 Task: Look for space in Wallingford Center, United States from 10th August, 2023 to 18th August, 2023 for 2 adults in price range Rs.10000 to Rs.14000. Place can be private room with 1  bedroom having 1 bed and 1 bathroom. Property type can be house, flat, guest house. Amenities needed are: wifi, TV, free parkinig on premises, gym, breakfast. Booking option can be shelf check-in. Required host language is English.
Action: Mouse moved to (516, 127)
Screenshot: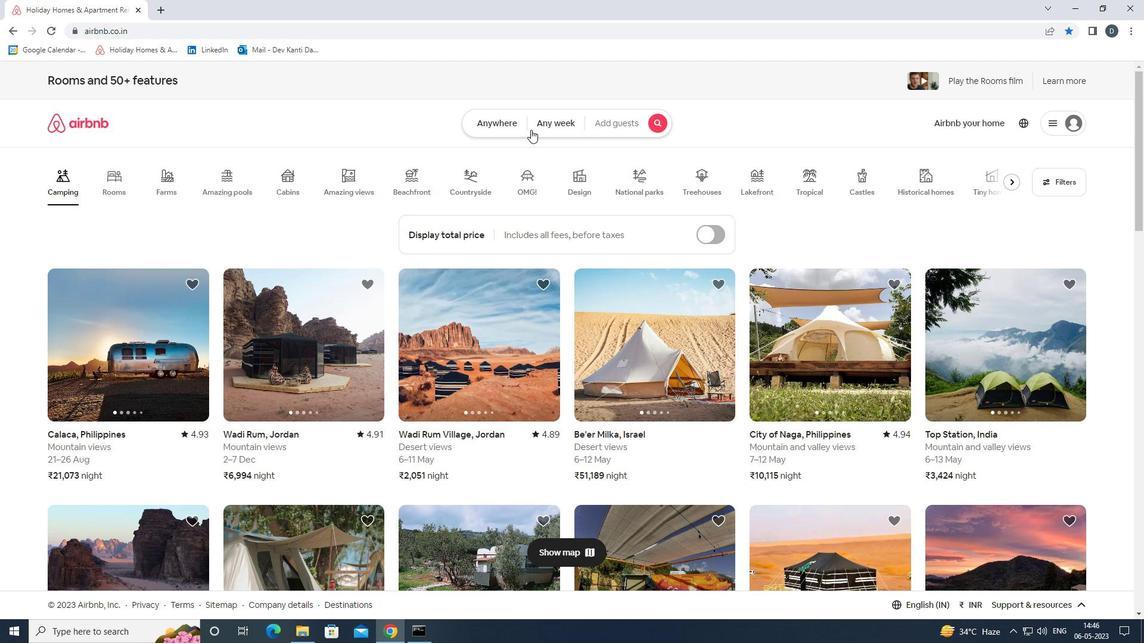 
Action: Mouse pressed left at (516, 127)
Screenshot: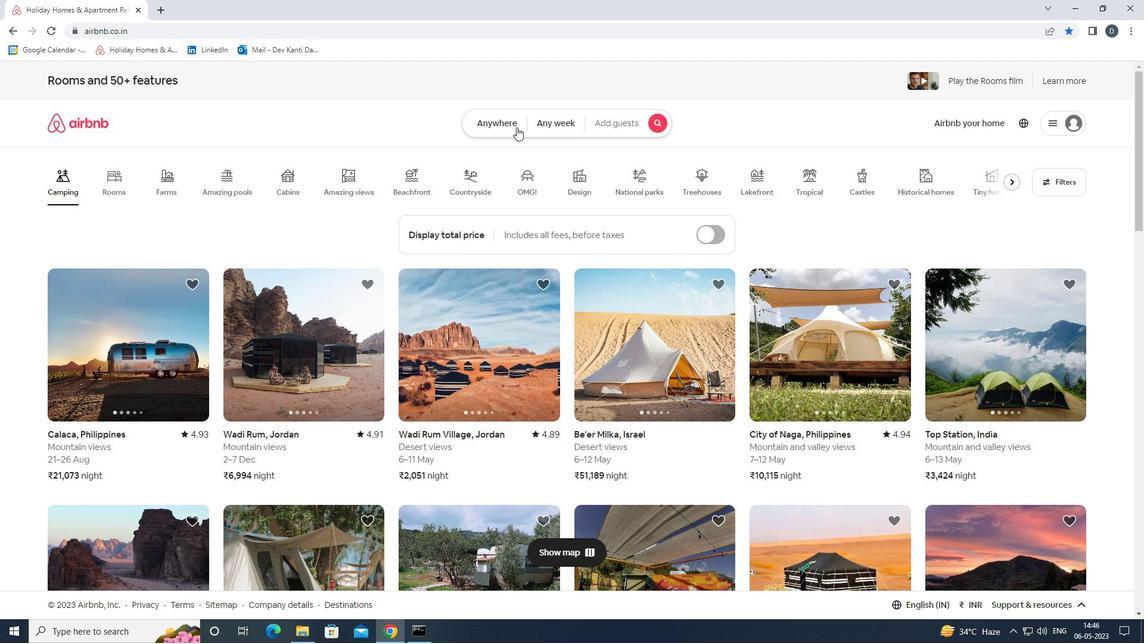 
Action: Mouse moved to (447, 168)
Screenshot: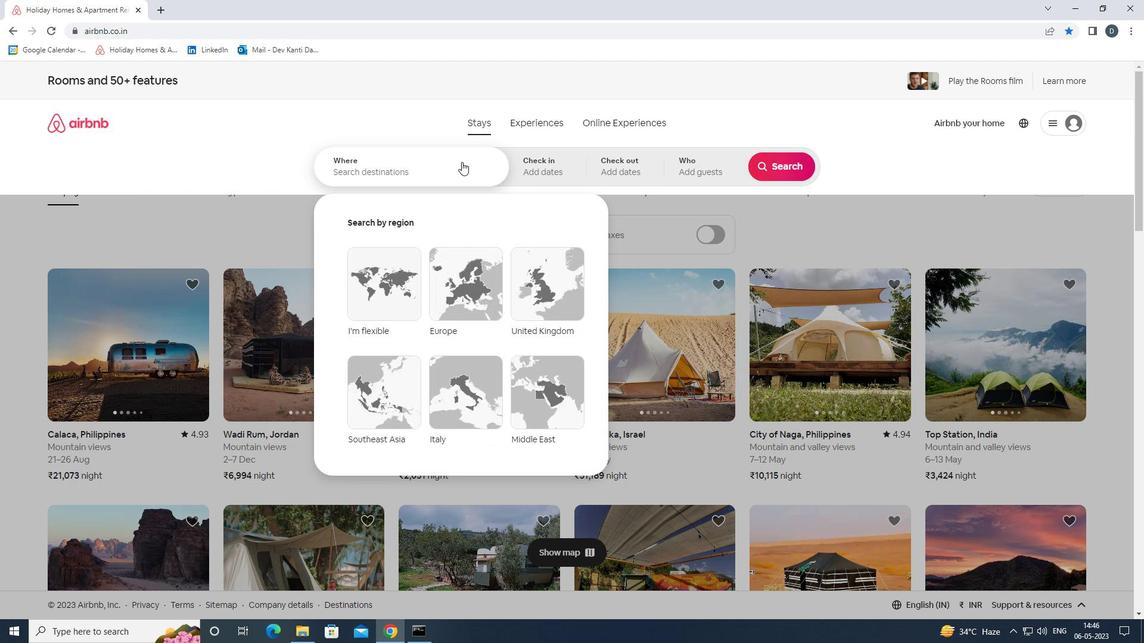 
Action: Mouse pressed left at (447, 168)
Screenshot: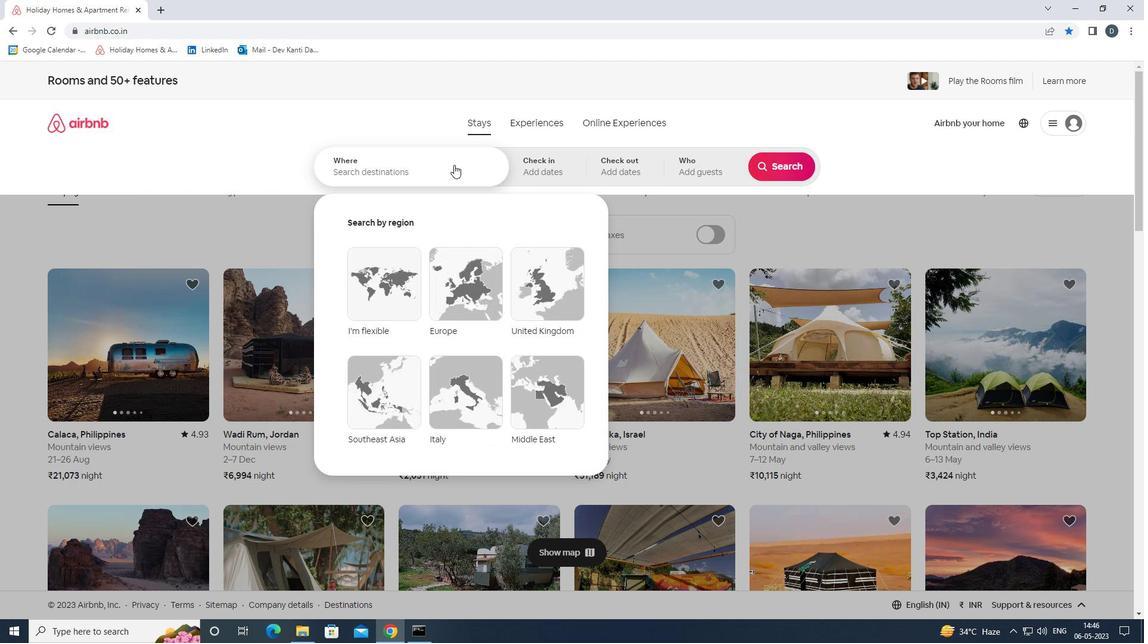 
Action: Key pressed <Key.shift>WALLING<Key.shift><Key.shift>FOR<Key.backspace><Key.backspace><Key.backspace>FORD<Key.space><Key.shift>CENTER,<Key.shift>UNITED<Key.space><Key.shift>STATES<Key.enter>
Screenshot: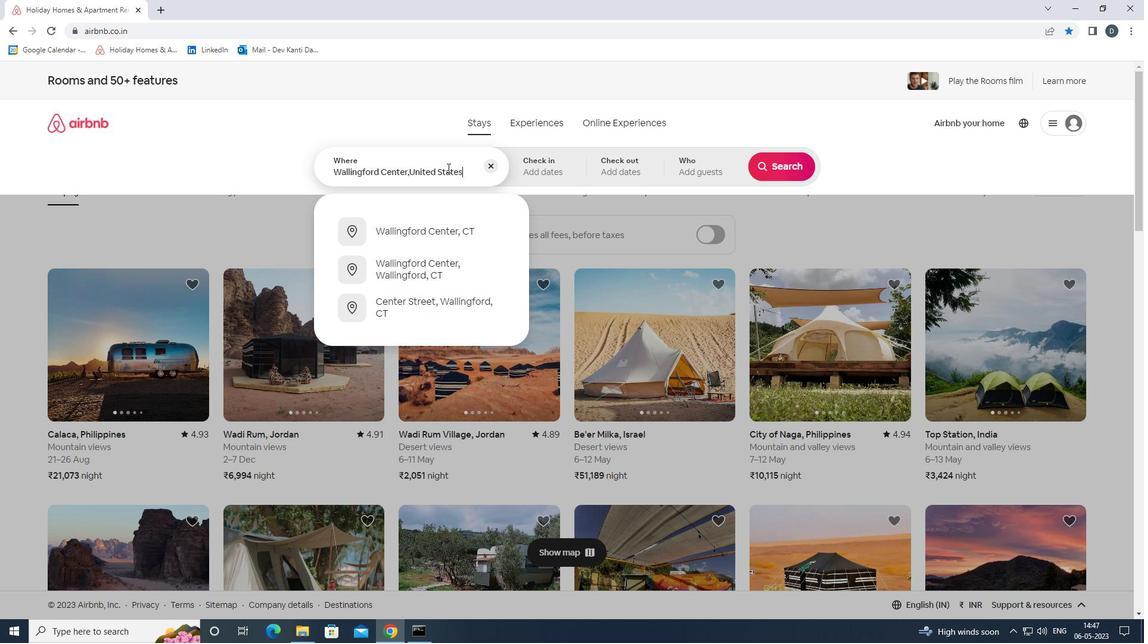 
Action: Mouse moved to (777, 262)
Screenshot: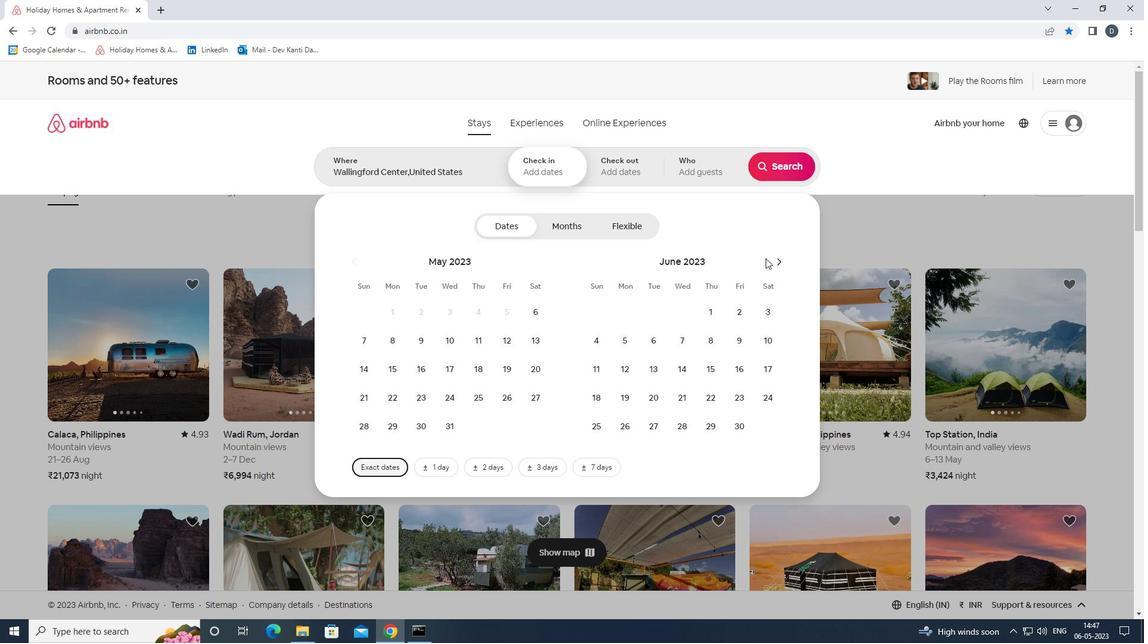 
Action: Mouse pressed left at (777, 262)
Screenshot: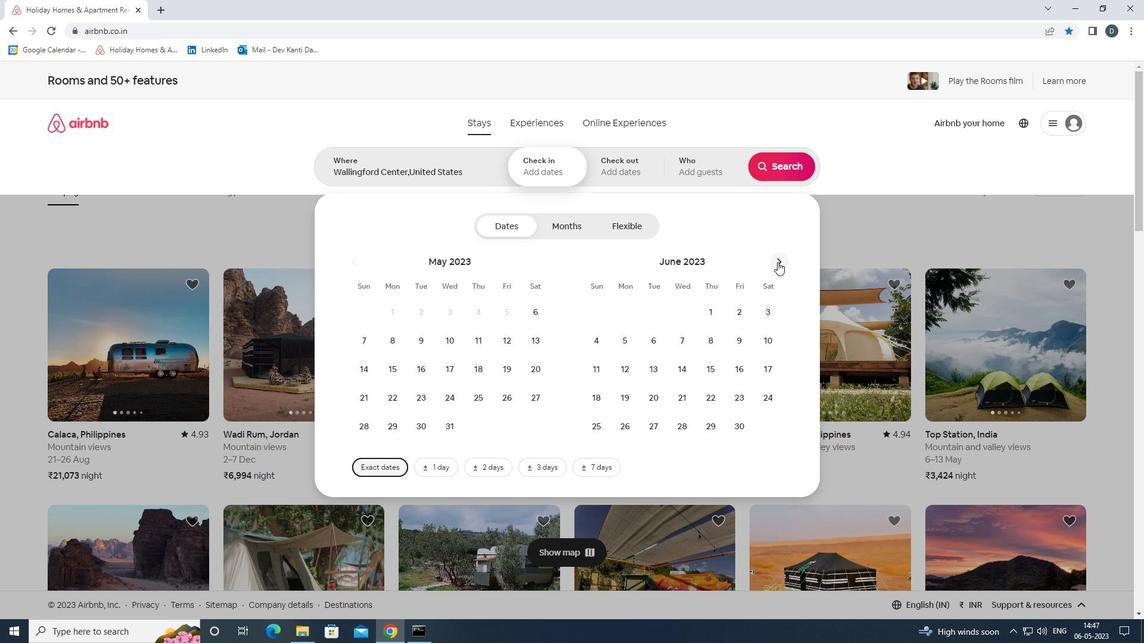
Action: Mouse pressed left at (777, 262)
Screenshot: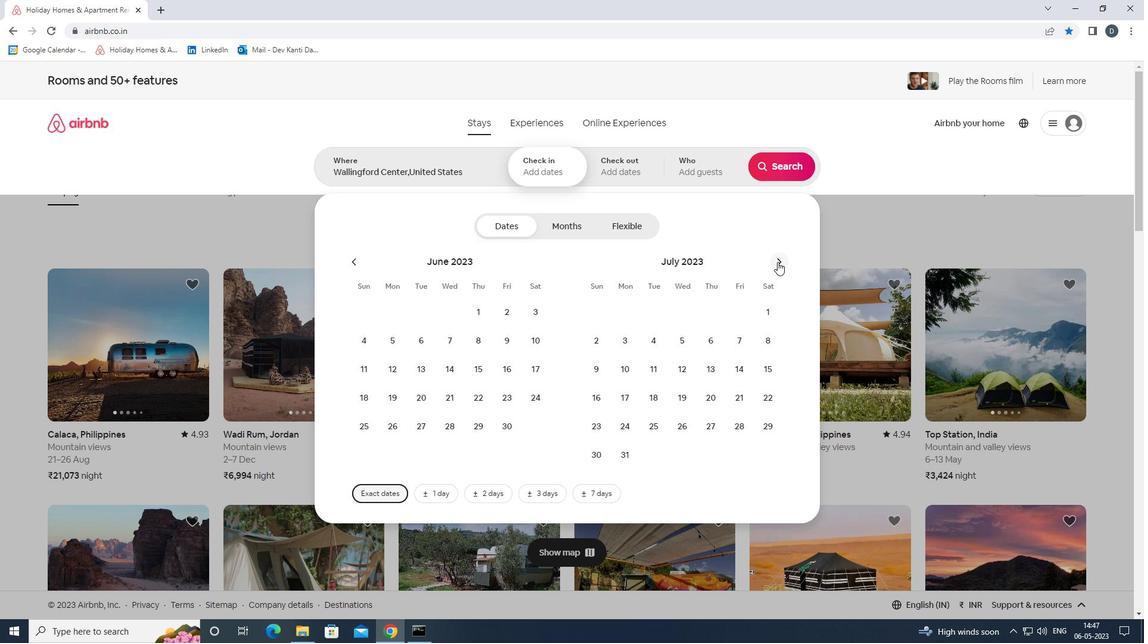 
Action: Mouse moved to (710, 339)
Screenshot: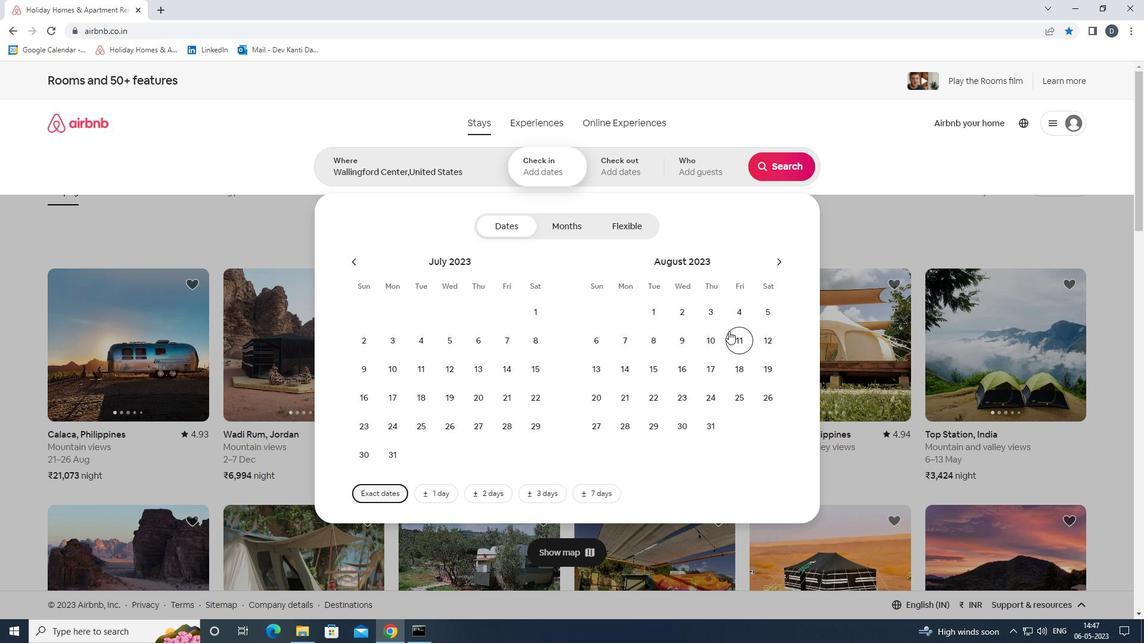 
Action: Mouse pressed left at (710, 339)
Screenshot: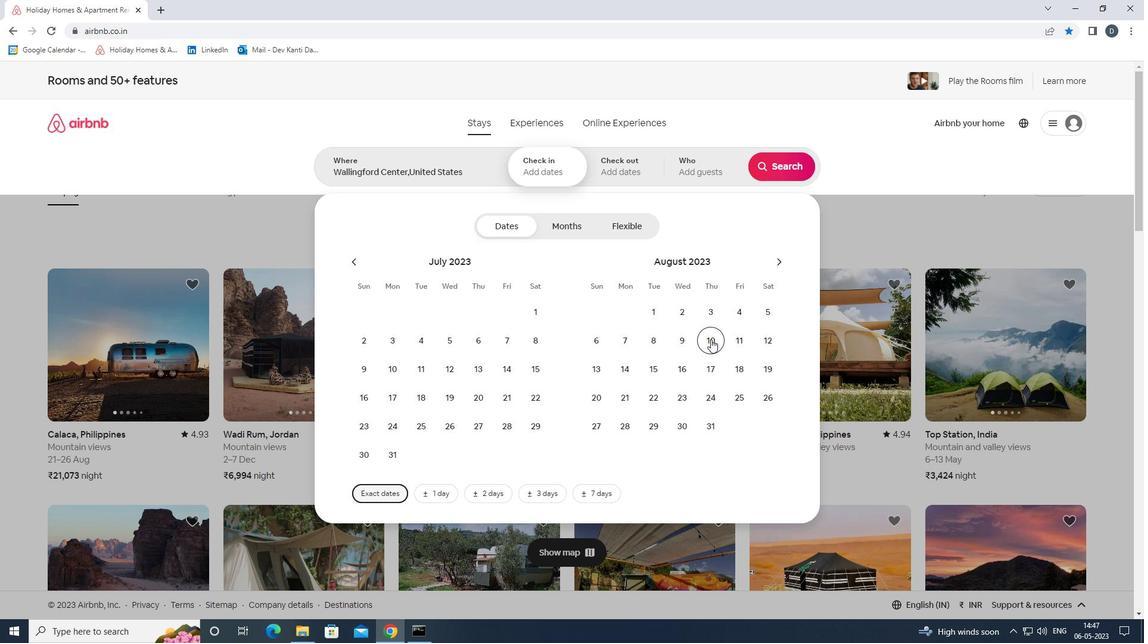 
Action: Mouse moved to (737, 375)
Screenshot: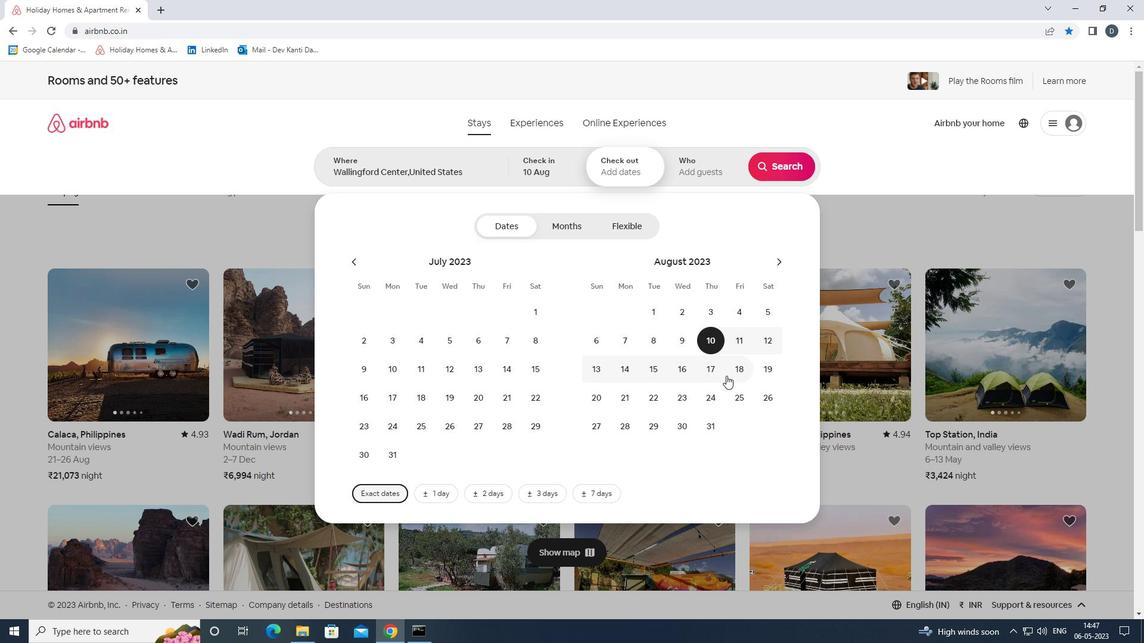 
Action: Mouse pressed left at (737, 375)
Screenshot: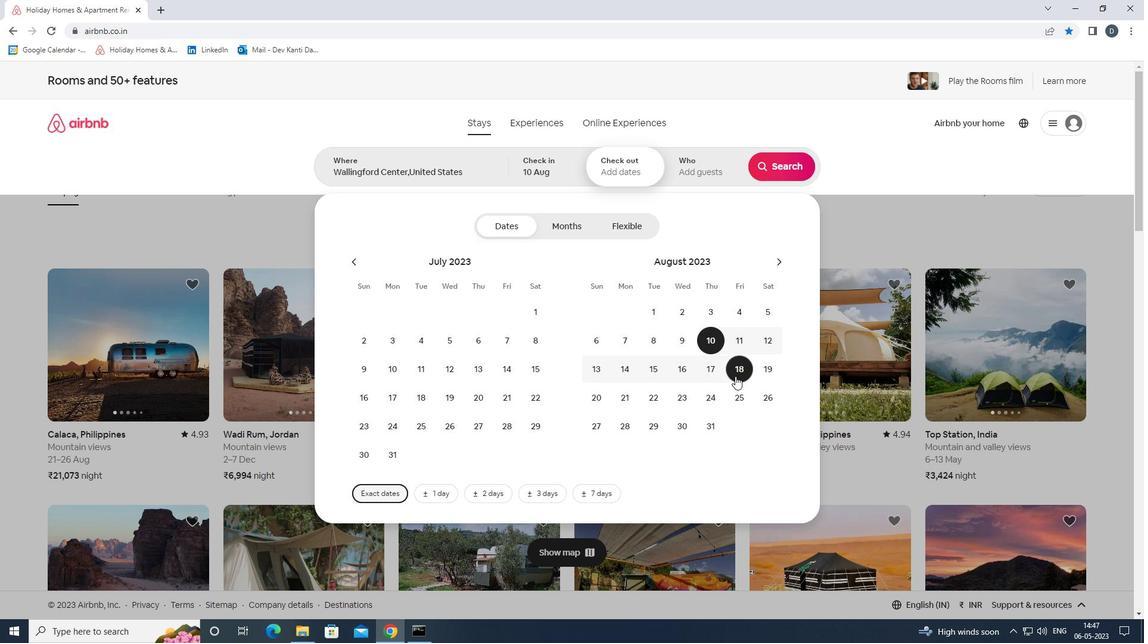 
Action: Mouse moved to (715, 171)
Screenshot: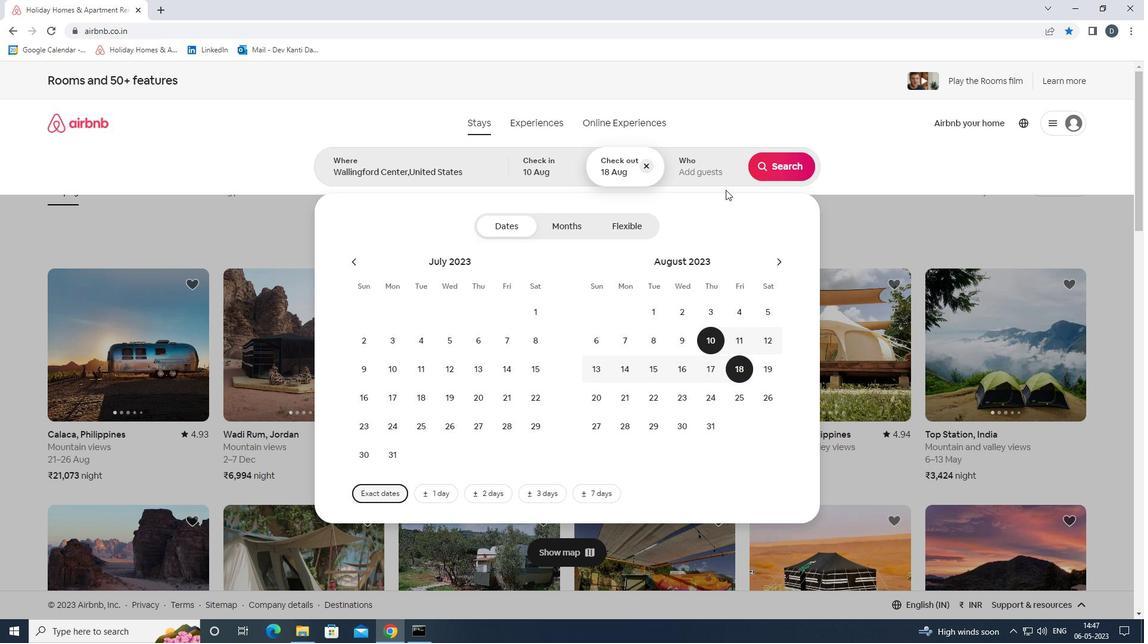 
Action: Mouse pressed left at (715, 171)
Screenshot: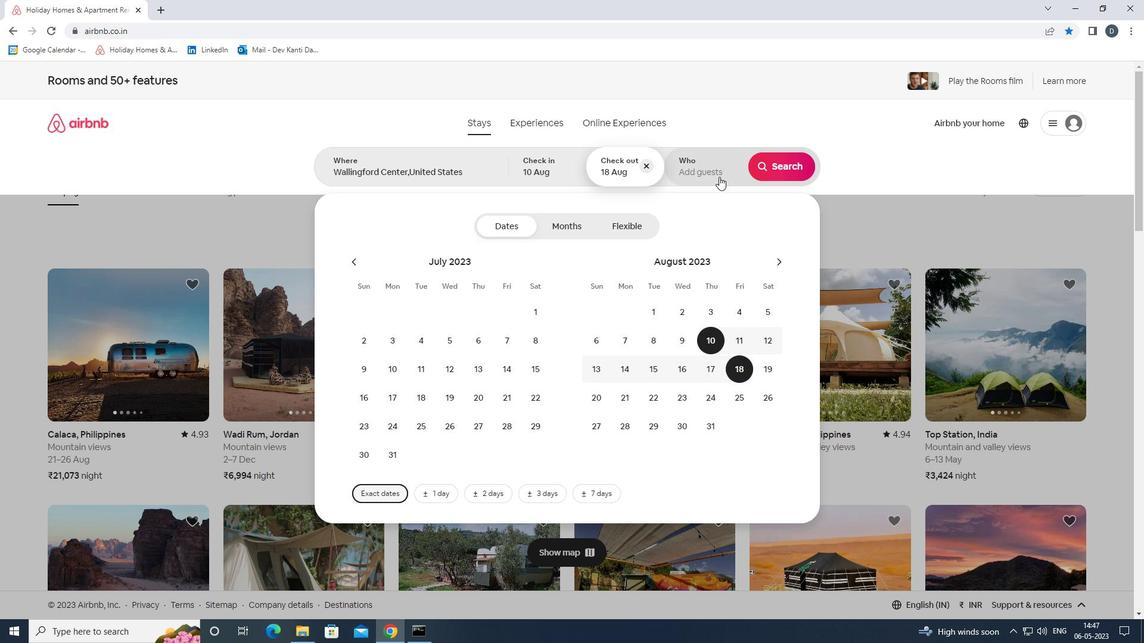 
Action: Mouse moved to (787, 229)
Screenshot: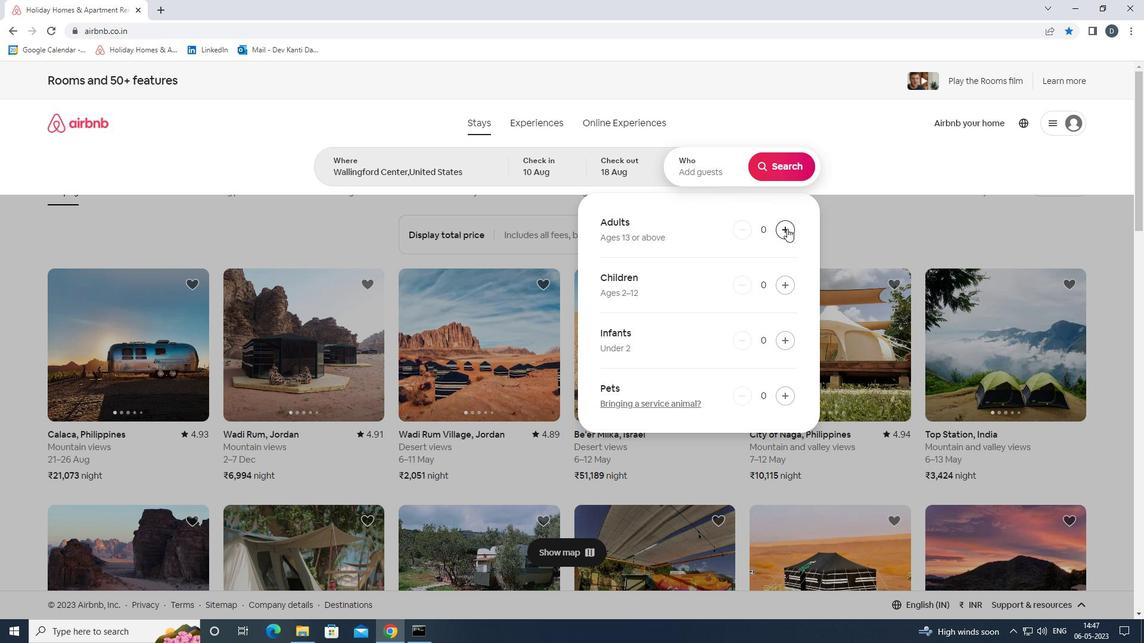 
Action: Mouse pressed left at (787, 229)
Screenshot: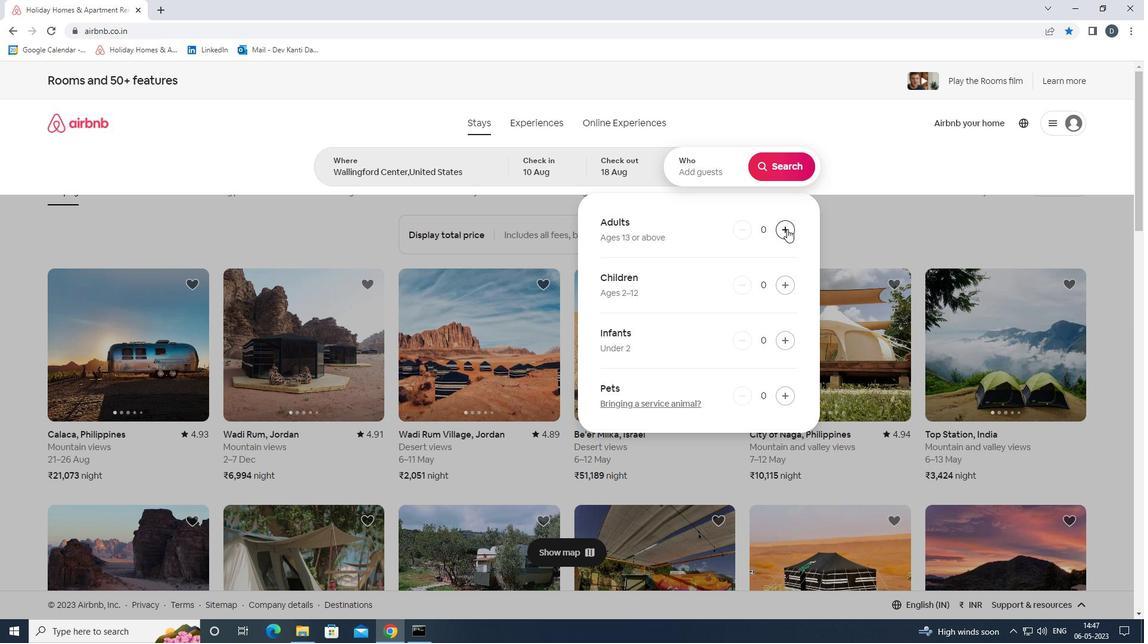 
Action: Mouse pressed left at (787, 229)
Screenshot: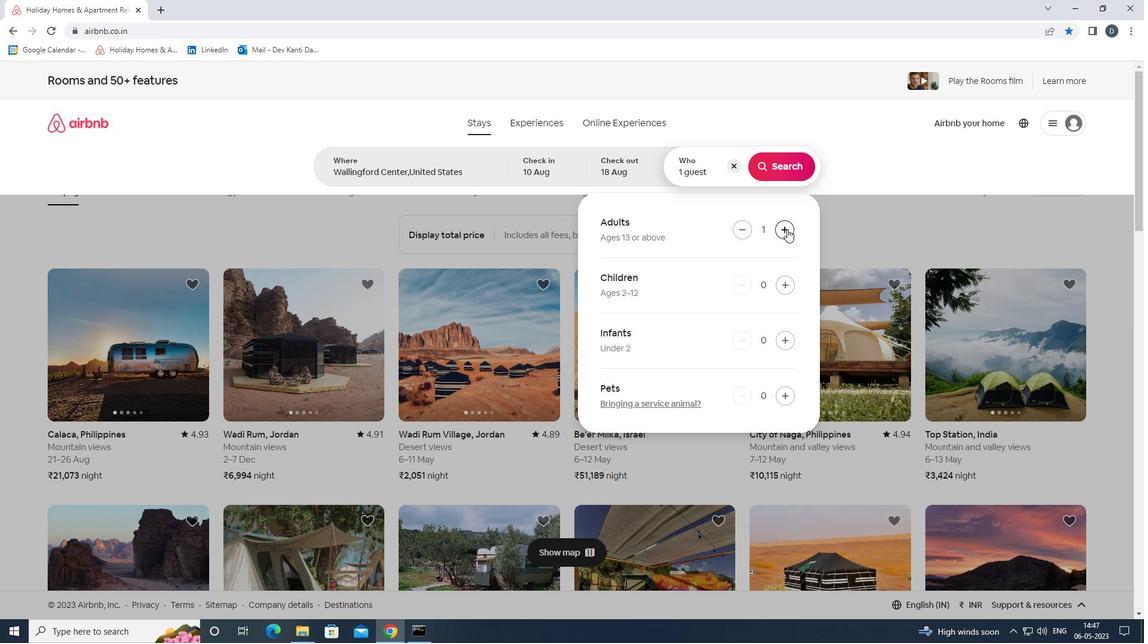 
Action: Mouse moved to (793, 169)
Screenshot: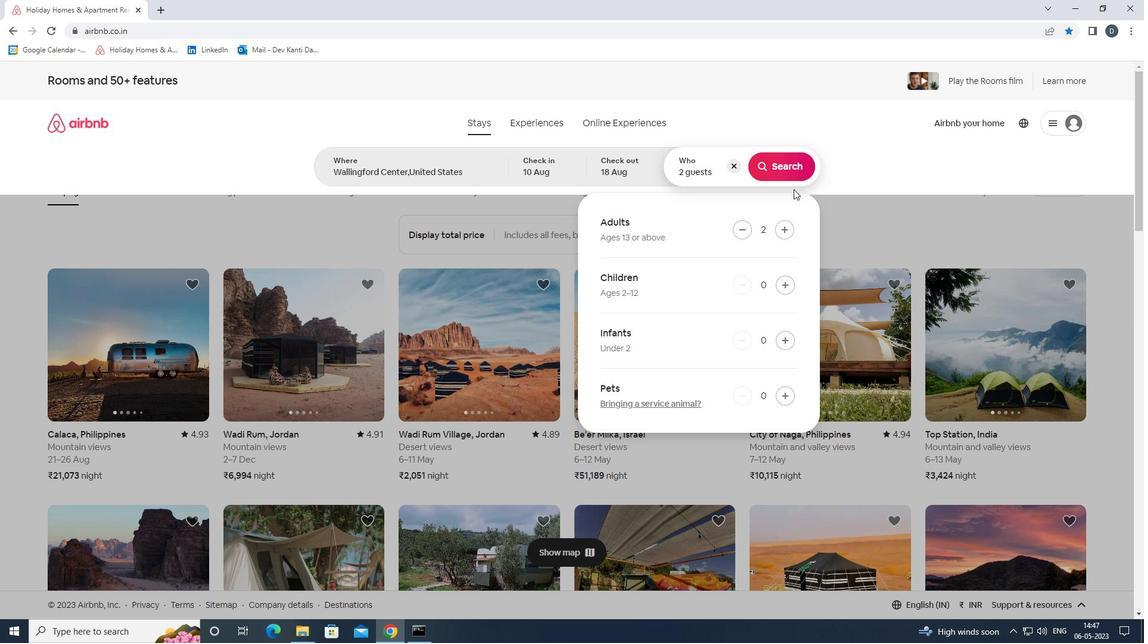 
Action: Mouse pressed left at (793, 169)
Screenshot: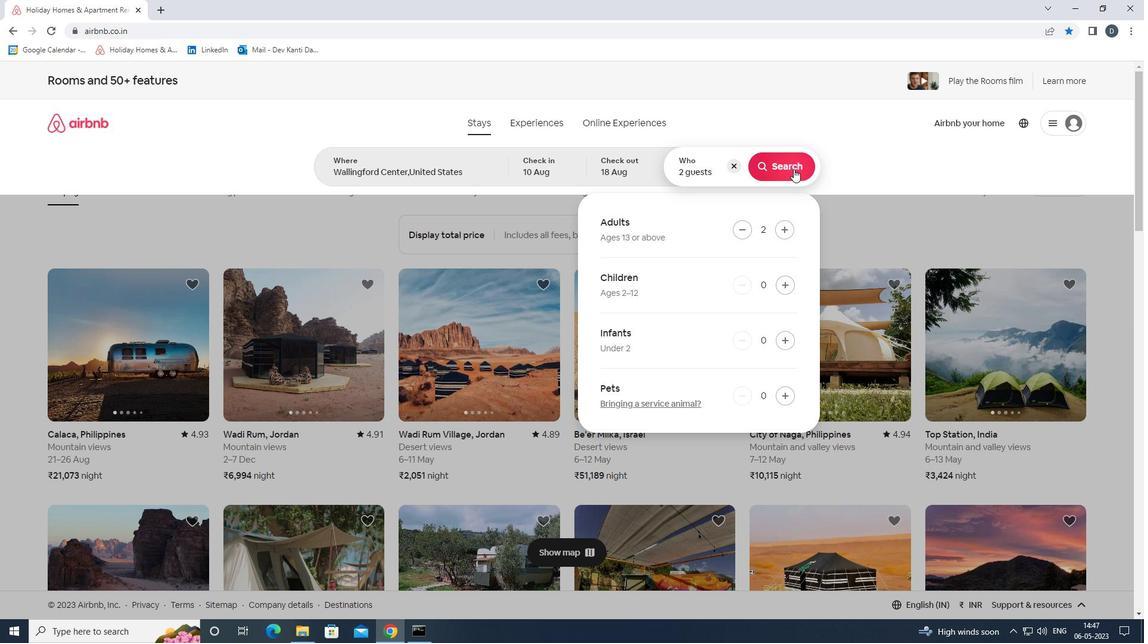 
Action: Mouse moved to (1088, 134)
Screenshot: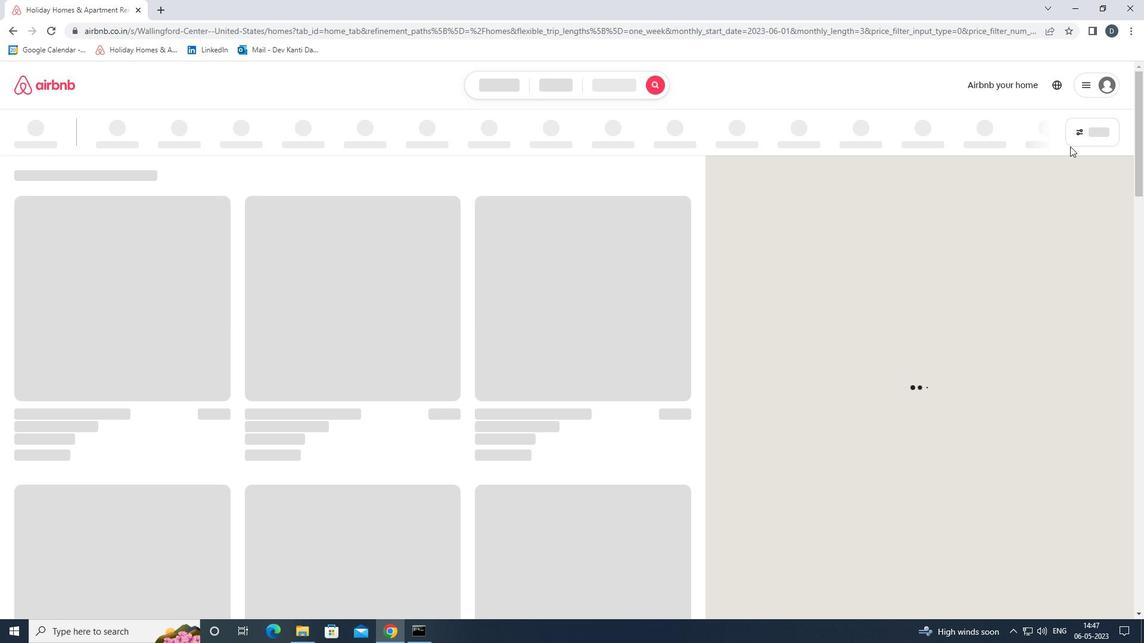 
Action: Mouse pressed left at (1088, 134)
Screenshot: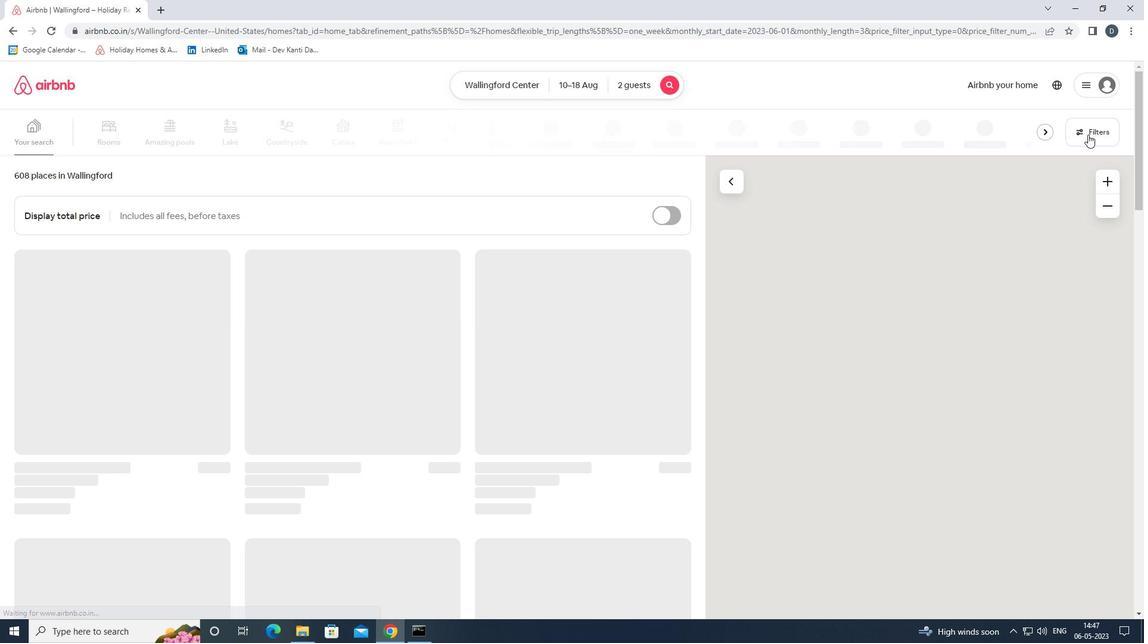 
Action: Mouse moved to (520, 428)
Screenshot: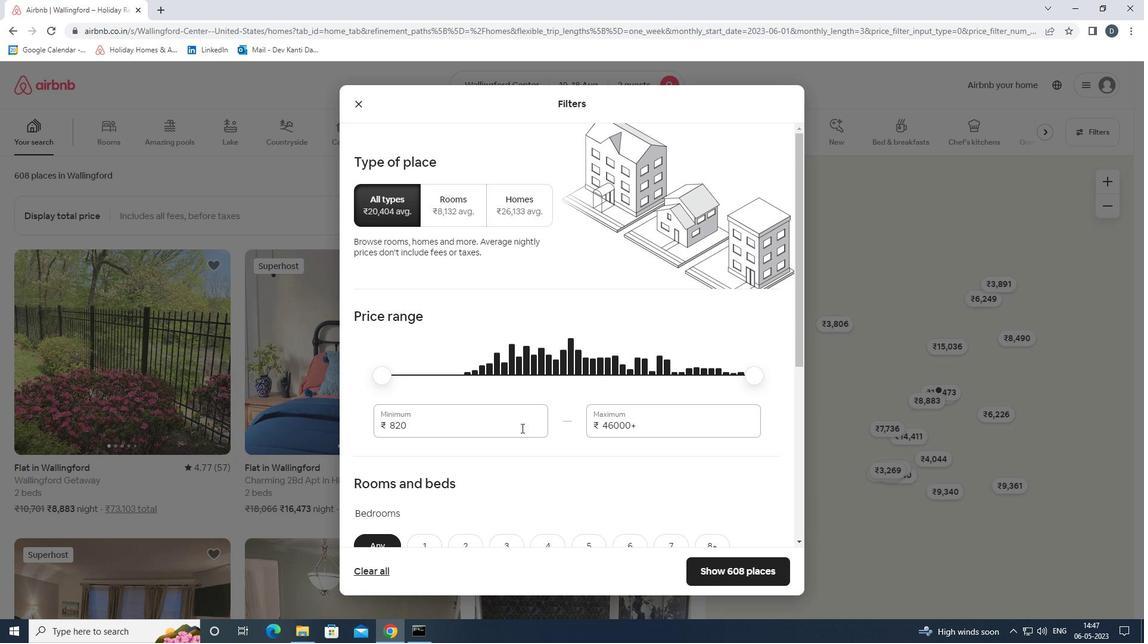 
Action: Mouse pressed left at (520, 428)
Screenshot: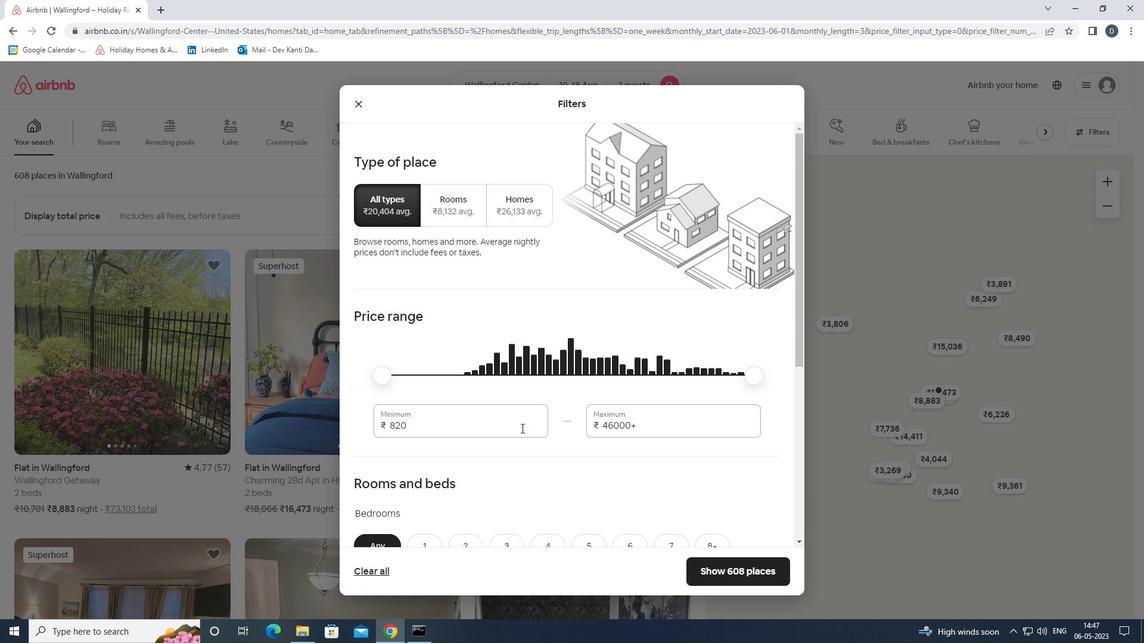 
Action: Mouse pressed left at (520, 428)
Screenshot: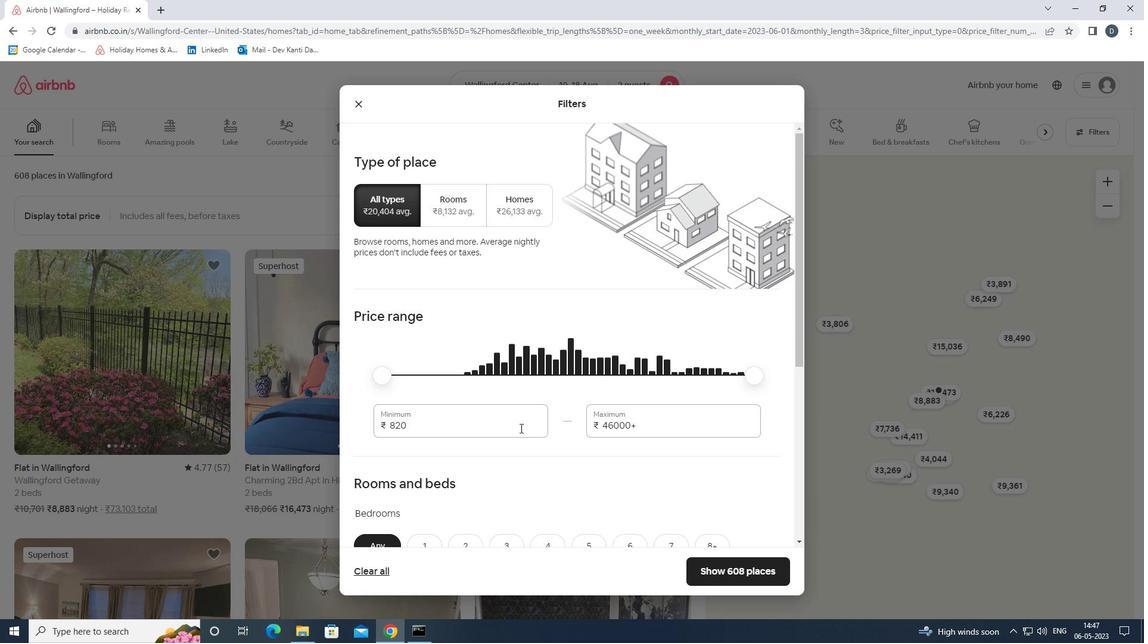
Action: Key pressed 10000<Key.tab>14000
Screenshot: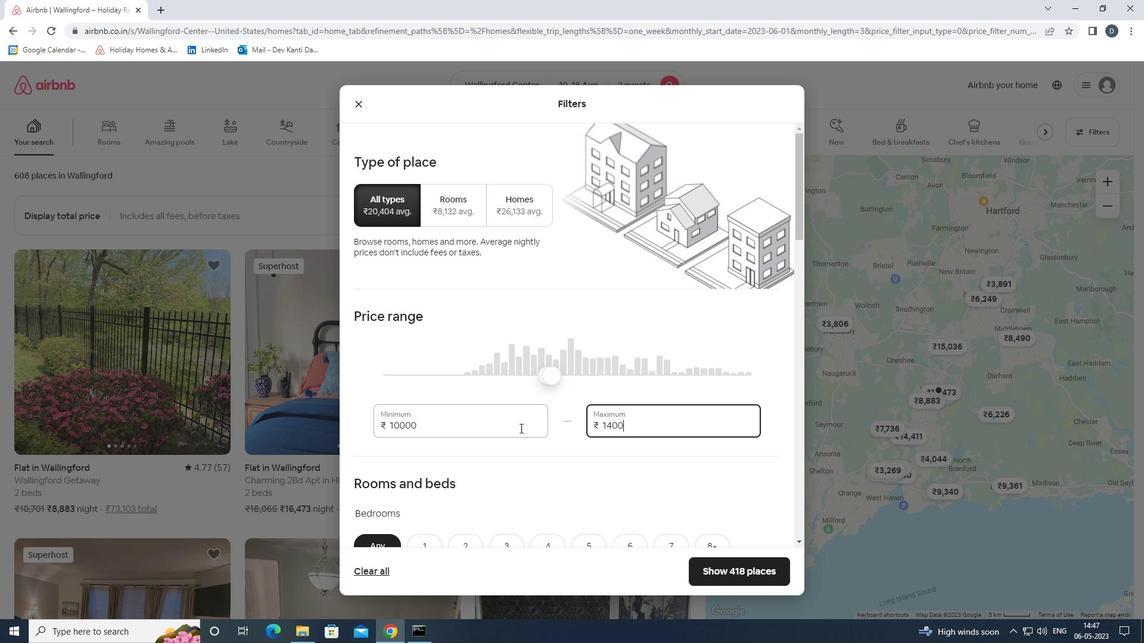 
Action: Mouse moved to (520, 429)
Screenshot: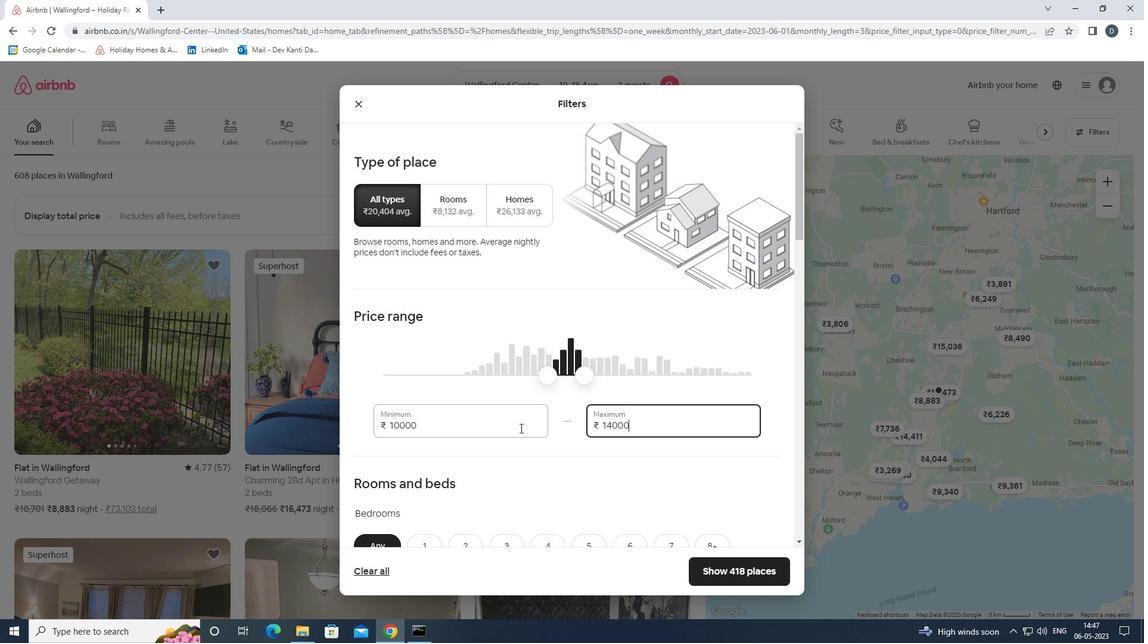 
Action: Mouse scrolled (520, 429) with delta (0, 0)
Screenshot: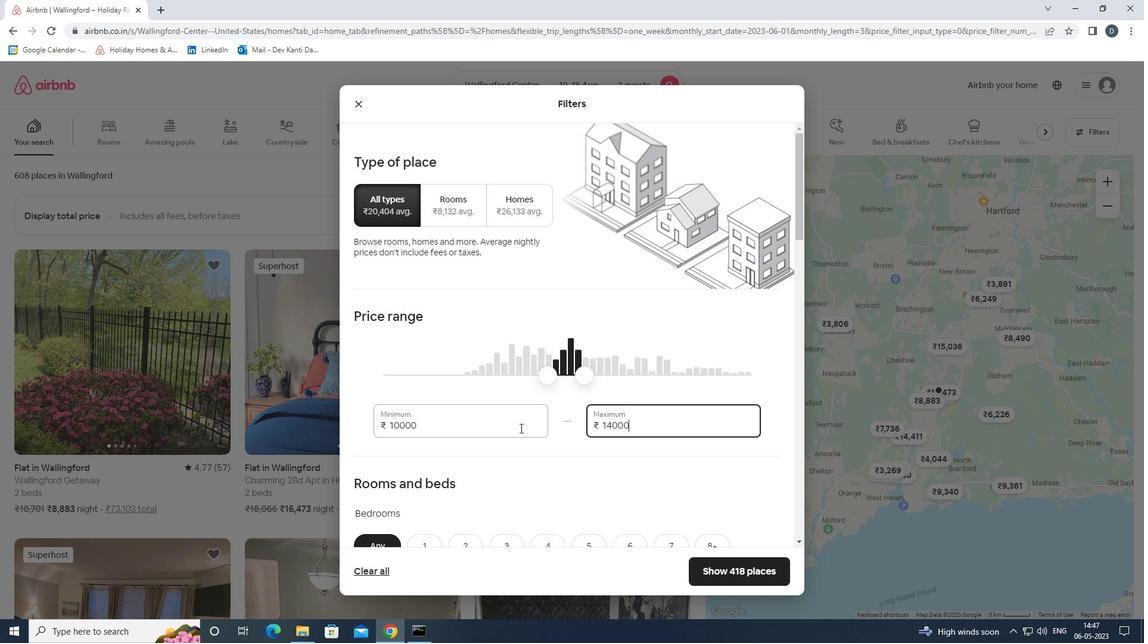 
Action: Mouse moved to (520, 434)
Screenshot: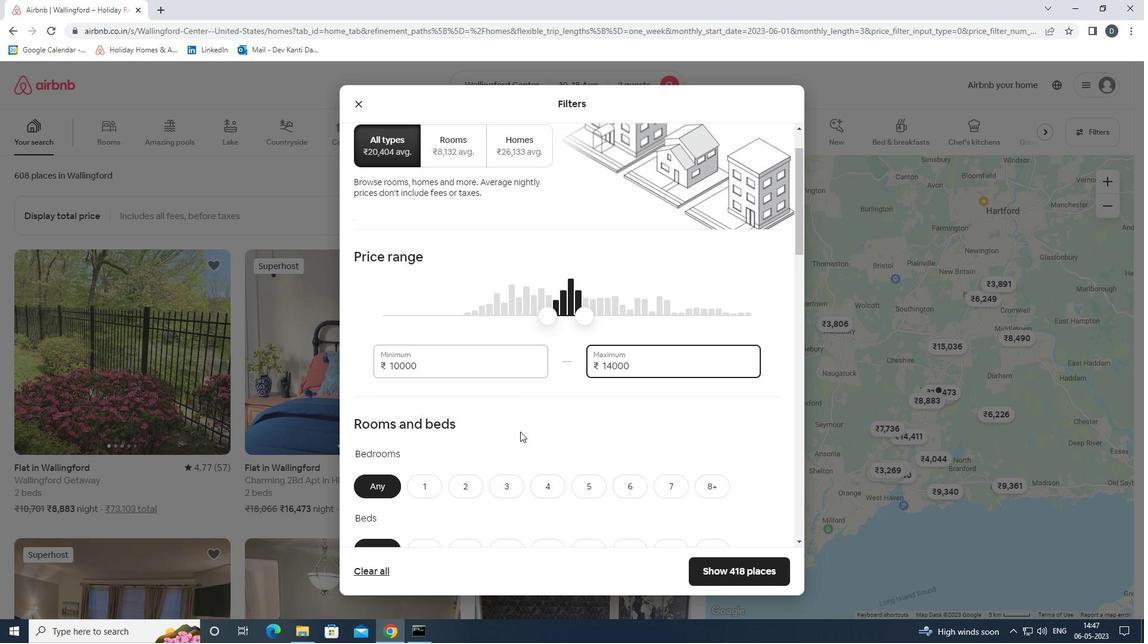 
Action: Mouse scrolled (520, 433) with delta (0, 0)
Screenshot: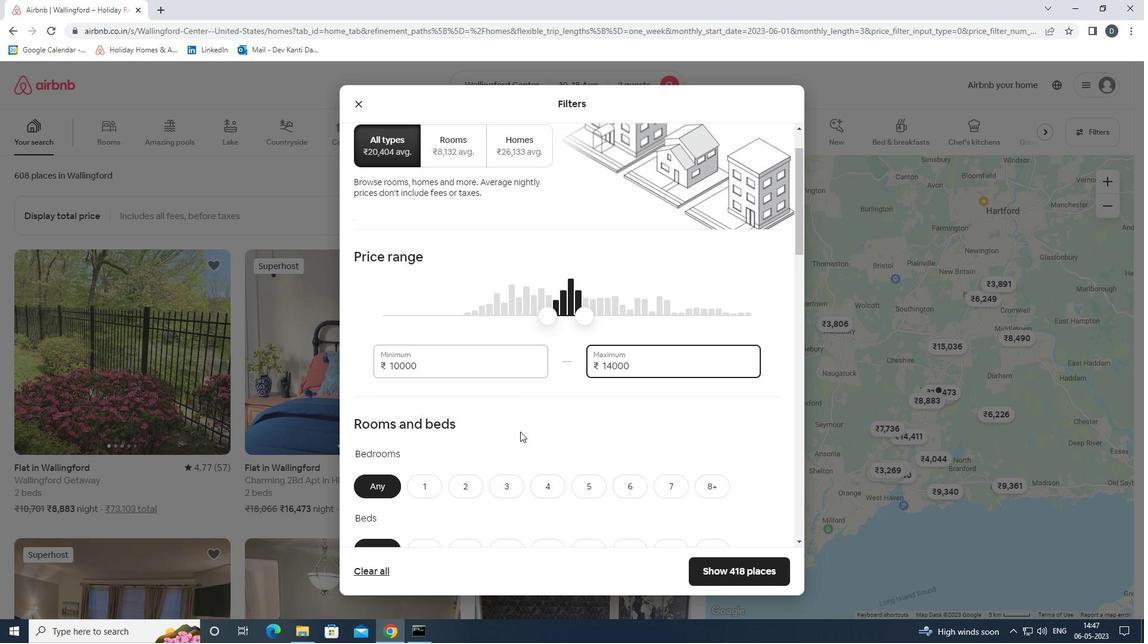 
Action: Mouse moved to (519, 434)
Screenshot: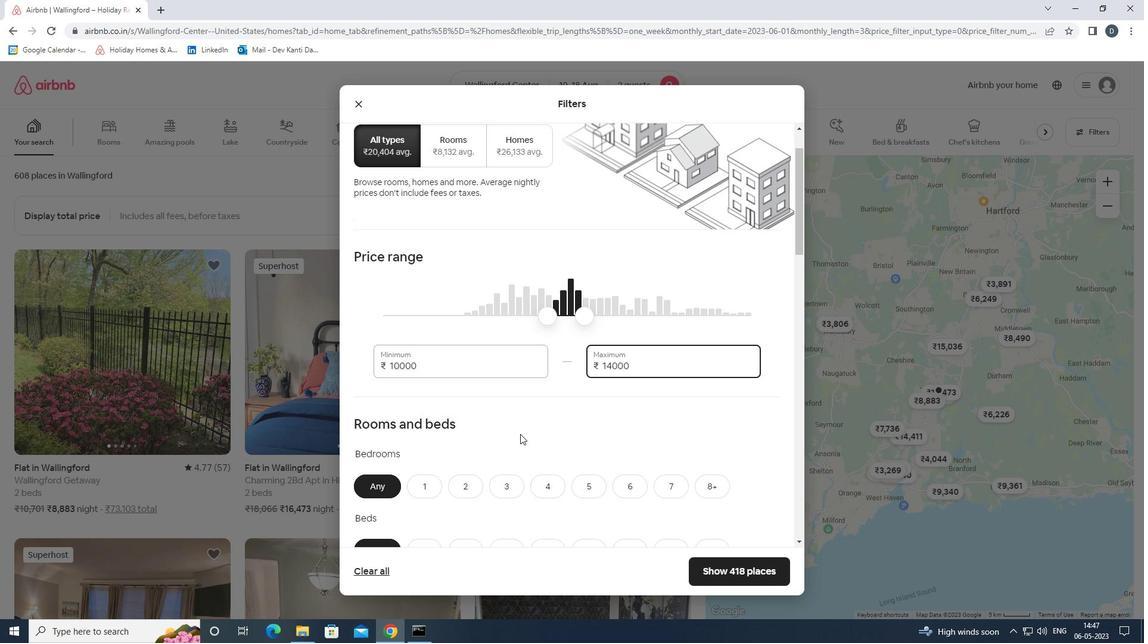 
Action: Mouse scrolled (519, 433) with delta (0, 0)
Screenshot: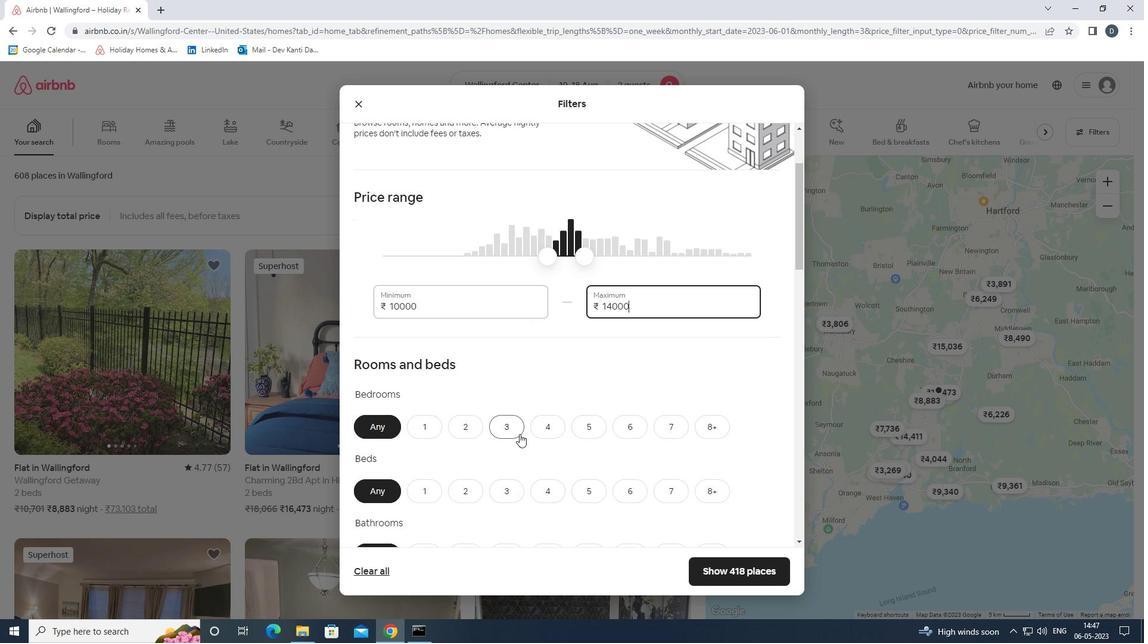 
Action: Mouse scrolled (519, 433) with delta (0, 0)
Screenshot: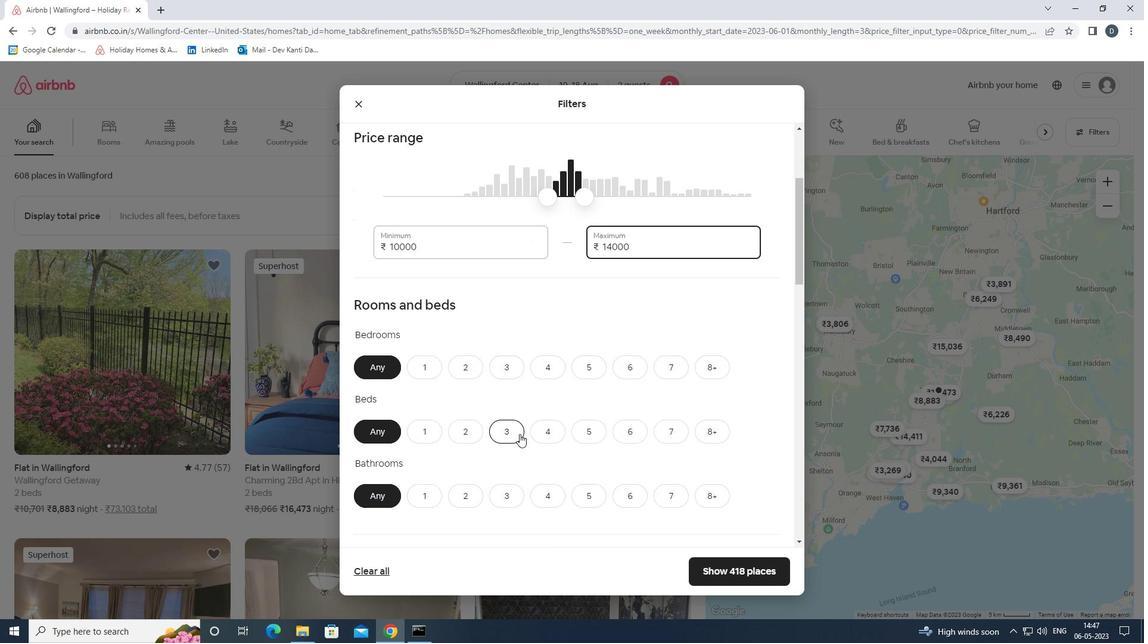 
Action: Mouse moved to (423, 308)
Screenshot: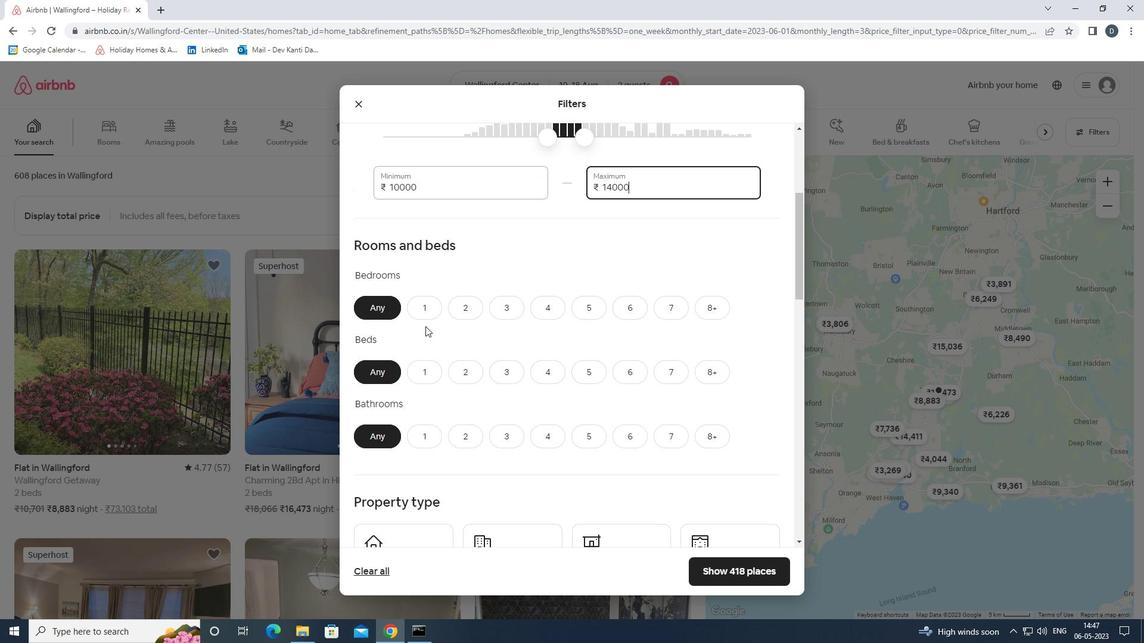 
Action: Mouse pressed left at (423, 308)
Screenshot: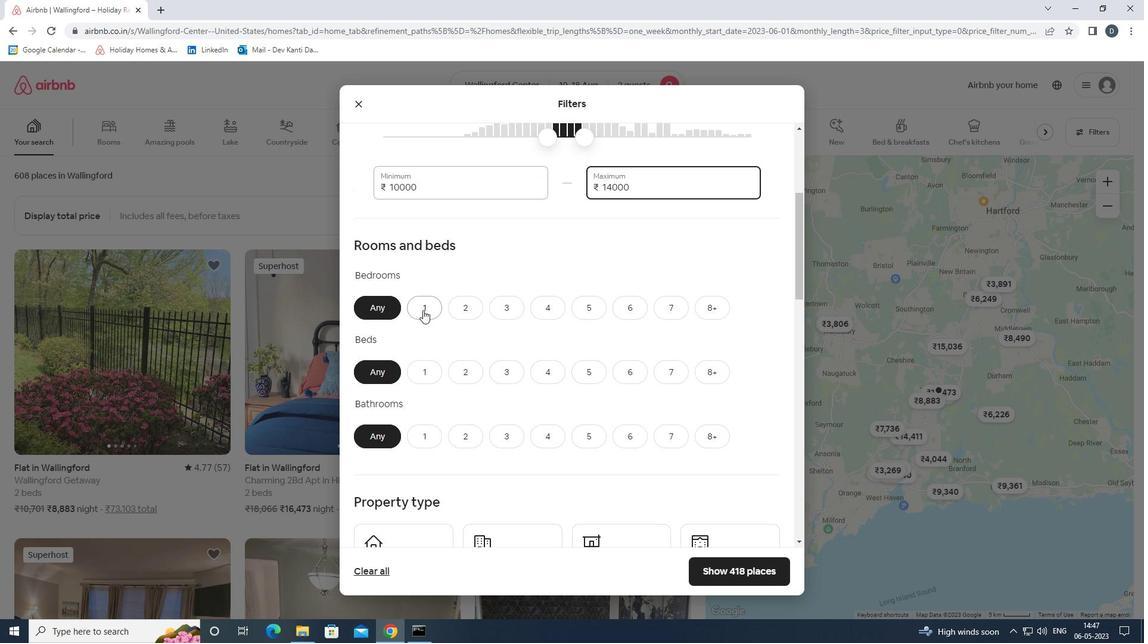 
Action: Mouse moved to (429, 368)
Screenshot: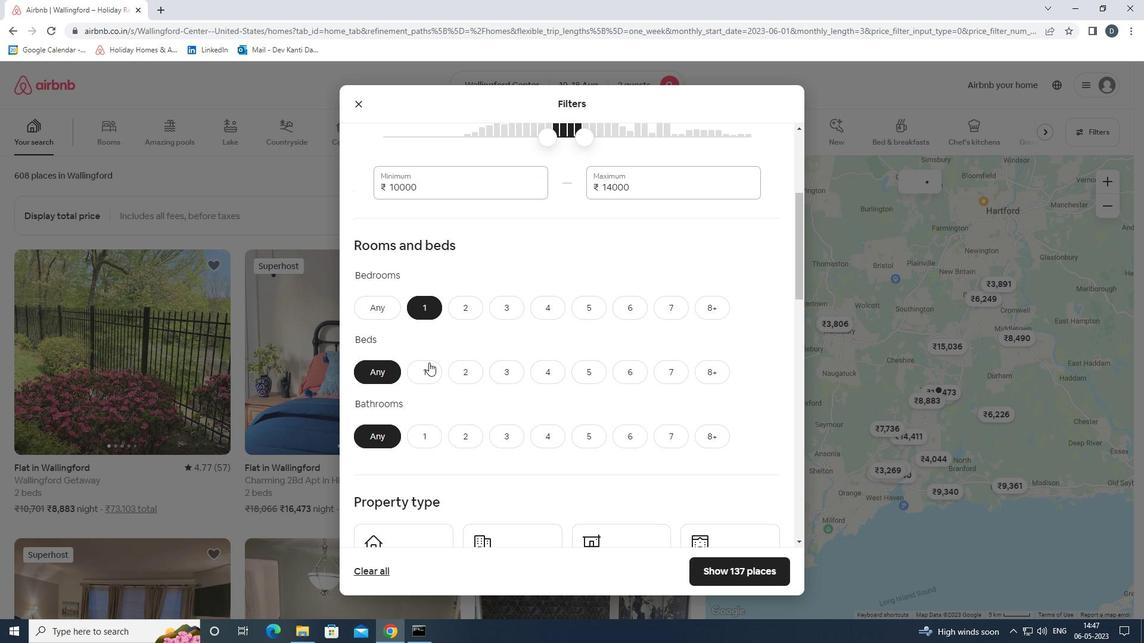 
Action: Mouse pressed left at (429, 368)
Screenshot: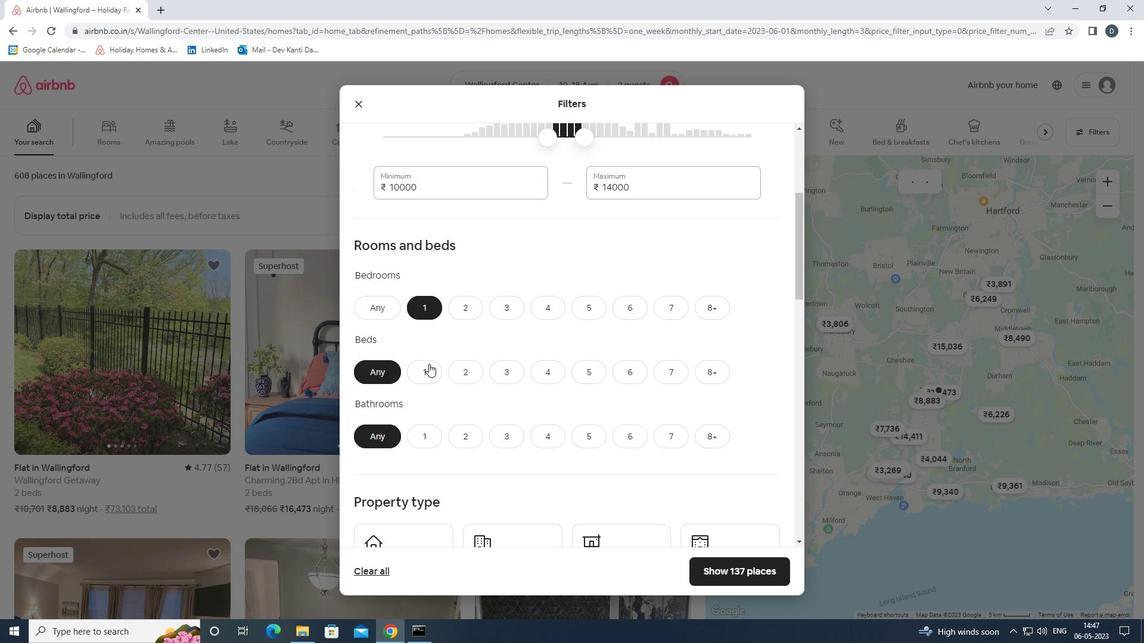 
Action: Mouse moved to (423, 434)
Screenshot: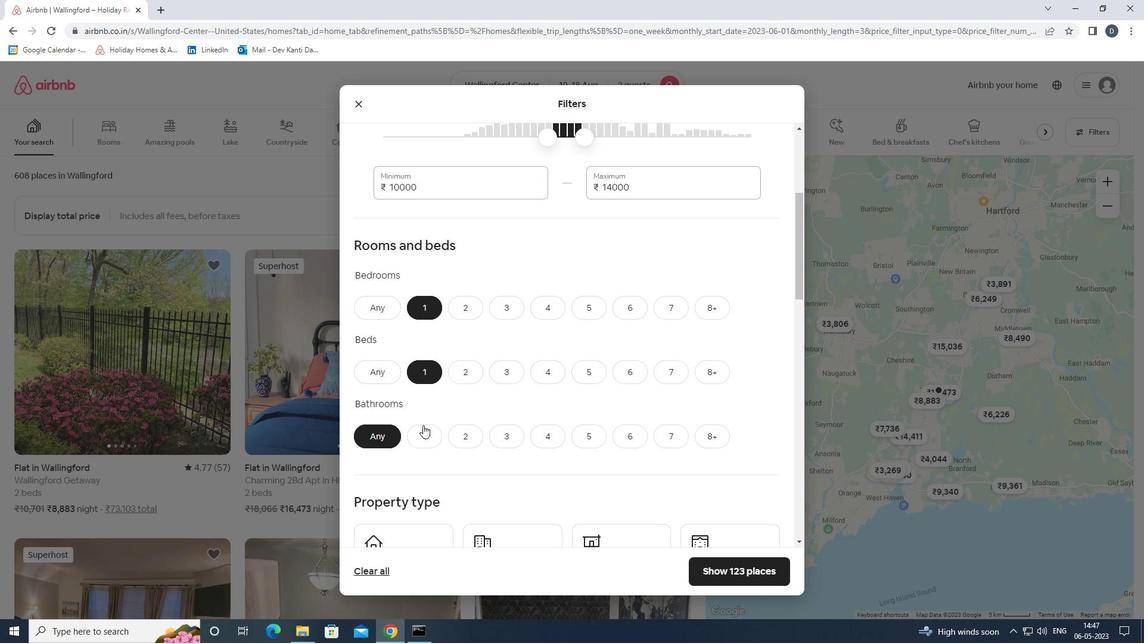 
Action: Mouse pressed left at (423, 434)
Screenshot: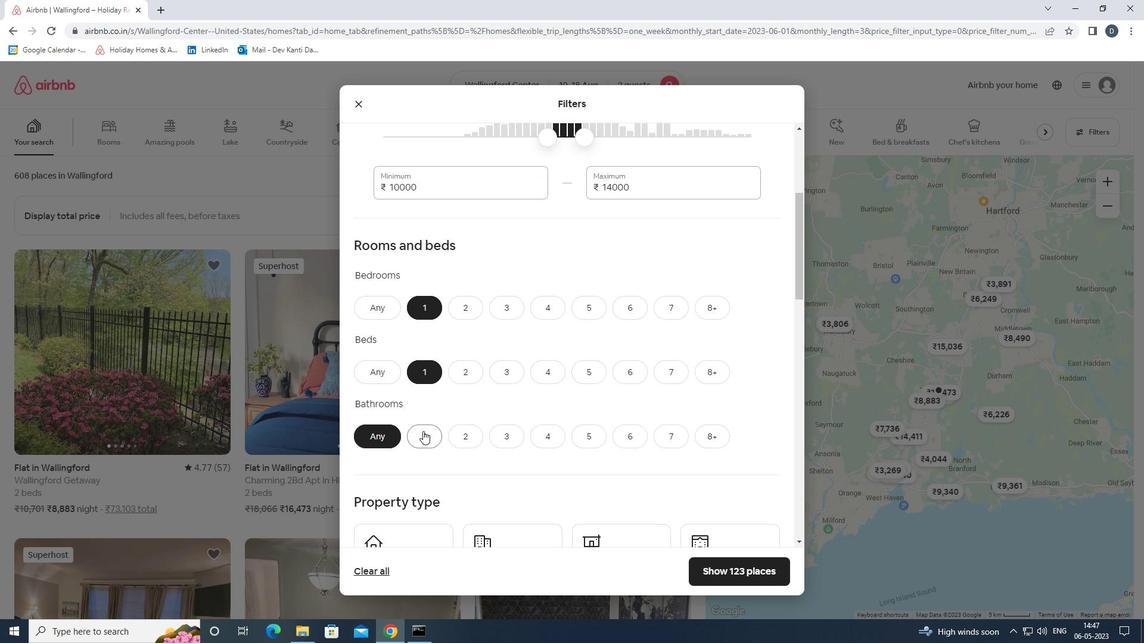 
Action: Mouse moved to (423, 431)
Screenshot: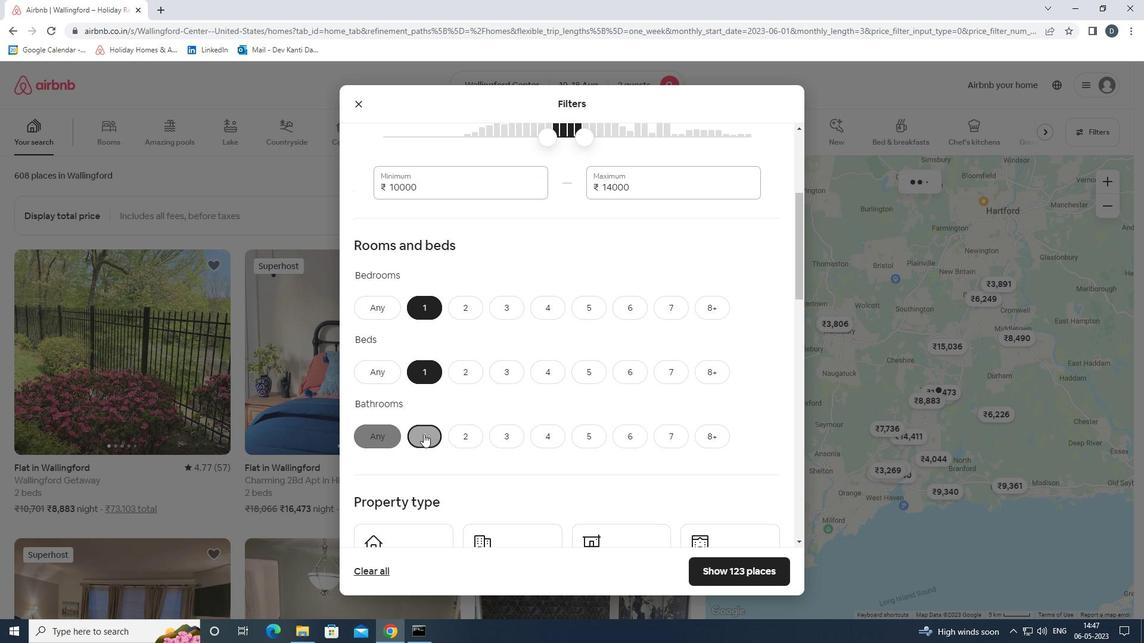 
Action: Mouse scrolled (423, 430) with delta (0, 0)
Screenshot: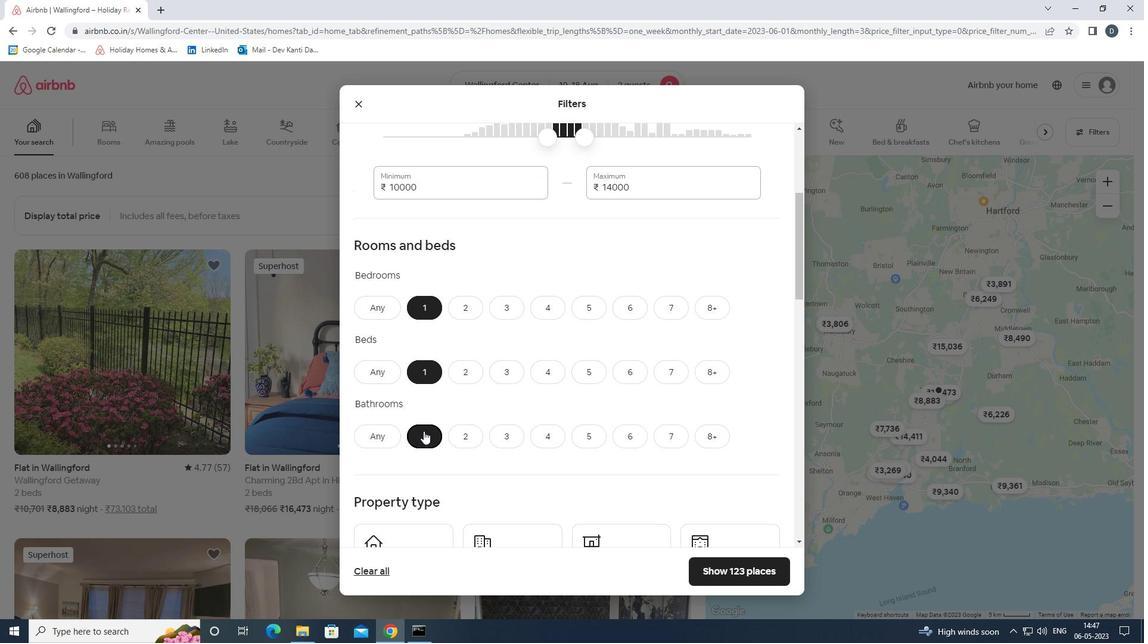 
Action: Mouse scrolled (423, 430) with delta (0, 0)
Screenshot: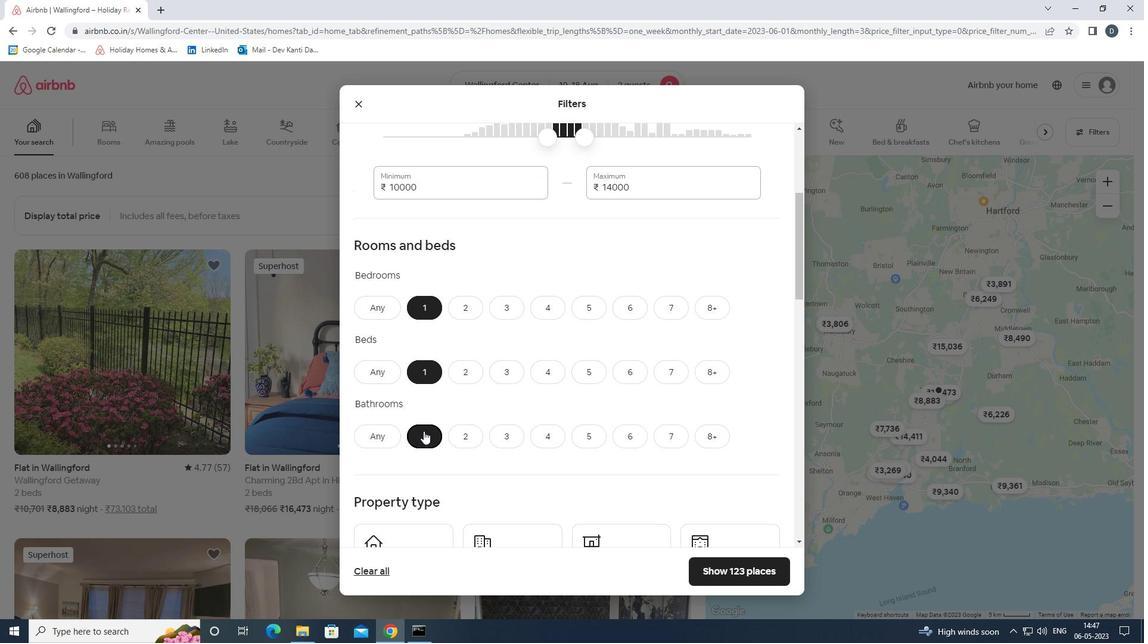 
Action: Mouse pressed left at (423, 431)
Screenshot: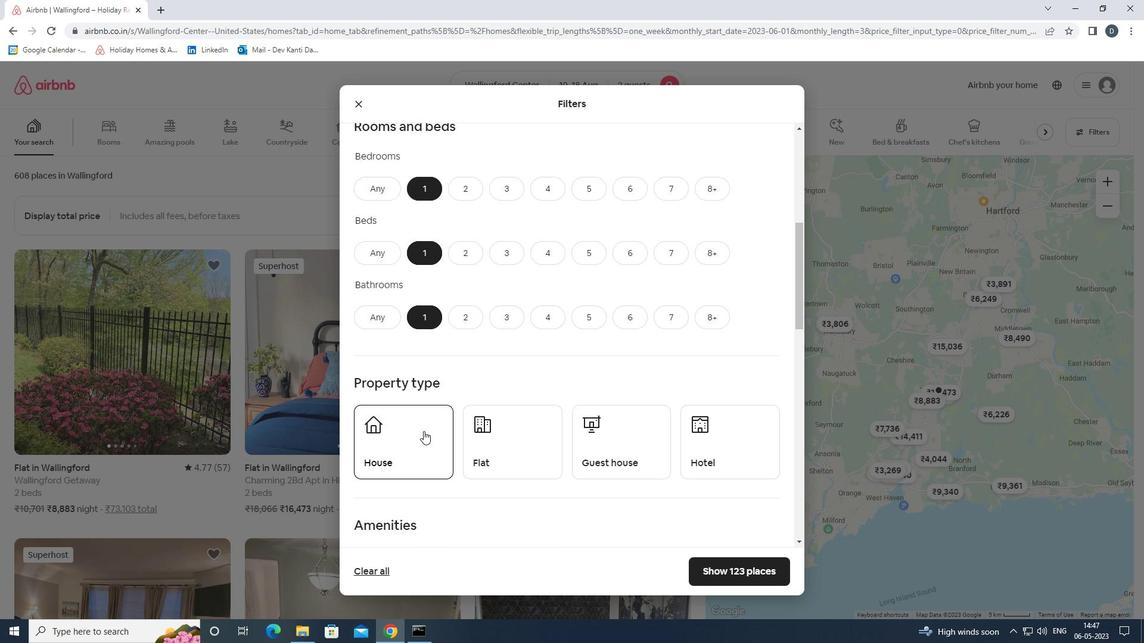 
Action: Mouse moved to (496, 437)
Screenshot: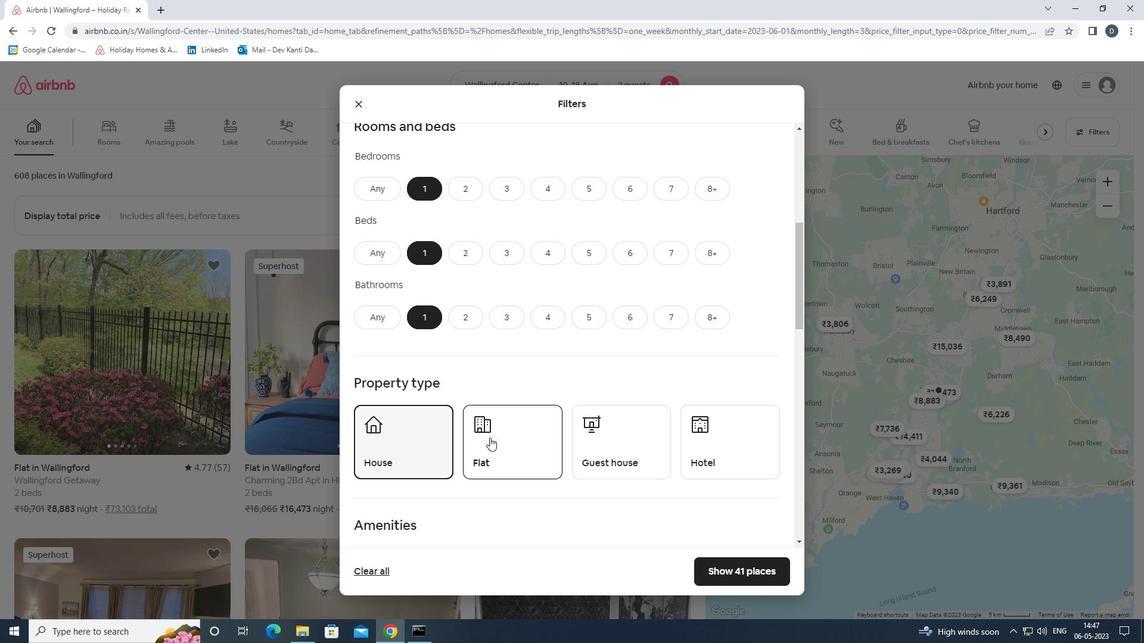 
Action: Mouse pressed left at (496, 437)
Screenshot: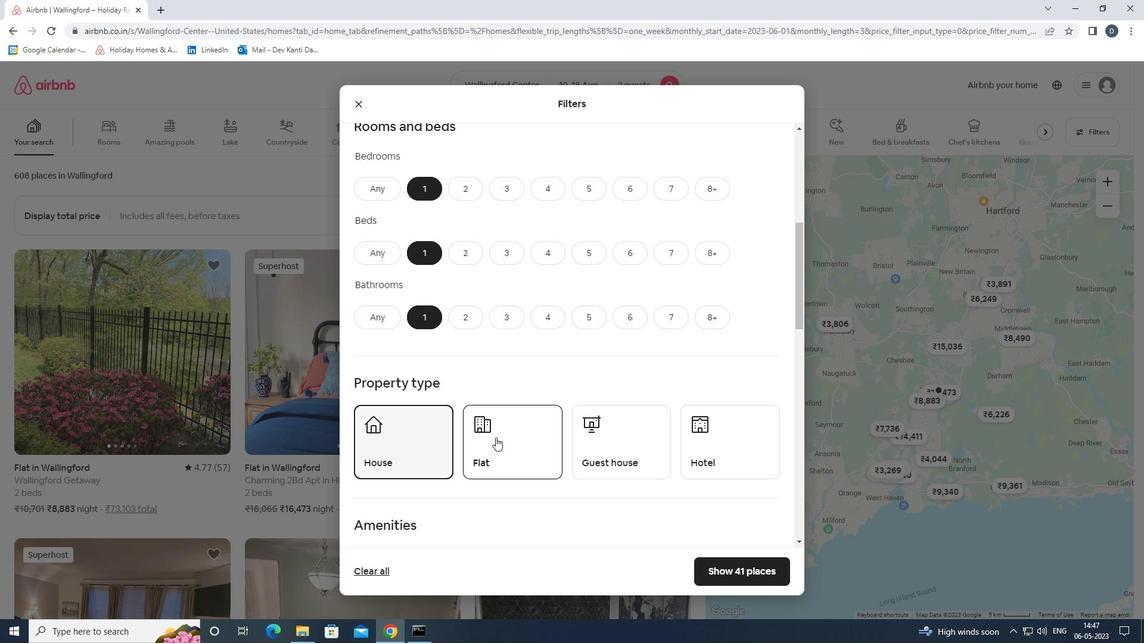 
Action: Mouse moved to (606, 445)
Screenshot: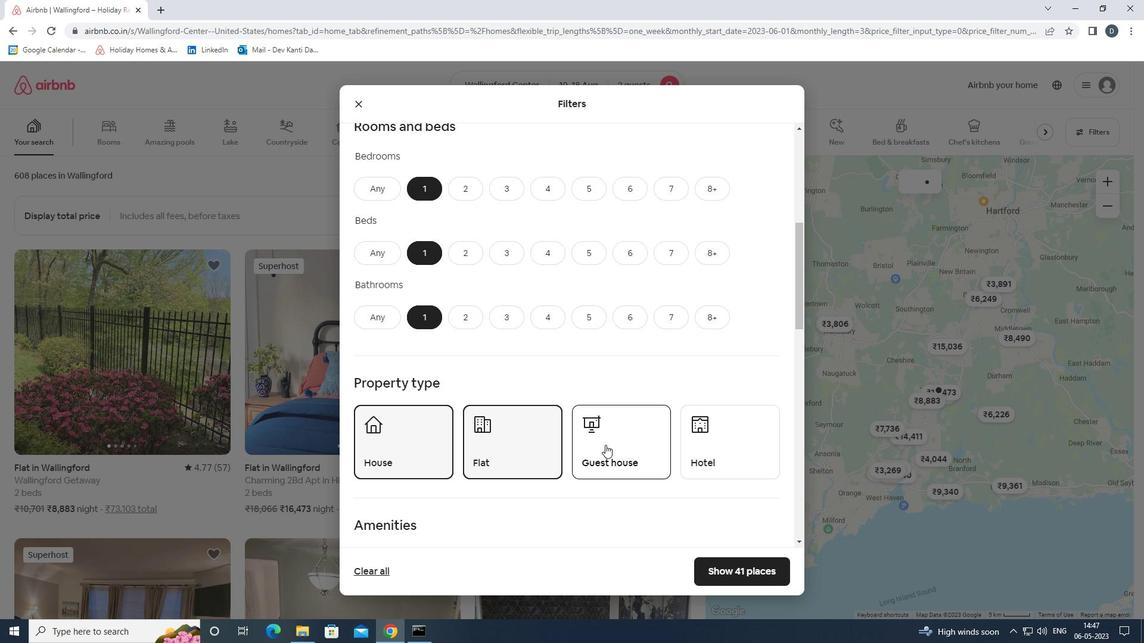 
Action: Mouse pressed left at (606, 445)
Screenshot: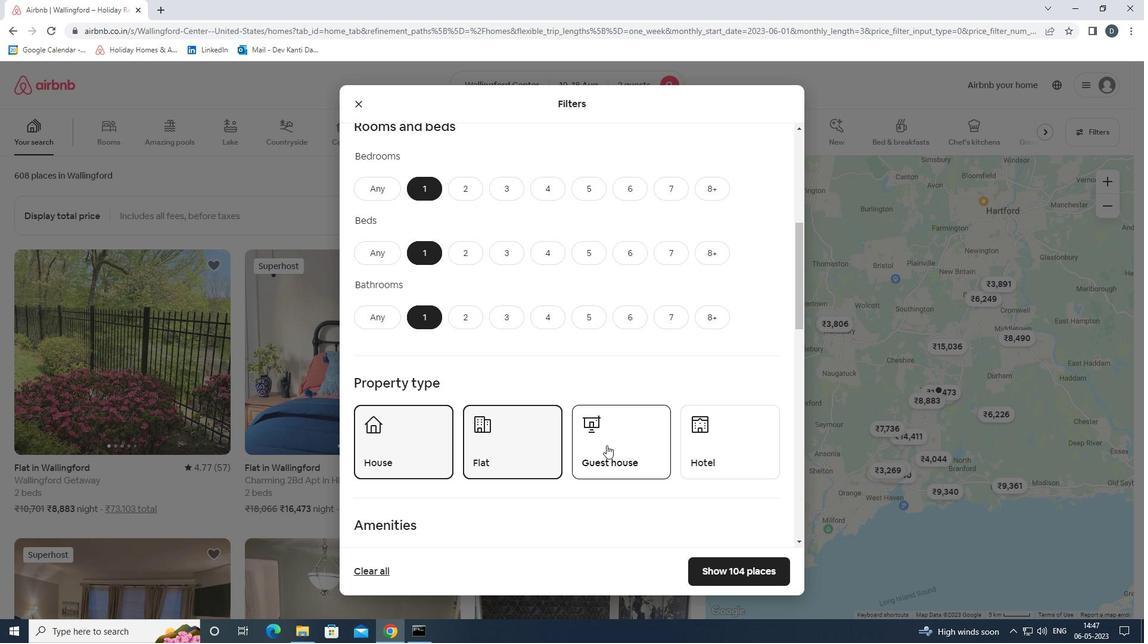 
Action: Mouse scrolled (606, 445) with delta (0, 0)
Screenshot: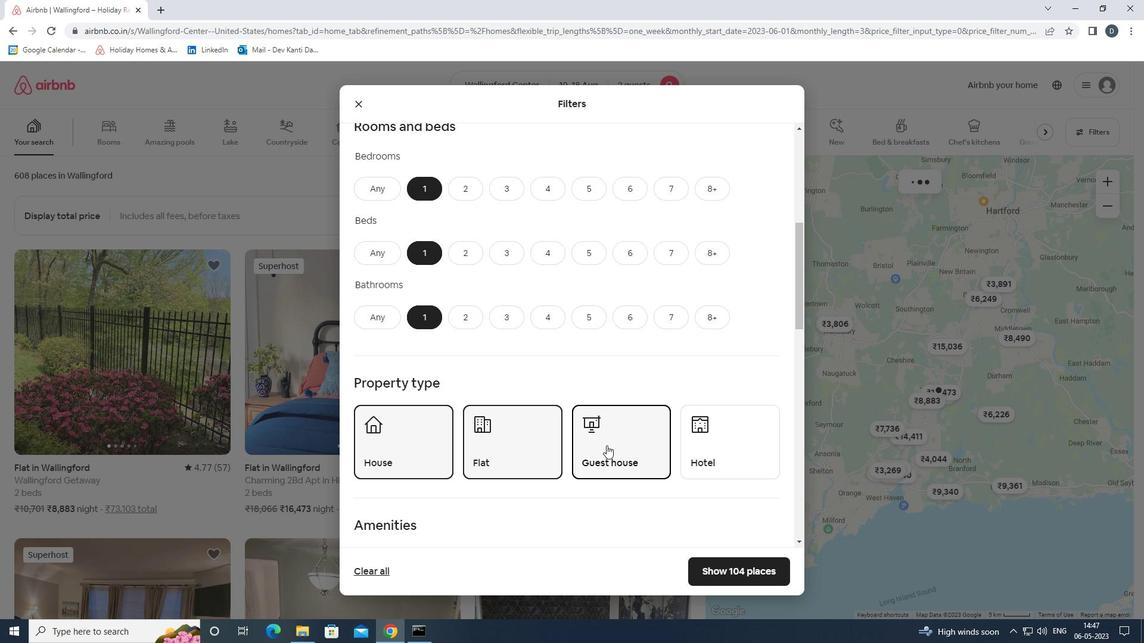 
Action: Mouse scrolled (606, 445) with delta (0, 0)
Screenshot: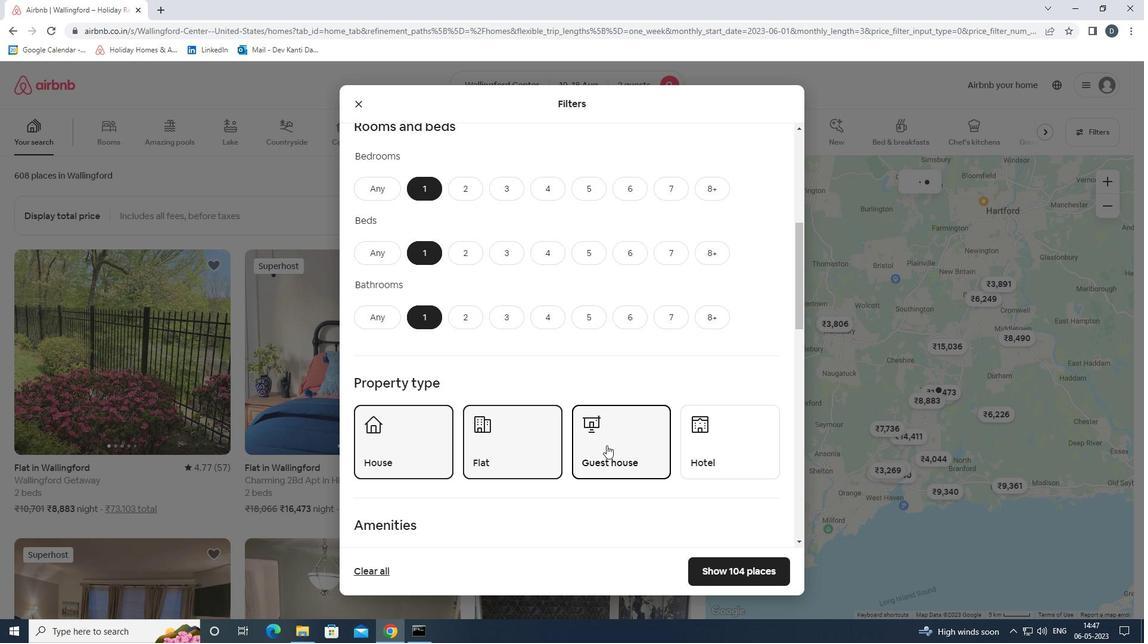
Action: Mouse scrolled (606, 445) with delta (0, 0)
Screenshot: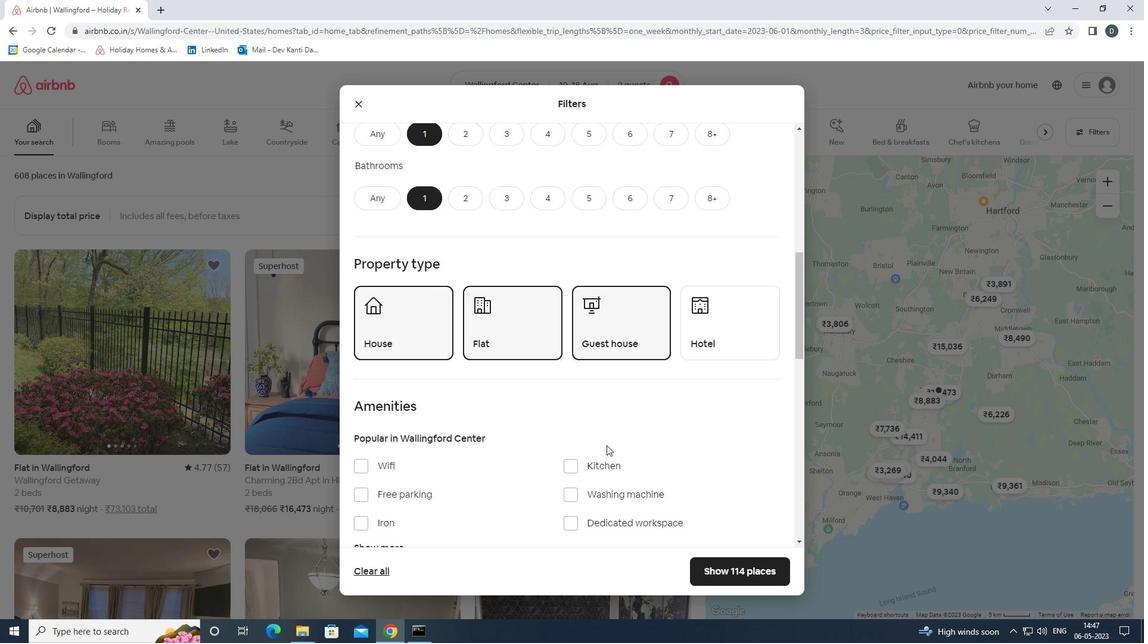 
Action: Mouse moved to (396, 407)
Screenshot: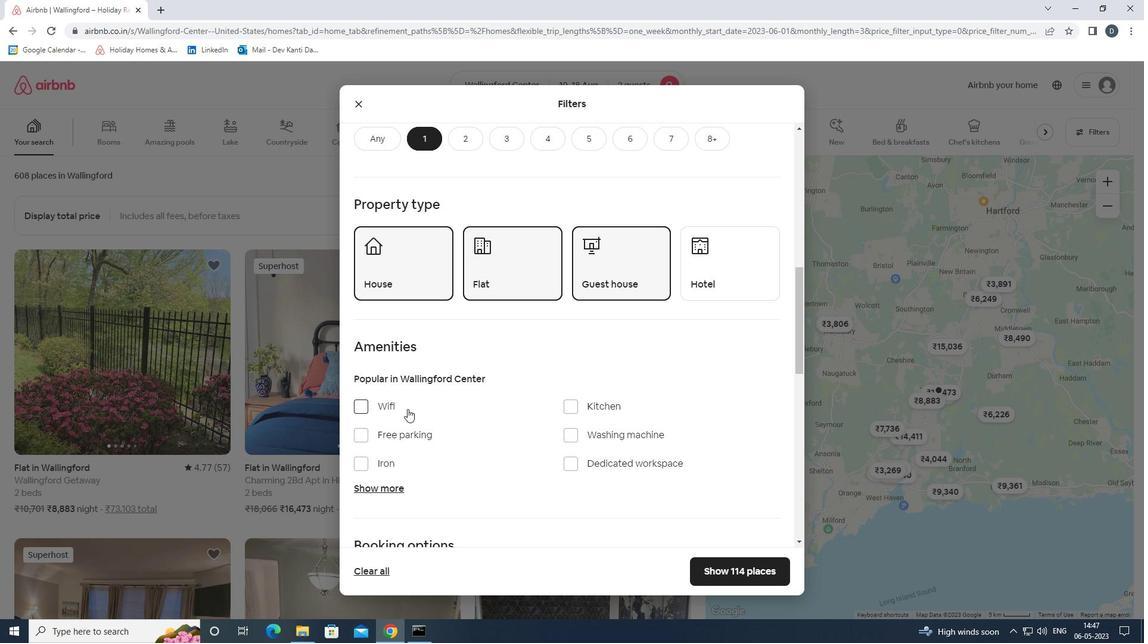 
Action: Mouse pressed left at (396, 407)
Screenshot: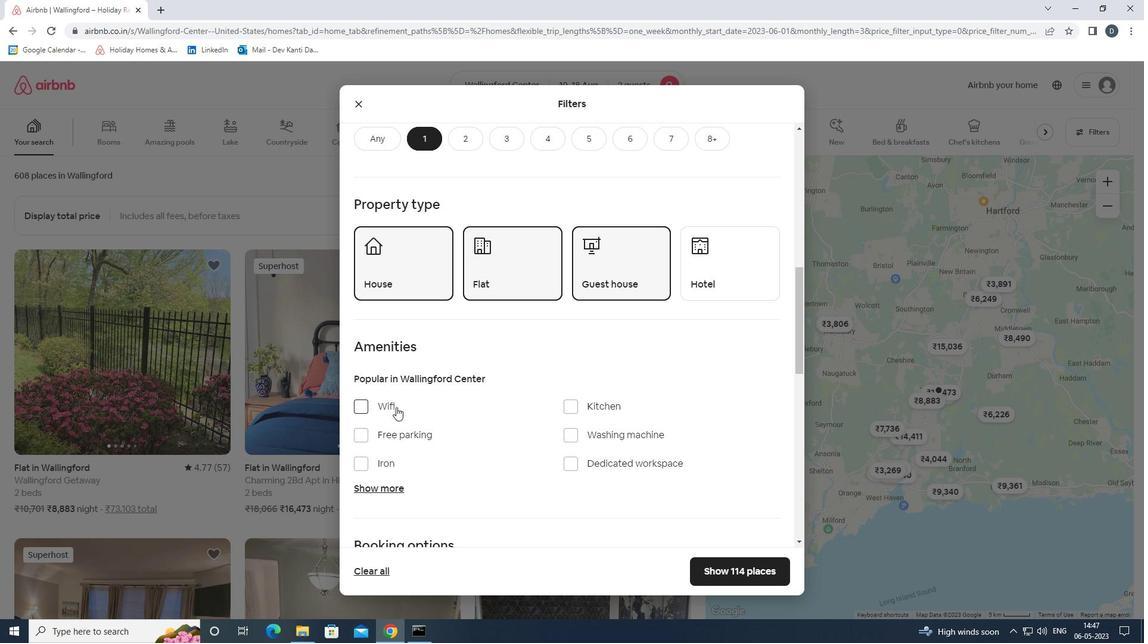 
Action: Mouse moved to (398, 489)
Screenshot: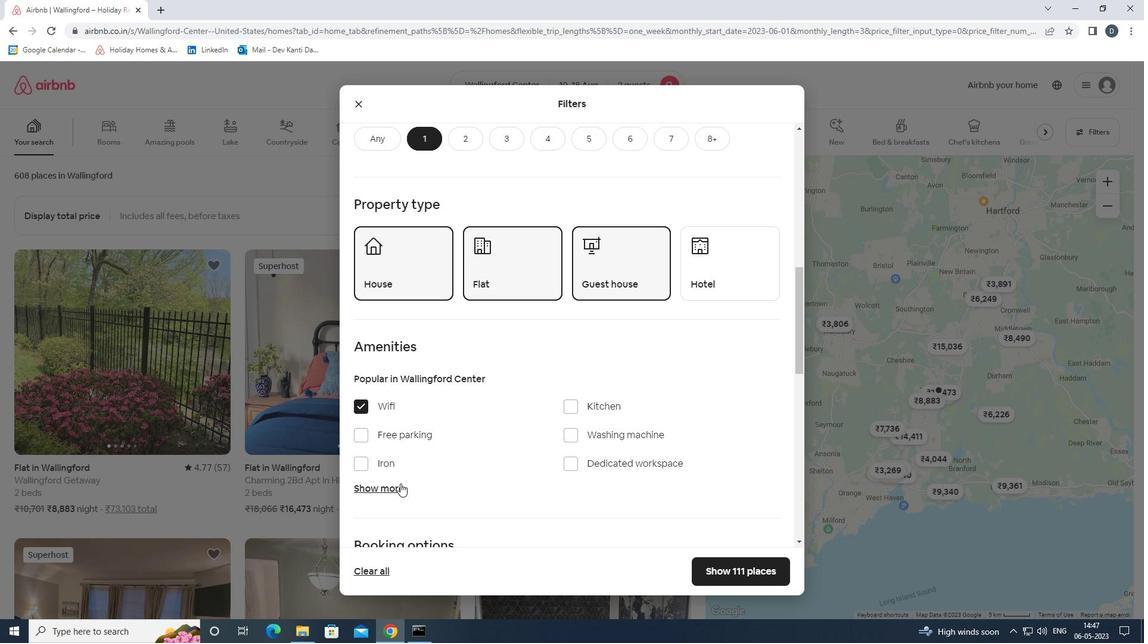 
Action: Mouse pressed left at (398, 489)
Screenshot: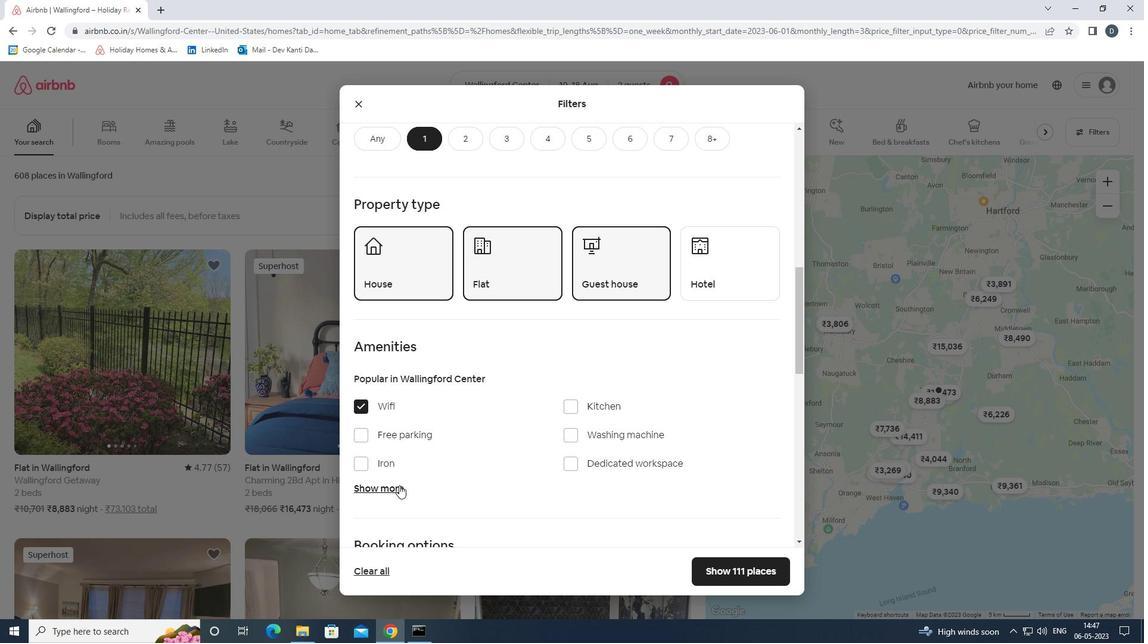 
Action: Mouse moved to (513, 467)
Screenshot: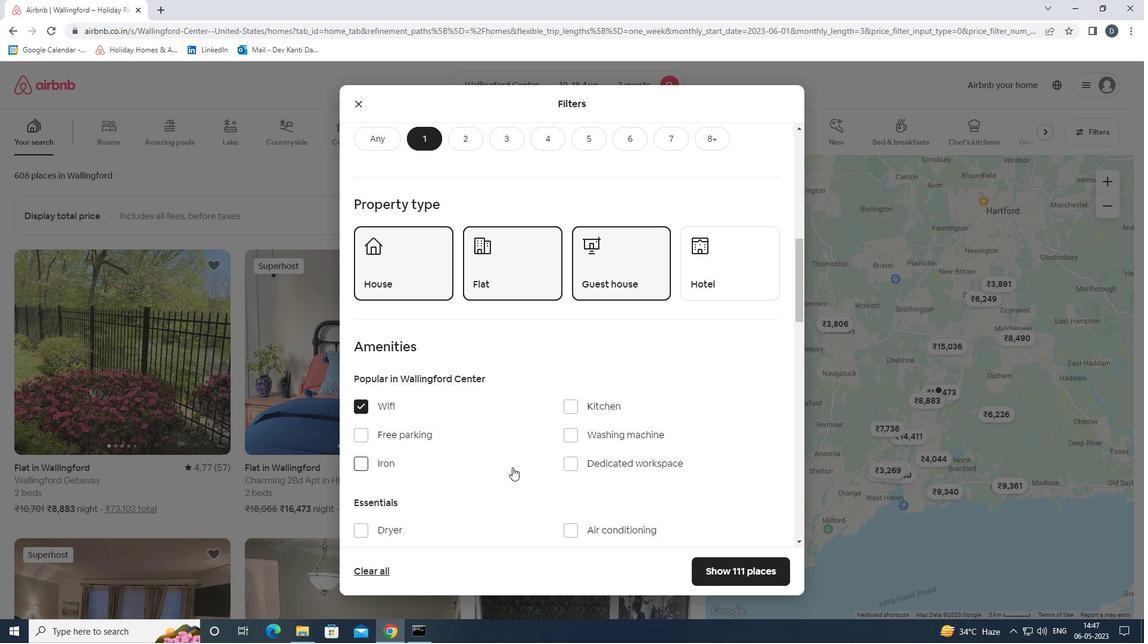 
Action: Mouse scrolled (513, 467) with delta (0, 0)
Screenshot: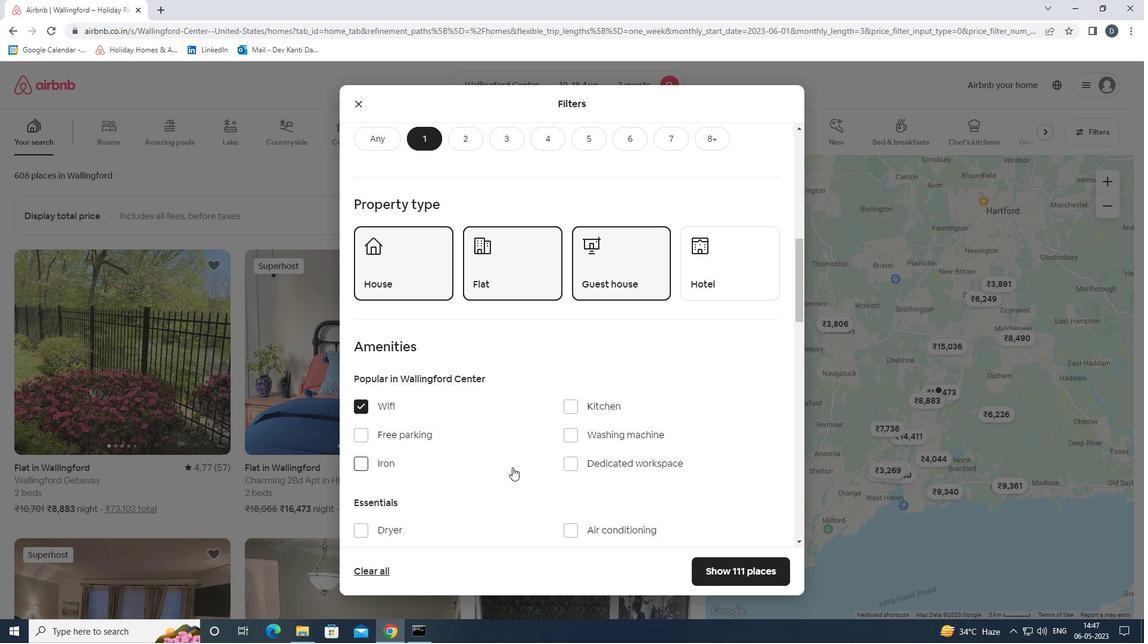 
Action: Mouse moved to (514, 467)
Screenshot: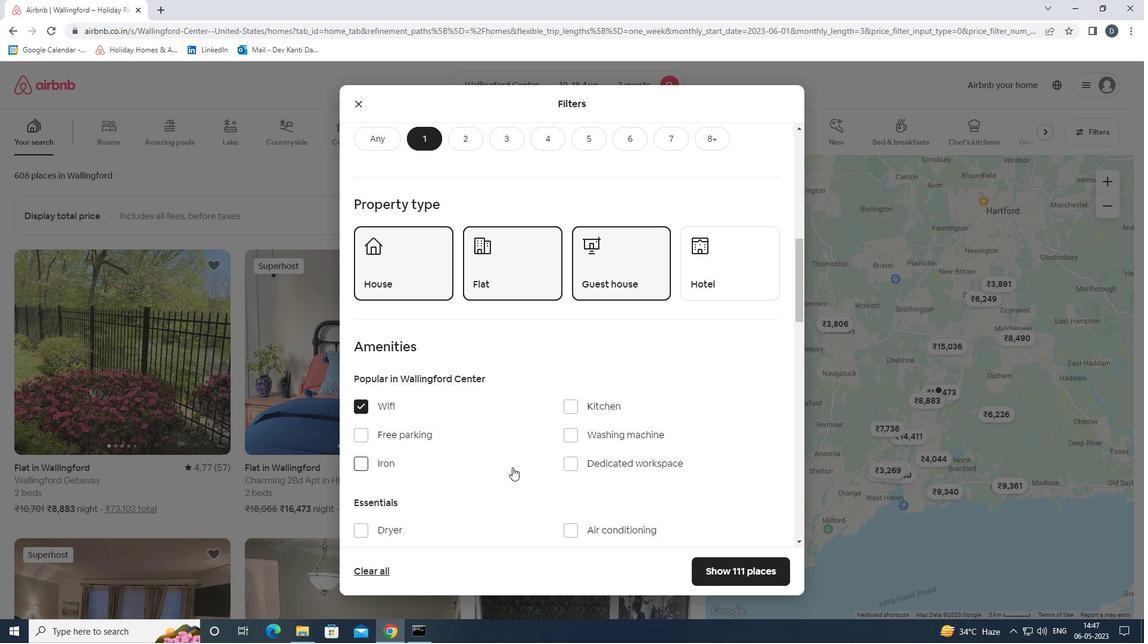 
Action: Mouse scrolled (514, 467) with delta (0, 0)
Screenshot: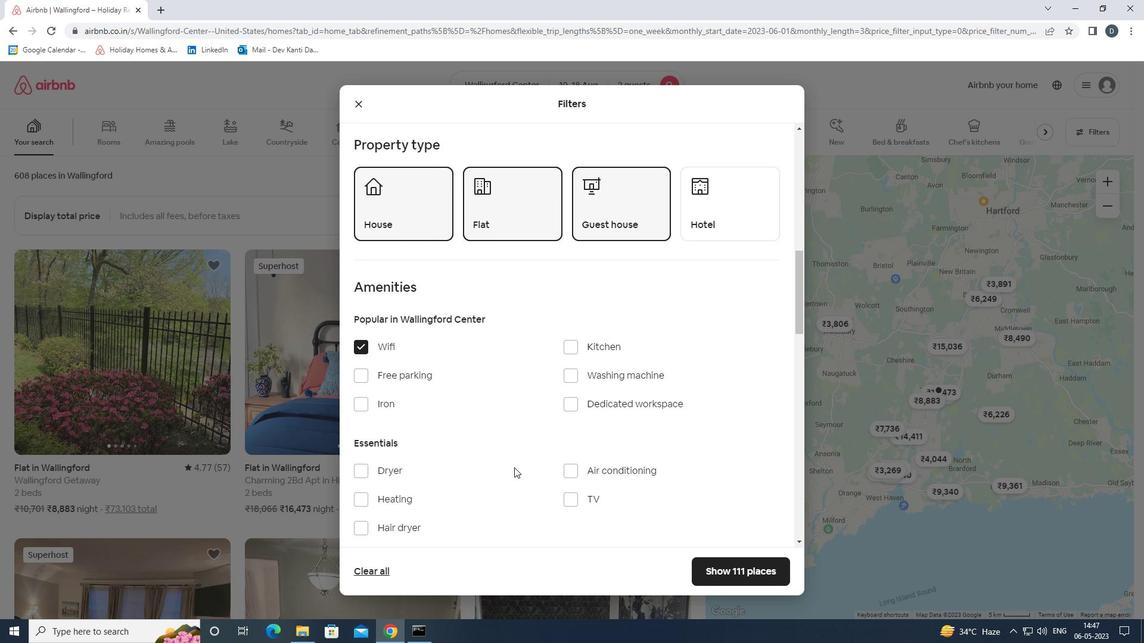 
Action: Mouse moved to (569, 445)
Screenshot: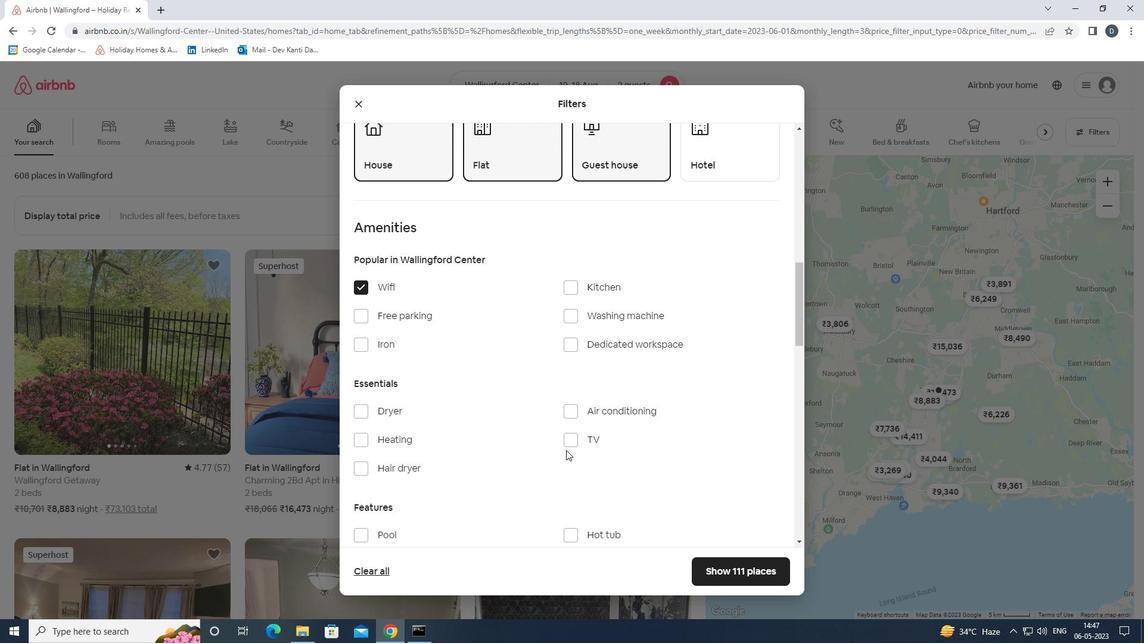 
Action: Mouse pressed left at (569, 445)
Screenshot: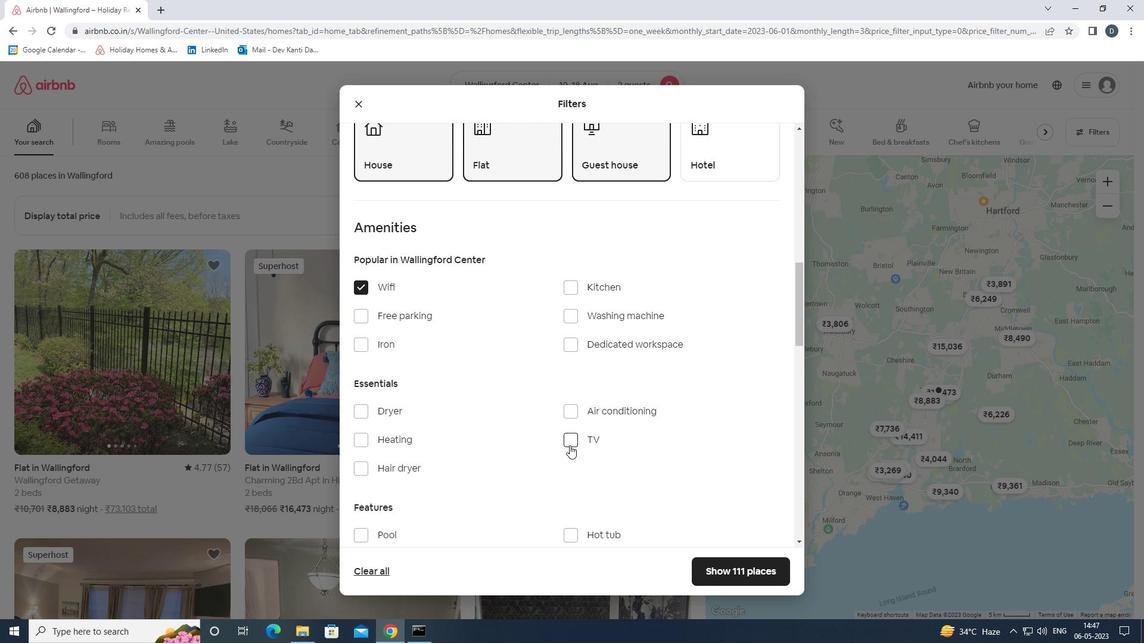 
Action: Mouse moved to (402, 313)
Screenshot: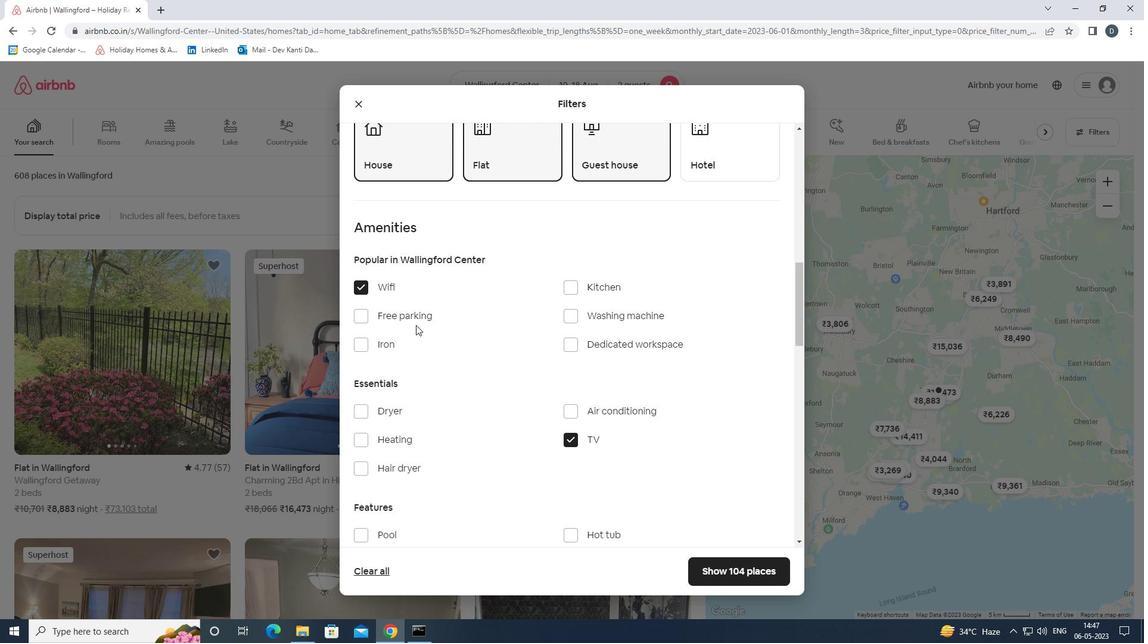 
Action: Mouse pressed left at (402, 313)
Screenshot: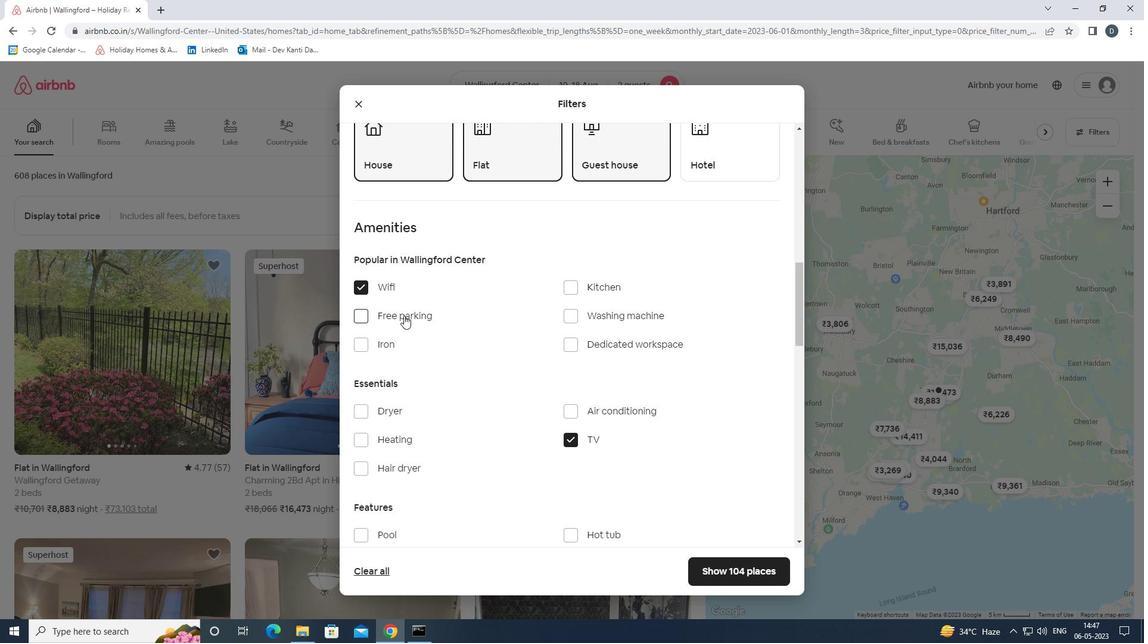 
Action: Mouse moved to (463, 371)
Screenshot: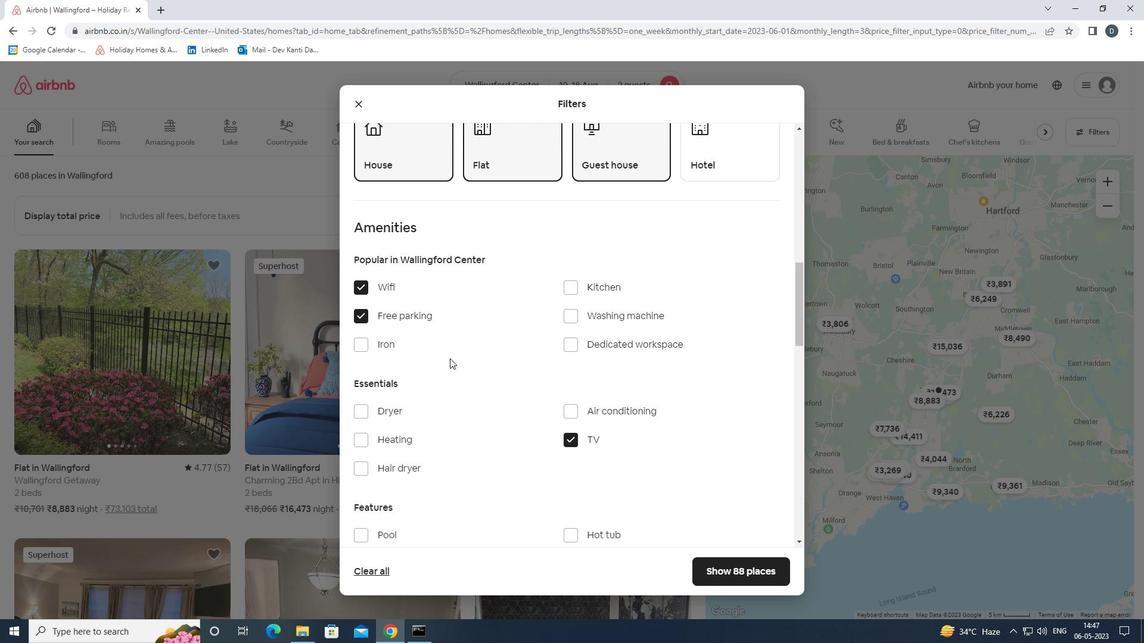
Action: Mouse scrolled (463, 370) with delta (0, 0)
Screenshot: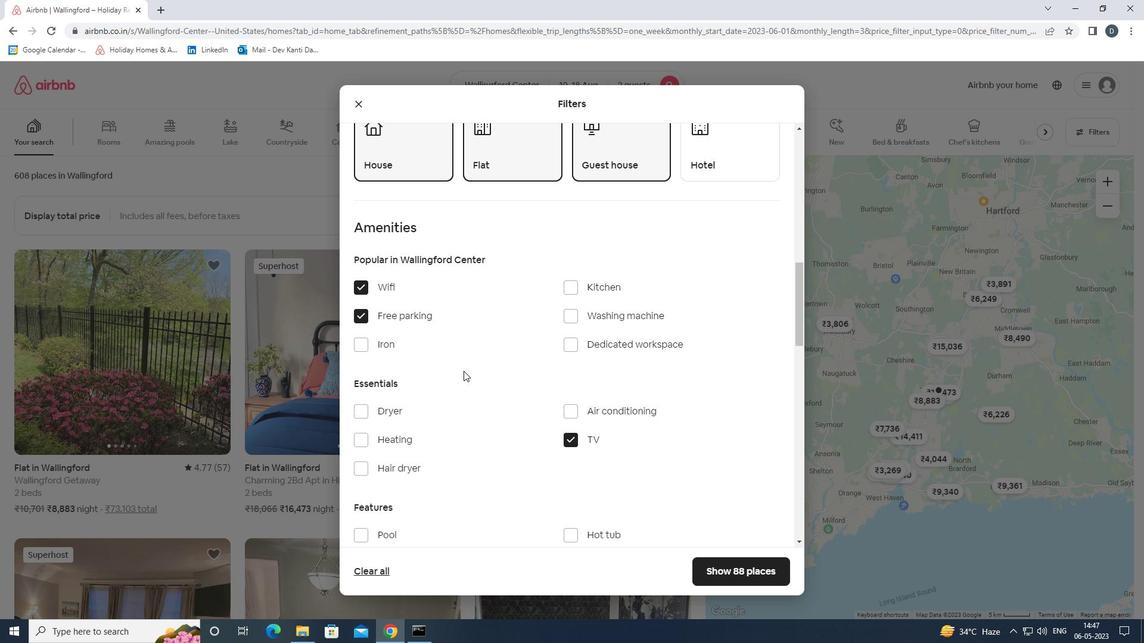 
Action: Mouse scrolled (463, 370) with delta (0, 0)
Screenshot: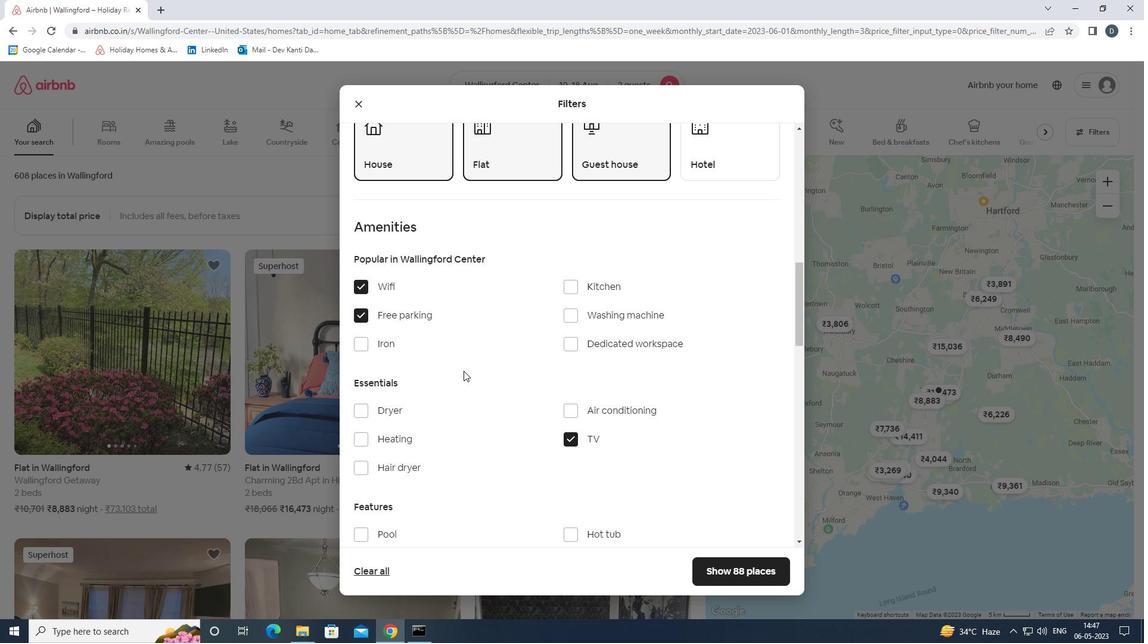 
Action: Mouse moved to (414, 471)
Screenshot: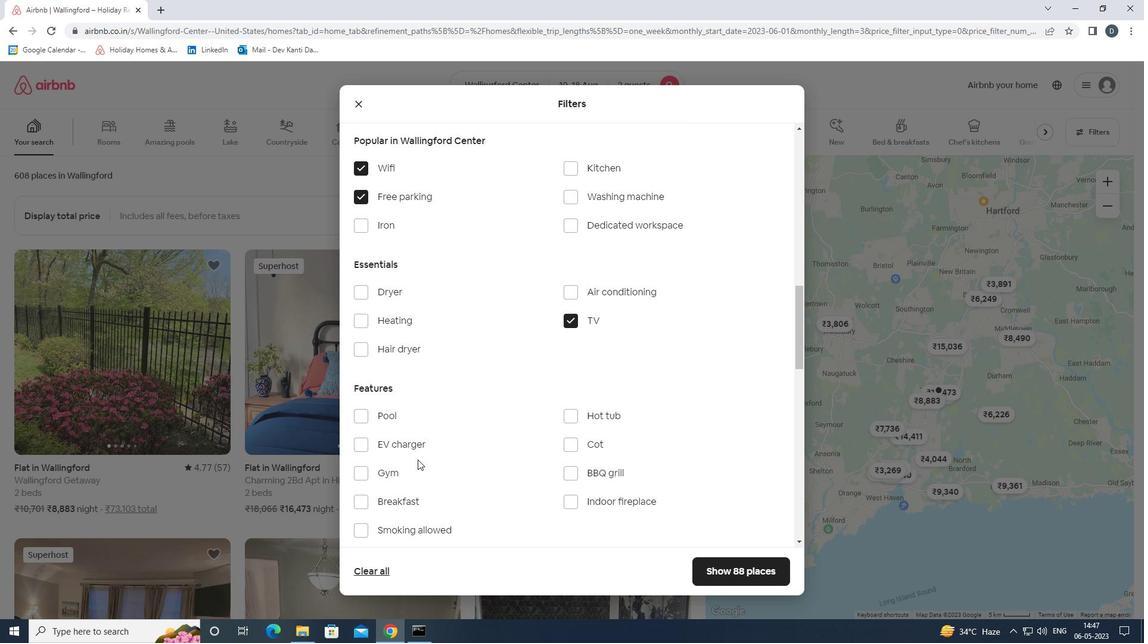 
Action: Mouse pressed left at (414, 471)
Screenshot: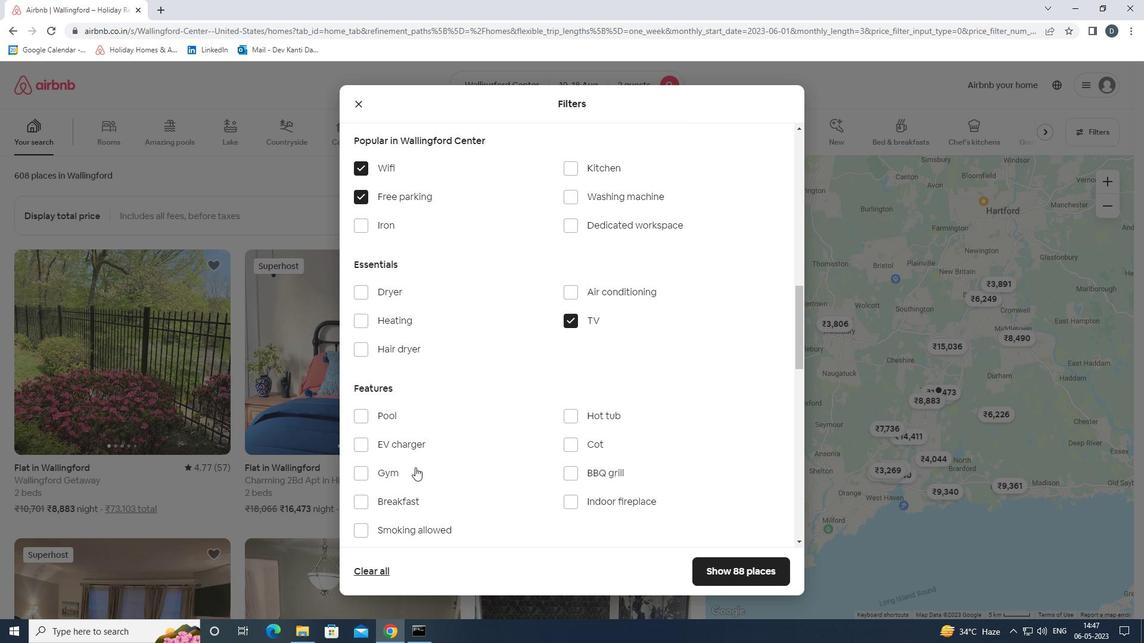 
Action: Mouse moved to (421, 499)
Screenshot: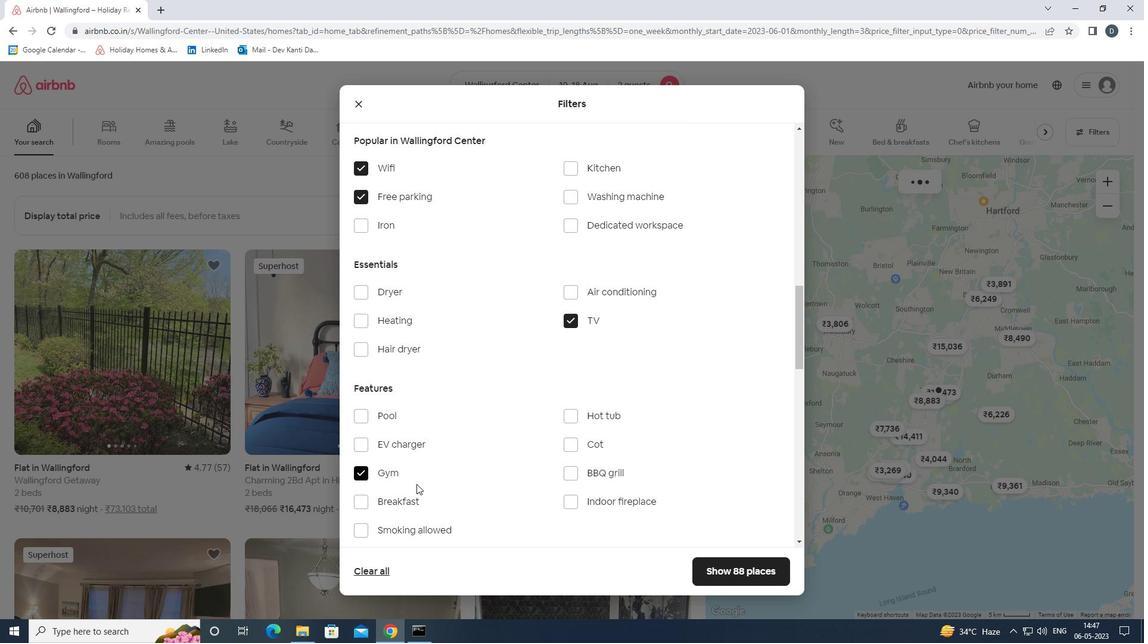 
Action: Mouse pressed left at (421, 499)
Screenshot: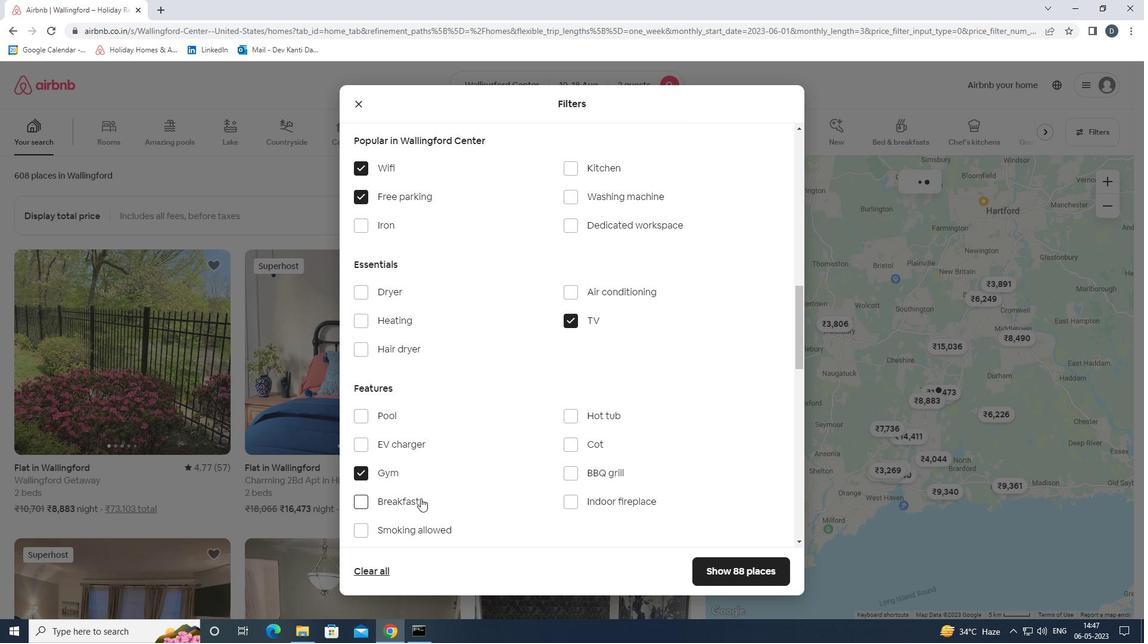 
Action: Mouse moved to (479, 431)
Screenshot: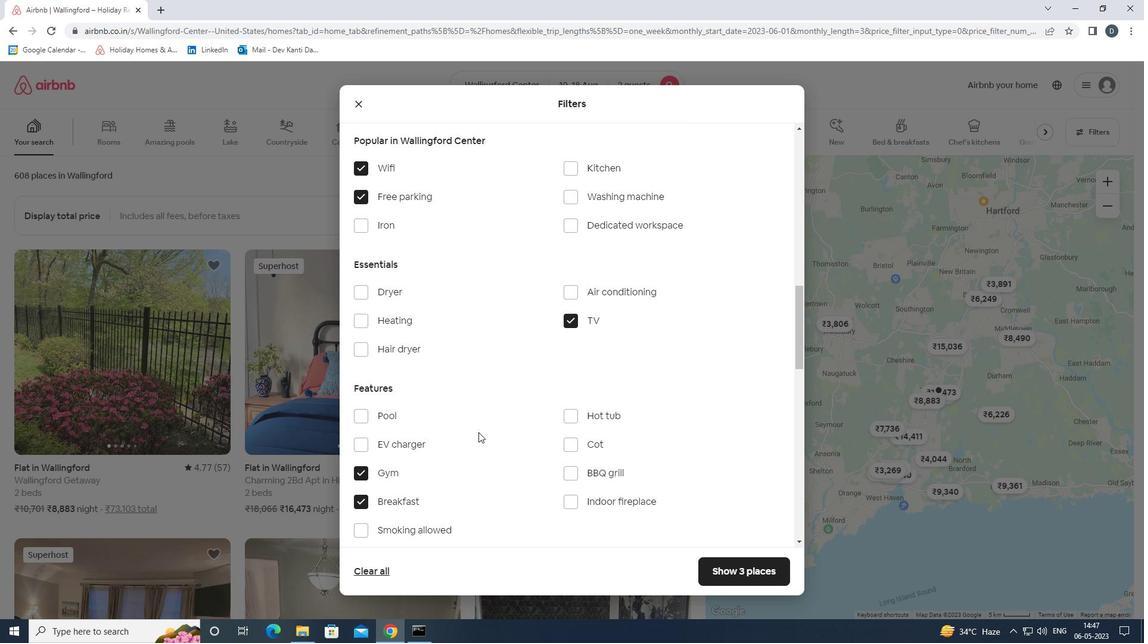 
Action: Mouse scrolled (479, 430) with delta (0, 0)
Screenshot: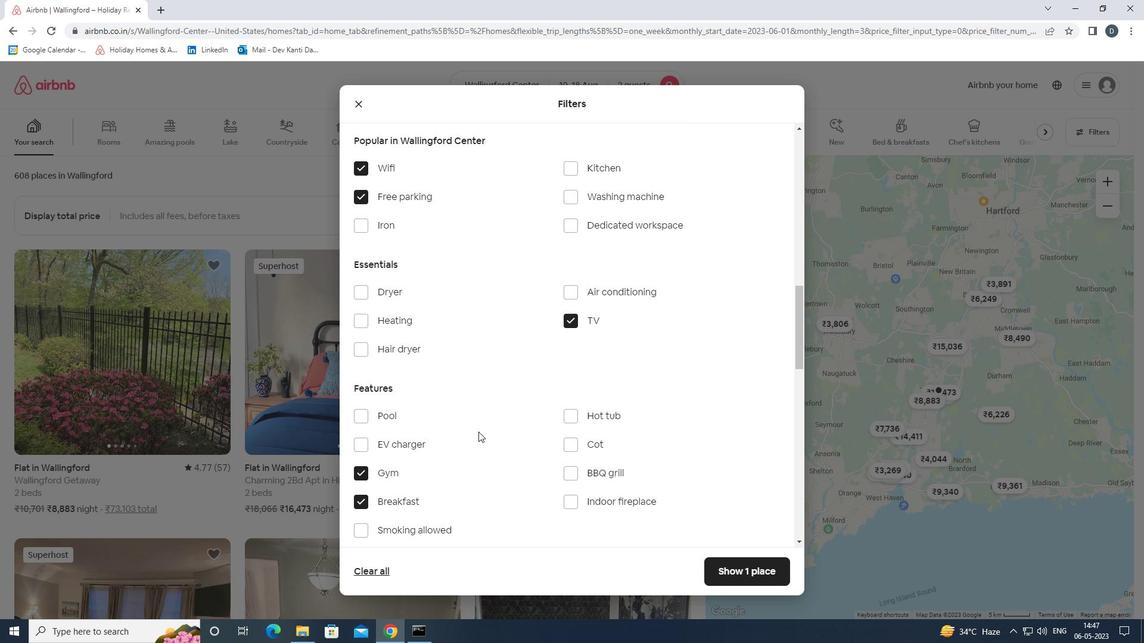 
Action: Mouse scrolled (479, 430) with delta (0, 0)
Screenshot: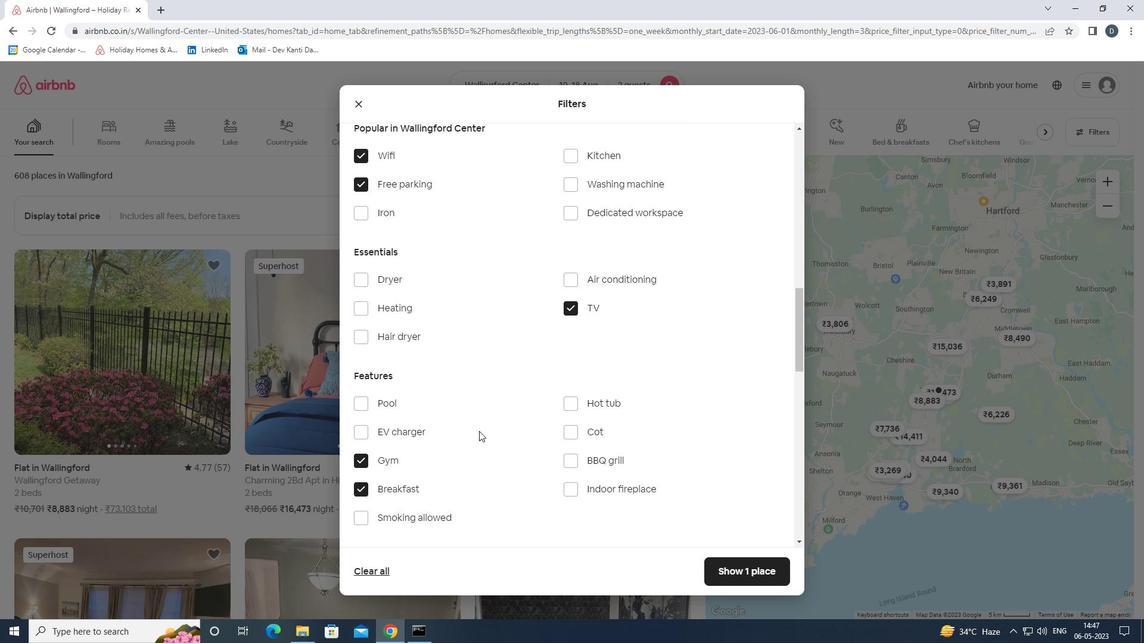 
Action: Mouse moved to (507, 431)
Screenshot: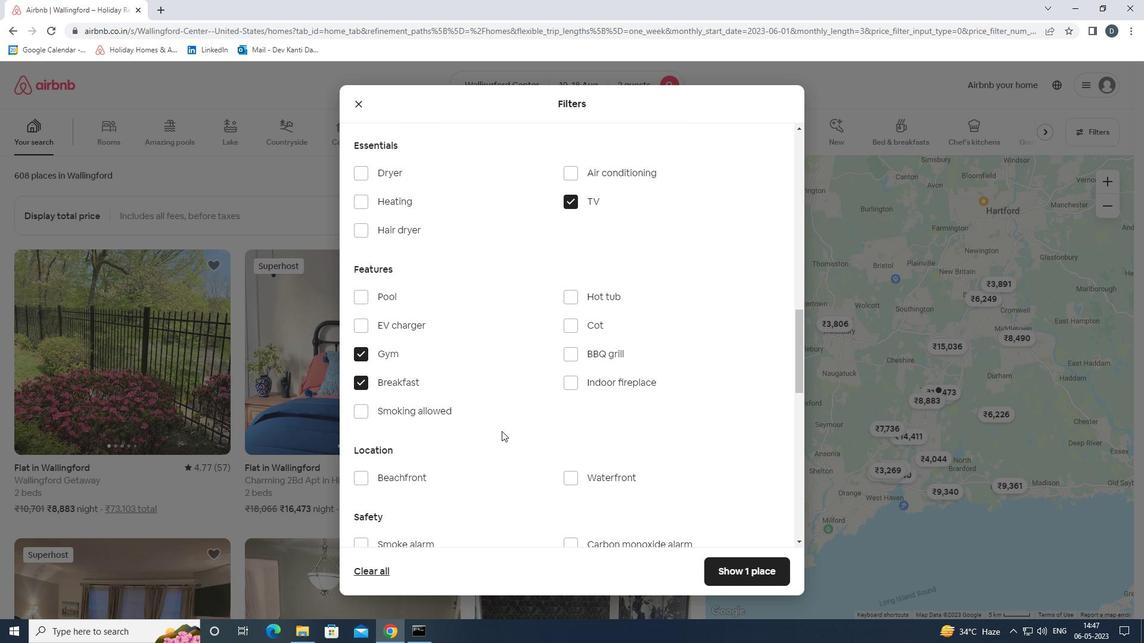 
Action: Mouse scrolled (507, 432) with delta (0, 0)
Screenshot: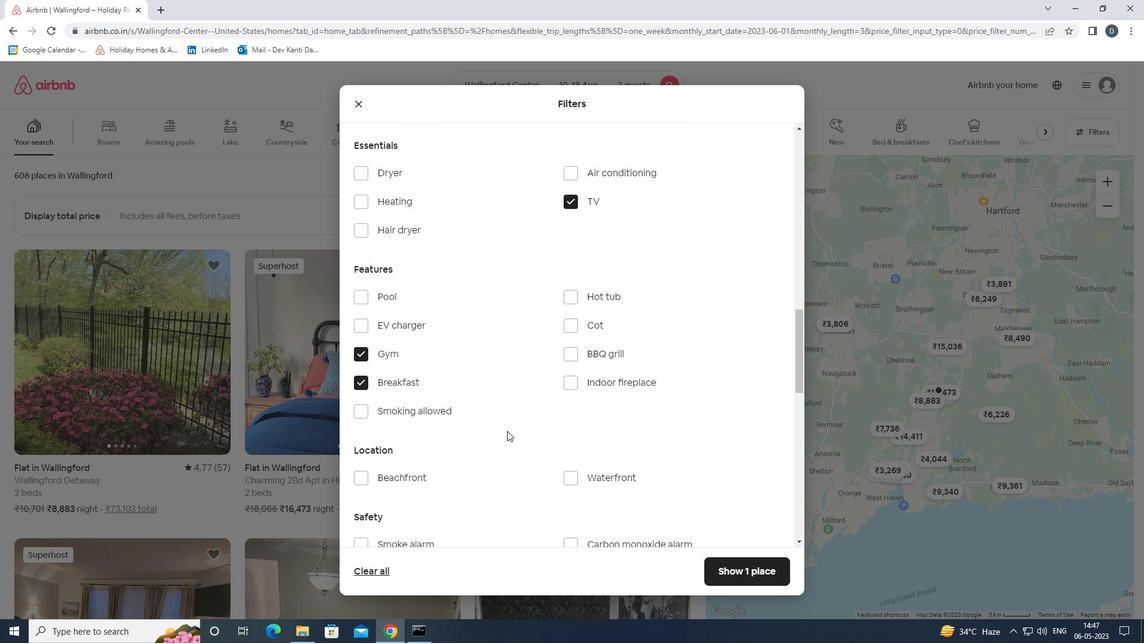 
Action: Mouse scrolled (507, 432) with delta (0, 0)
Screenshot: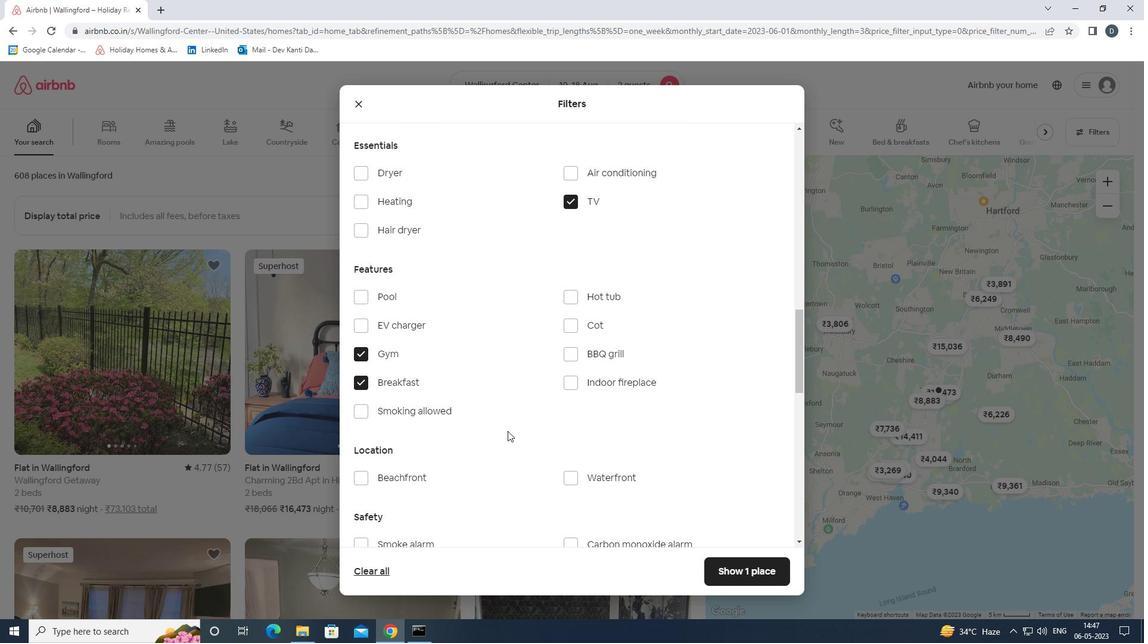 
Action: Mouse scrolled (507, 430) with delta (0, 0)
Screenshot: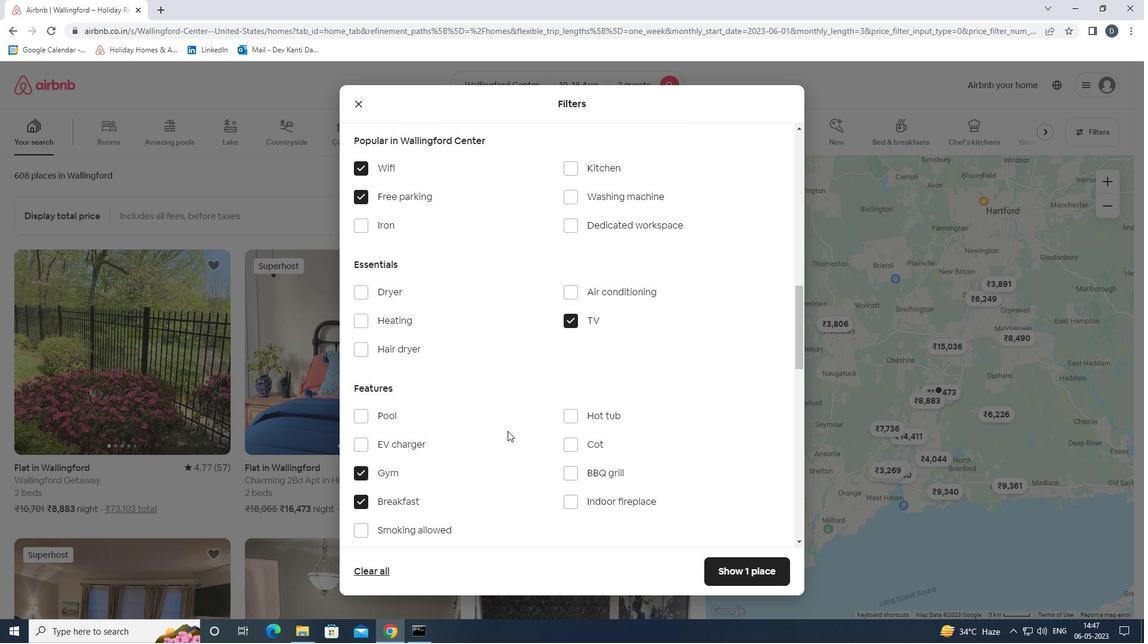 
Action: Mouse scrolled (507, 430) with delta (0, 0)
Screenshot: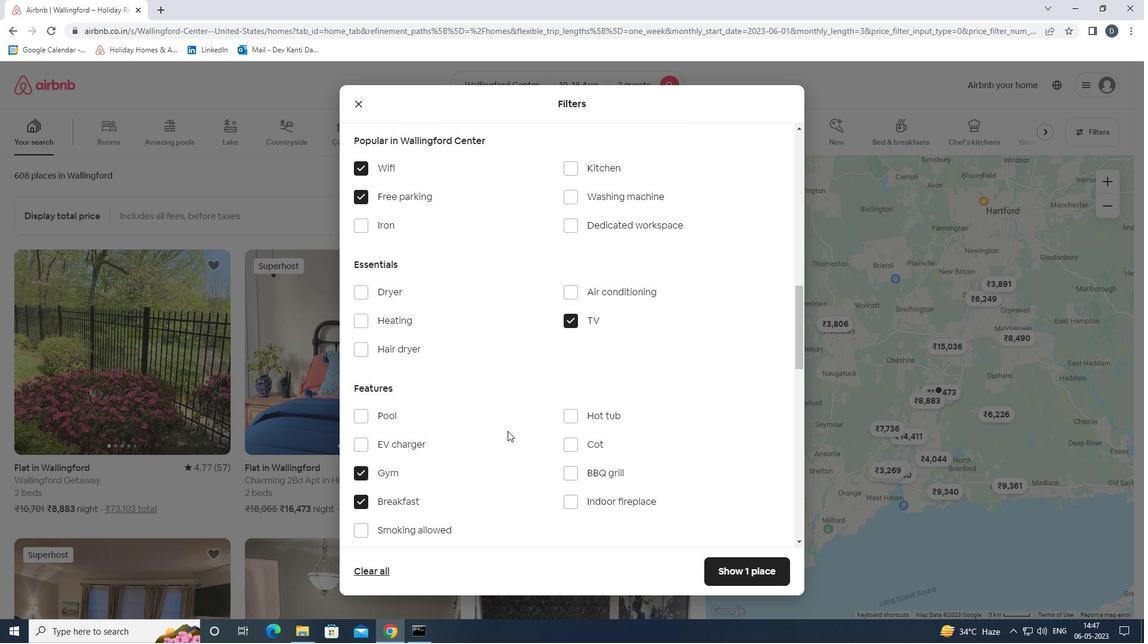 
Action: Mouse scrolled (507, 430) with delta (0, 0)
Screenshot: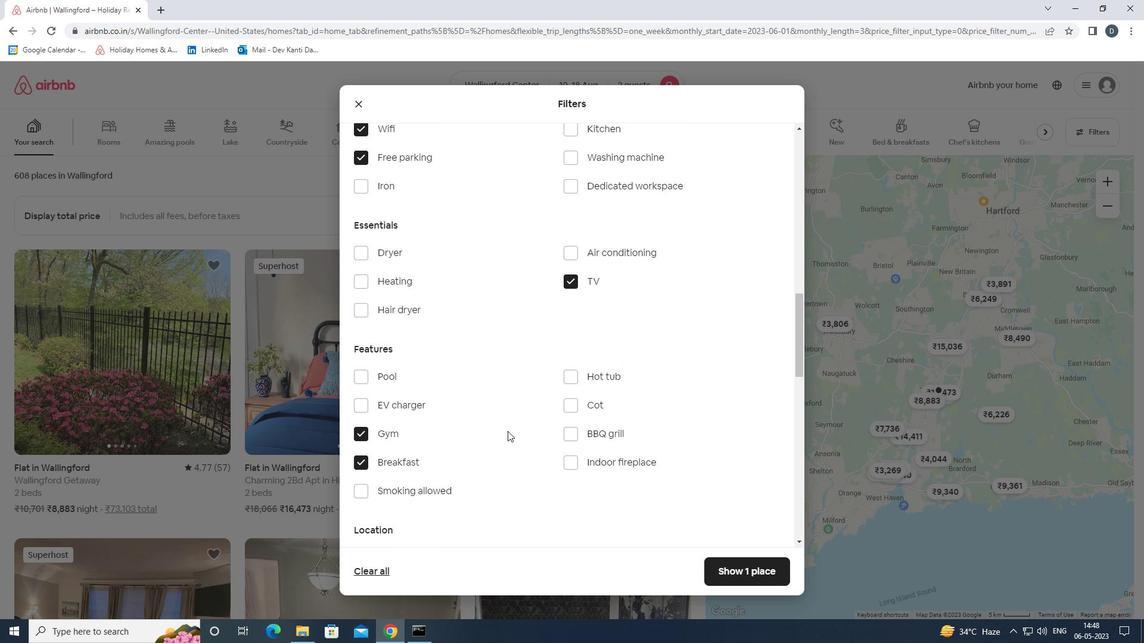 
Action: Mouse moved to (510, 432)
Screenshot: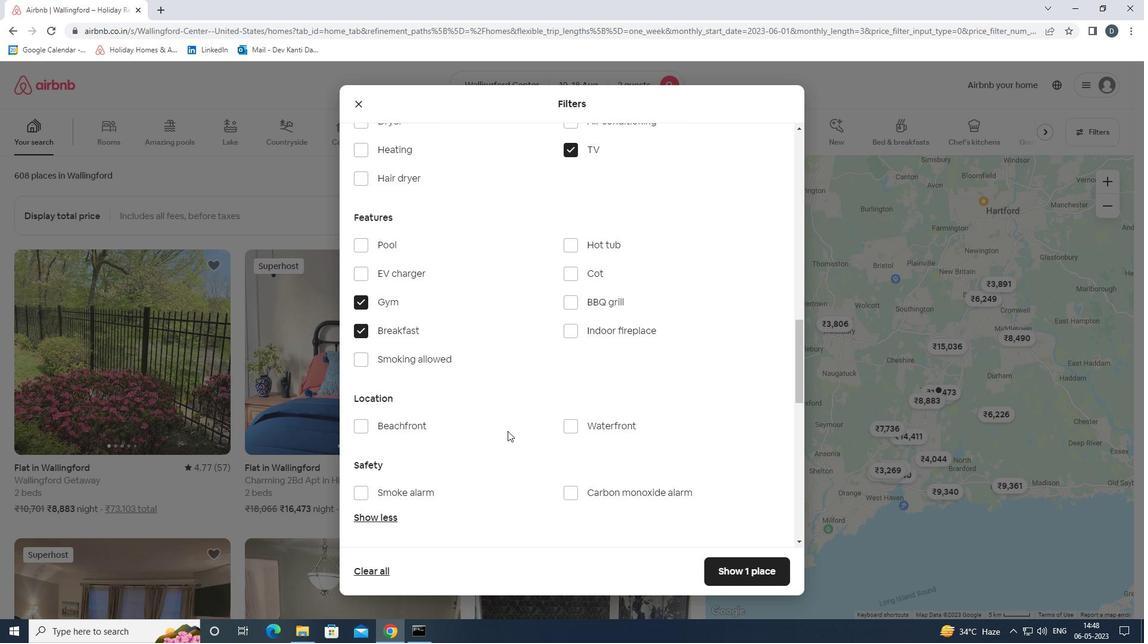 
Action: Mouse scrolled (510, 431) with delta (0, 0)
Screenshot: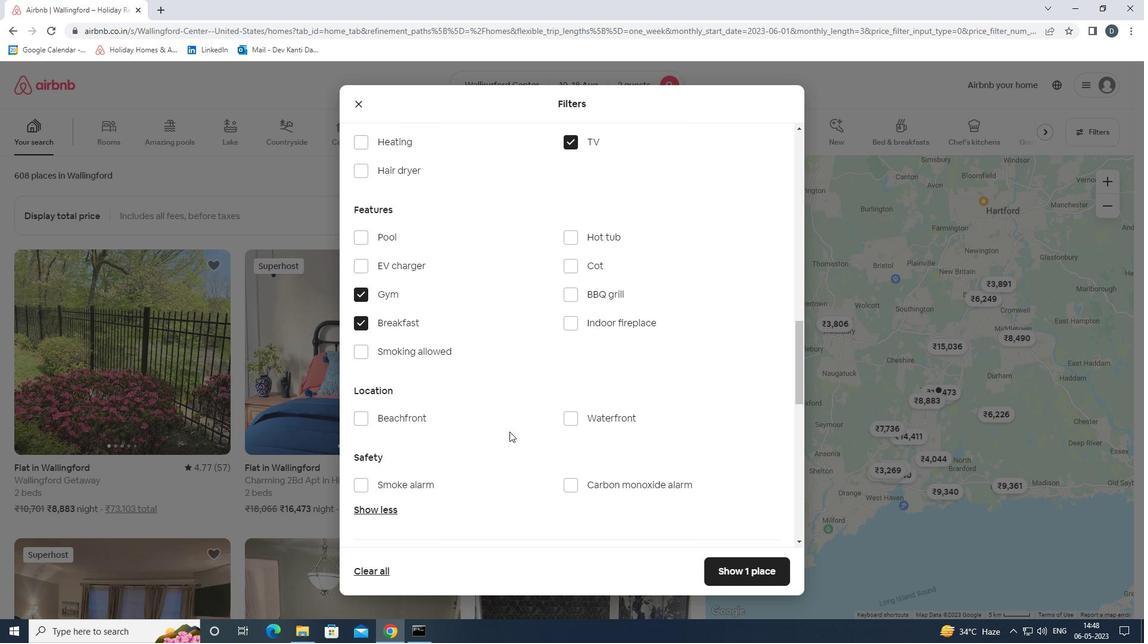 
Action: Mouse moved to (511, 432)
Screenshot: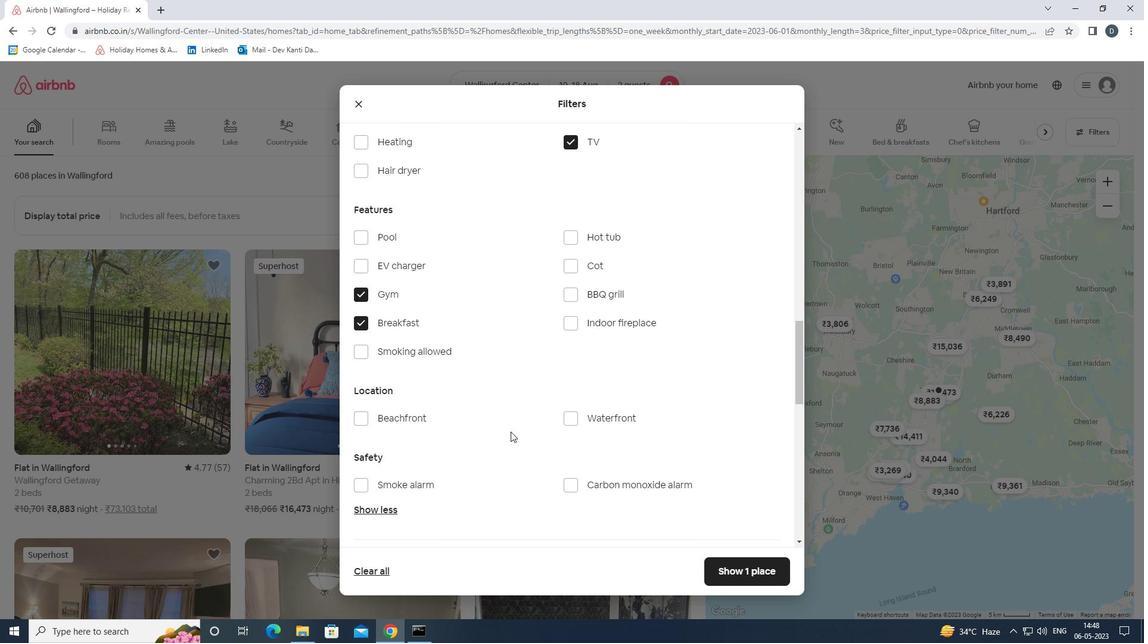 
Action: Mouse scrolled (511, 432) with delta (0, 0)
Screenshot: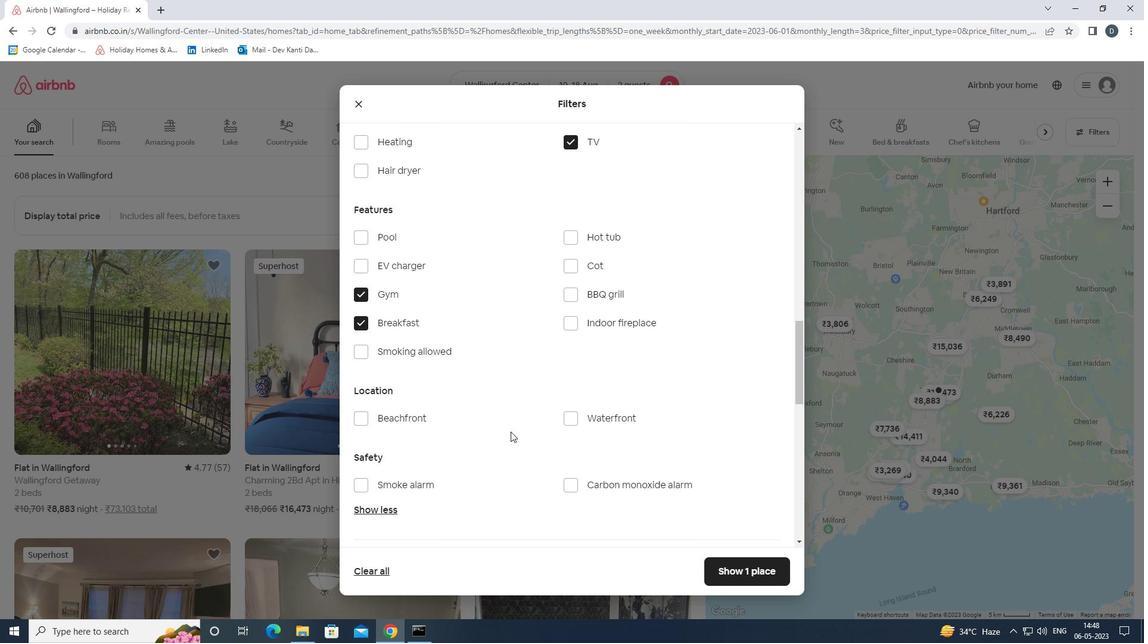 
Action: Mouse moved to (522, 436)
Screenshot: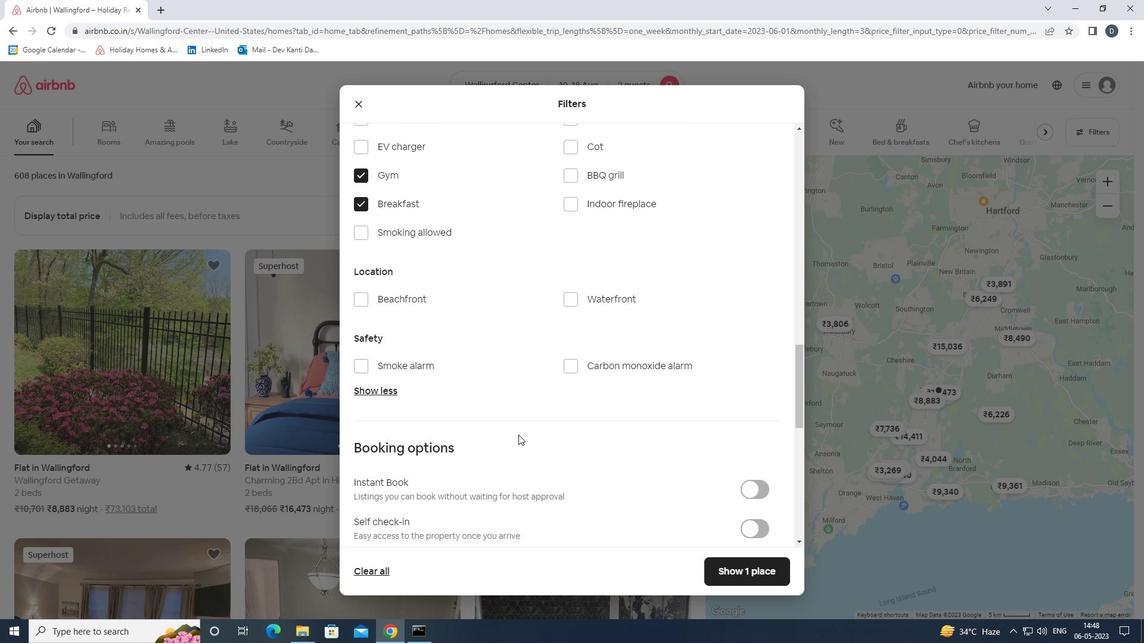 
Action: Mouse scrolled (522, 436) with delta (0, 0)
Screenshot: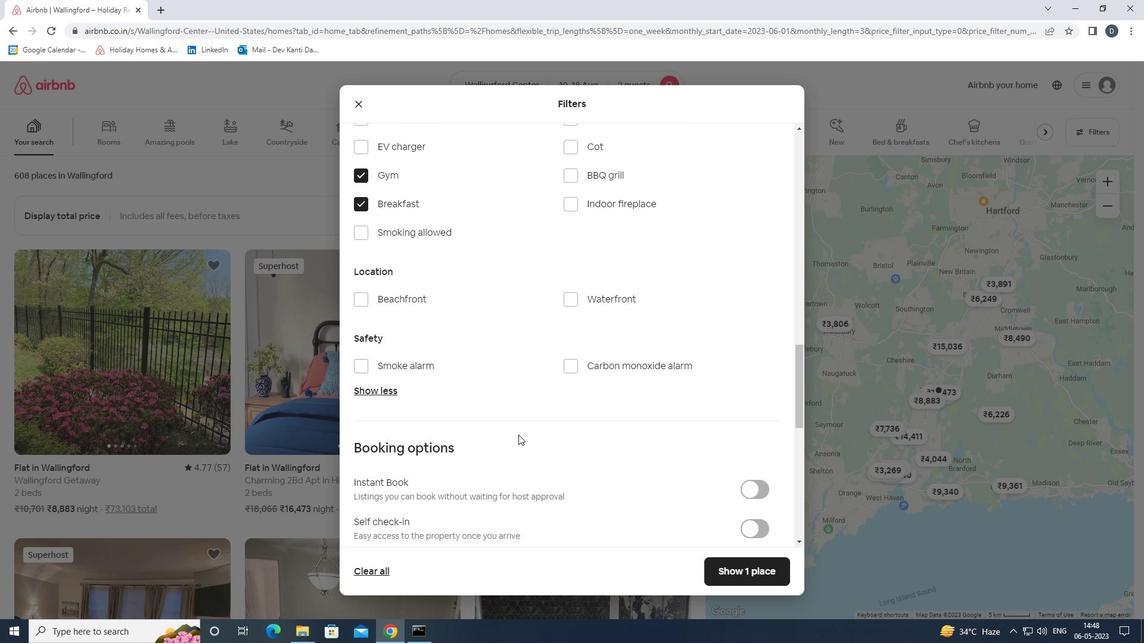 
Action: Mouse moved to (523, 437)
Screenshot: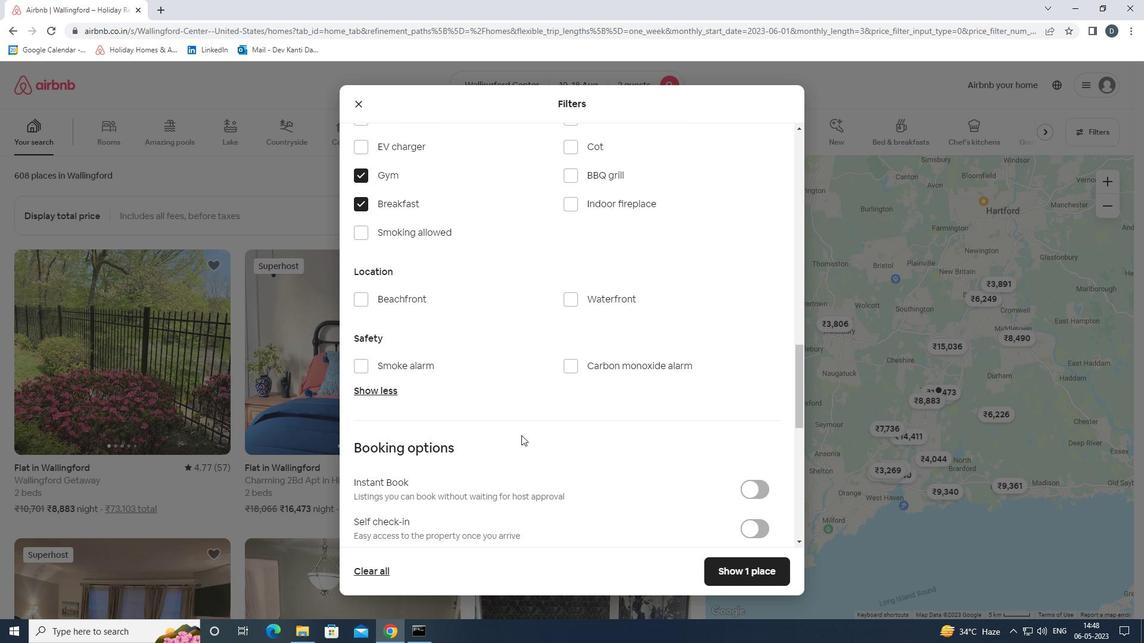 
Action: Mouse scrolled (523, 436) with delta (0, 0)
Screenshot: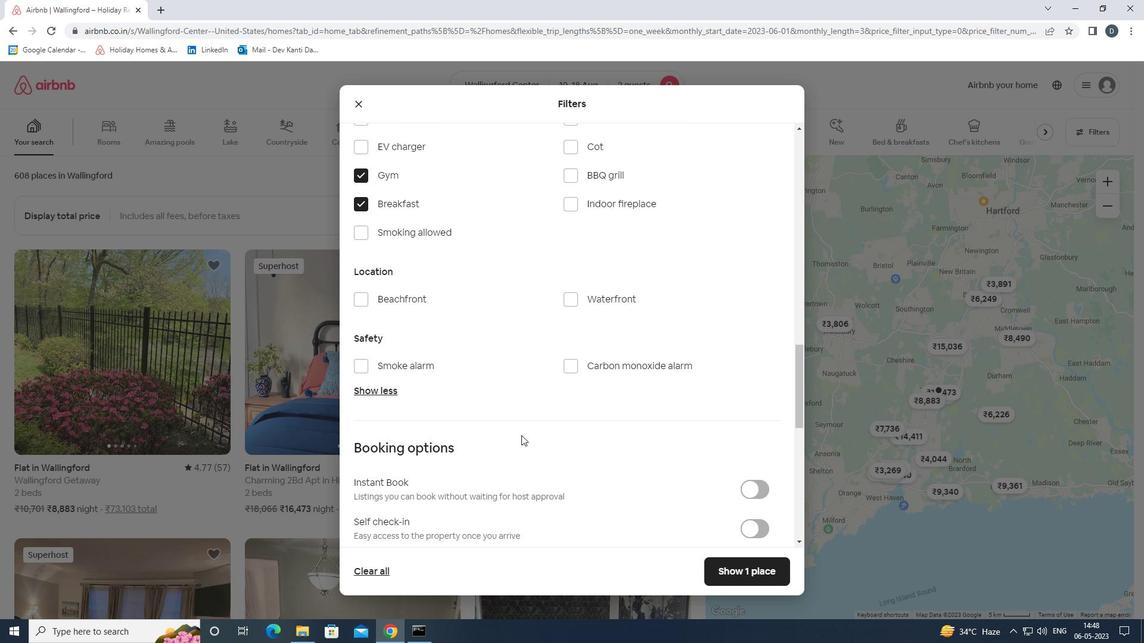 
Action: Mouse moved to (757, 412)
Screenshot: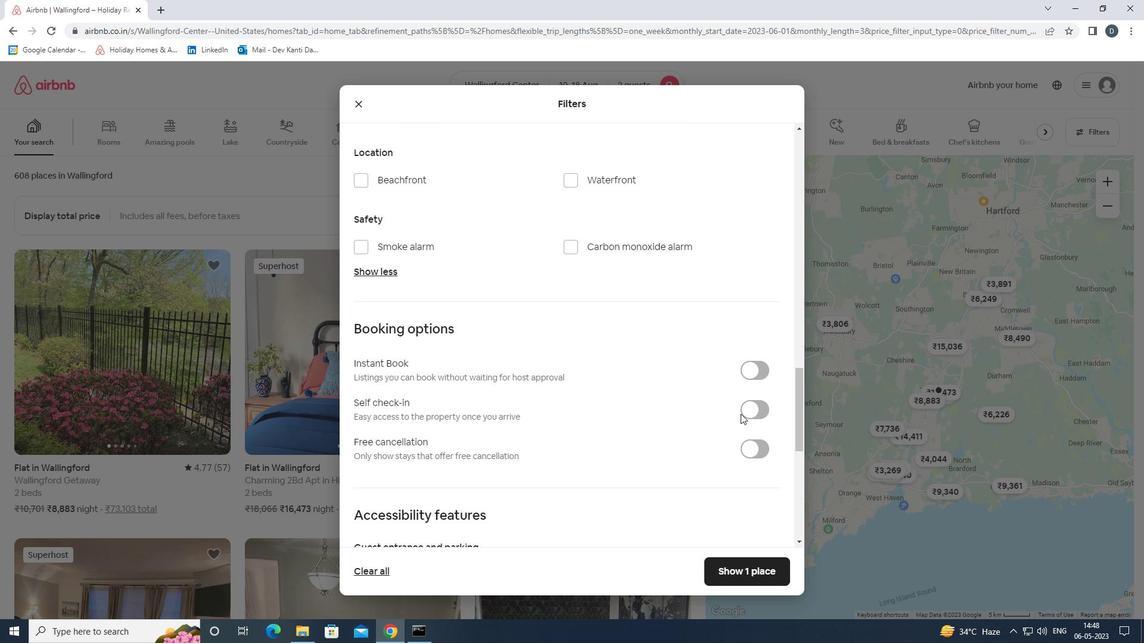 
Action: Mouse pressed left at (757, 412)
Screenshot: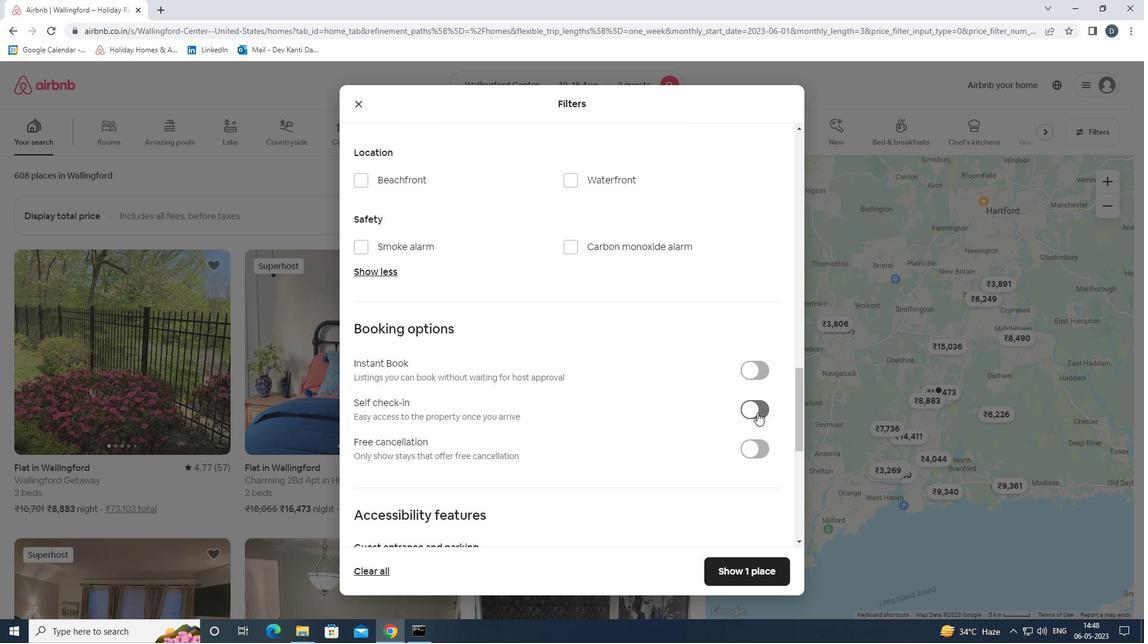 
Action: Mouse moved to (679, 414)
Screenshot: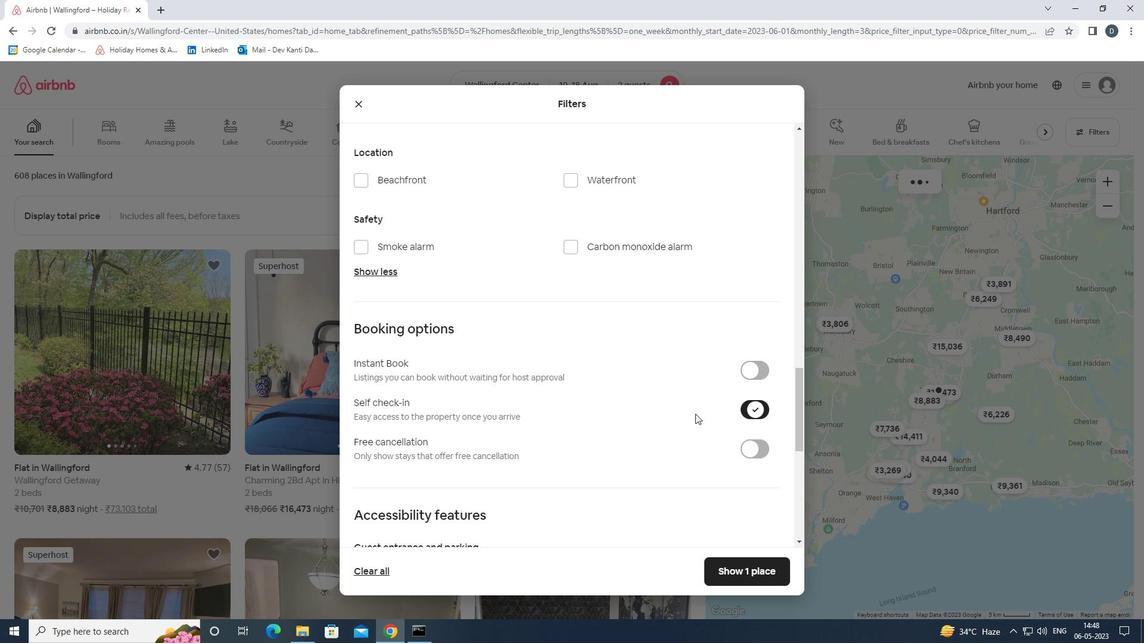 
Action: Mouse scrolled (679, 413) with delta (0, 0)
Screenshot: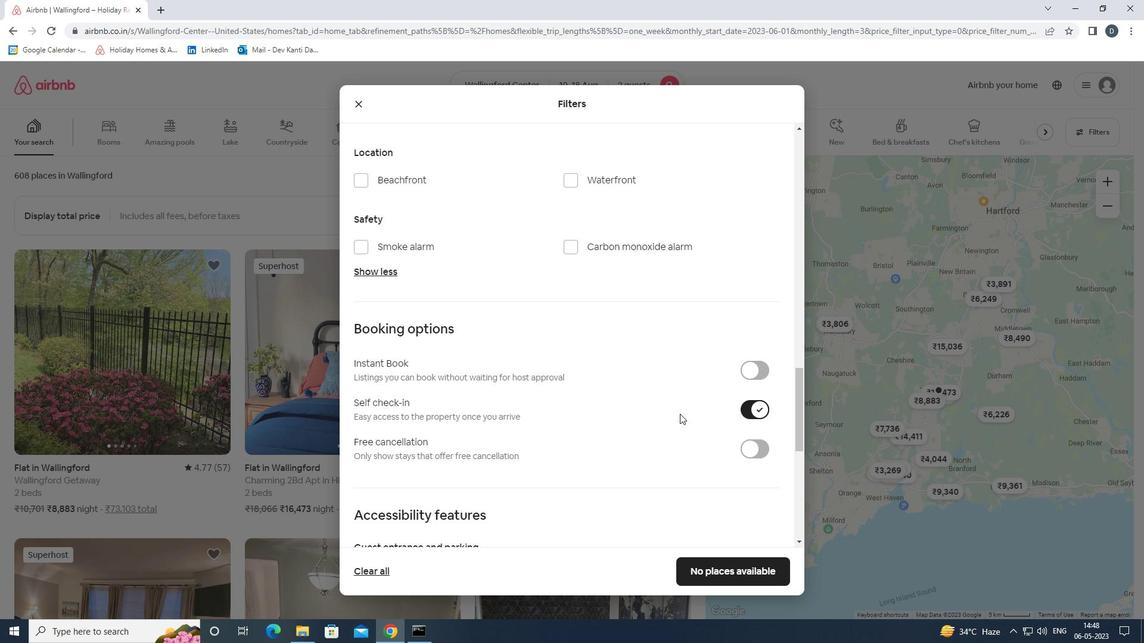 
Action: Mouse scrolled (679, 413) with delta (0, 0)
Screenshot: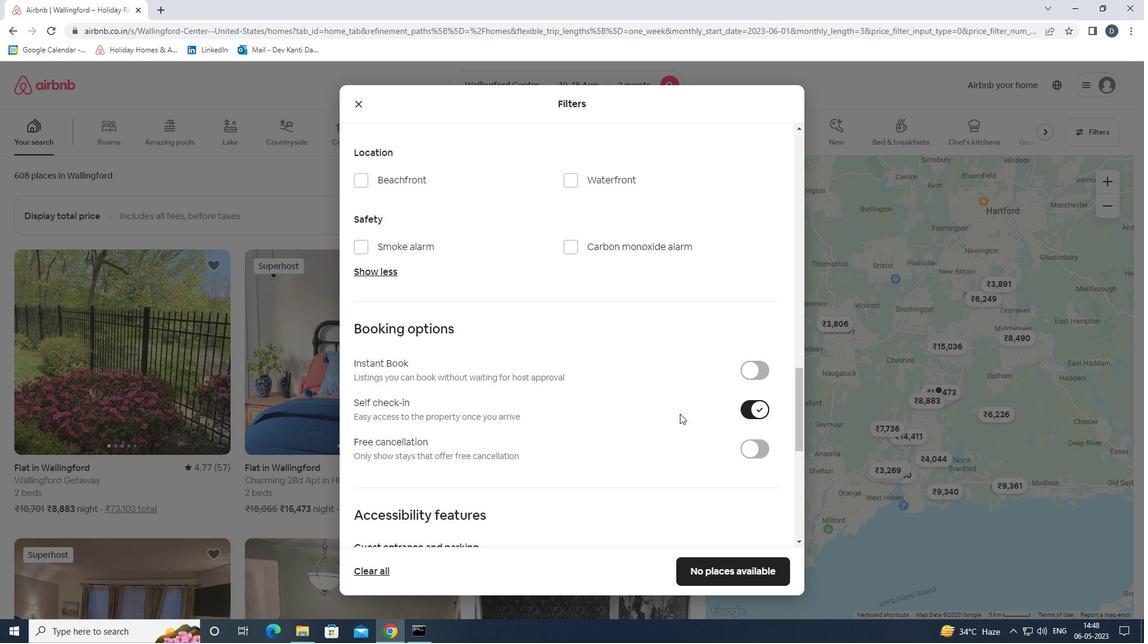 
Action: Mouse scrolled (679, 413) with delta (0, 0)
Screenshot: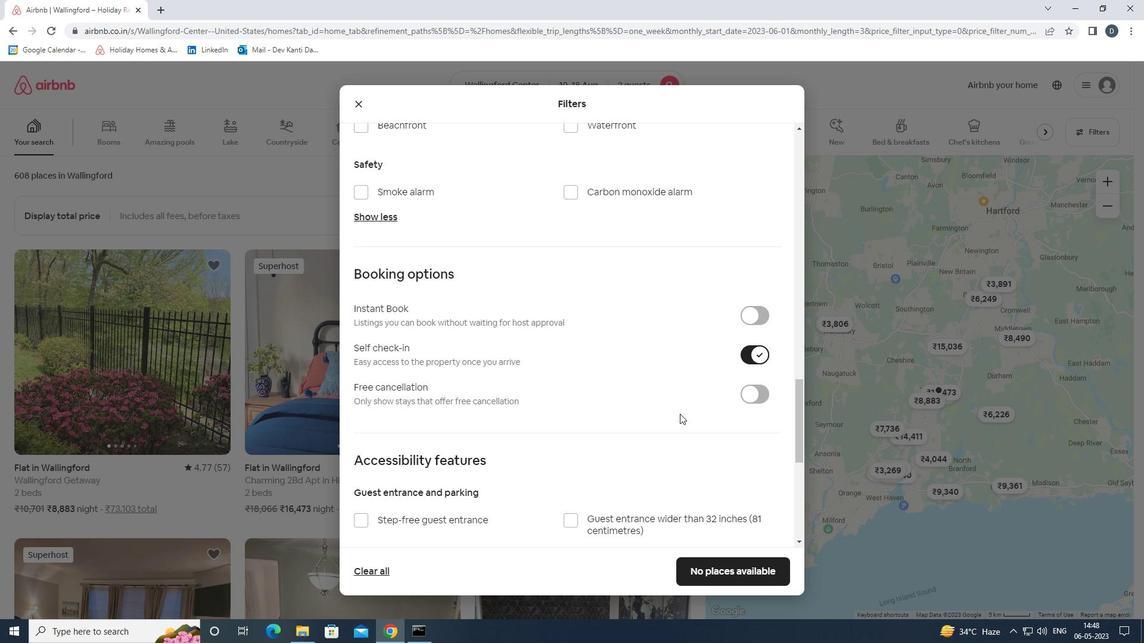 
Action: Mouse scrolled (679, 413) with delta (0, 0)
Screenshot: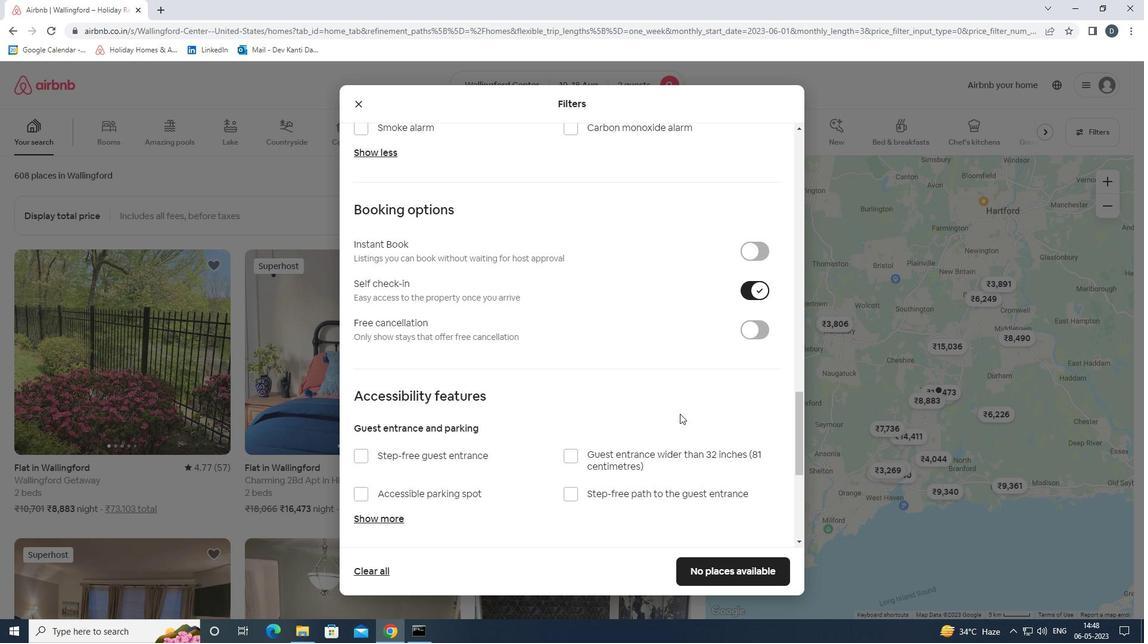
Action: Mouse scrolled (679, 413) with delta (0, 0)
Screenshot: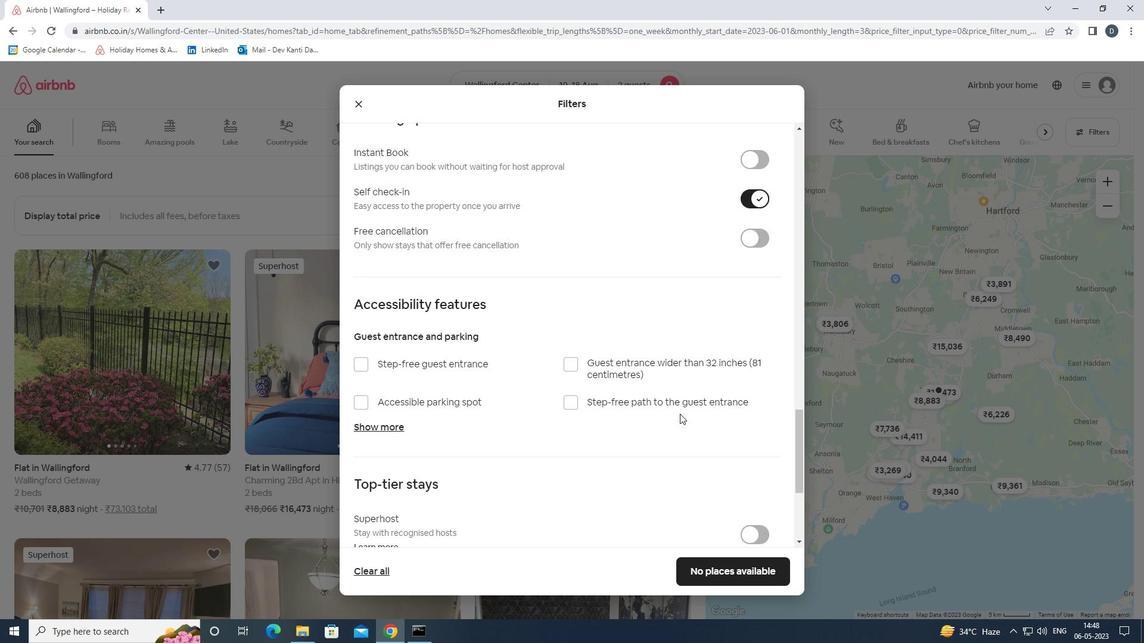 
Action: Mouse scrolled (679, 413) with delta (0, 0)
Screenshot: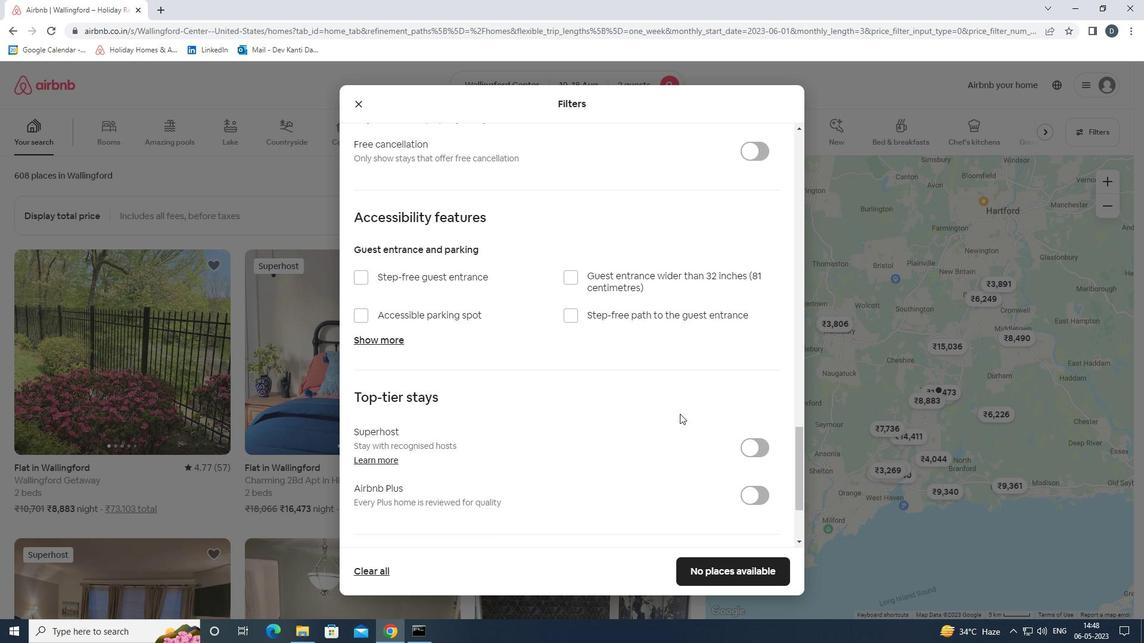 
Action: Mouse scrolled (679, 413) with delta (0, 0)
Screenshot: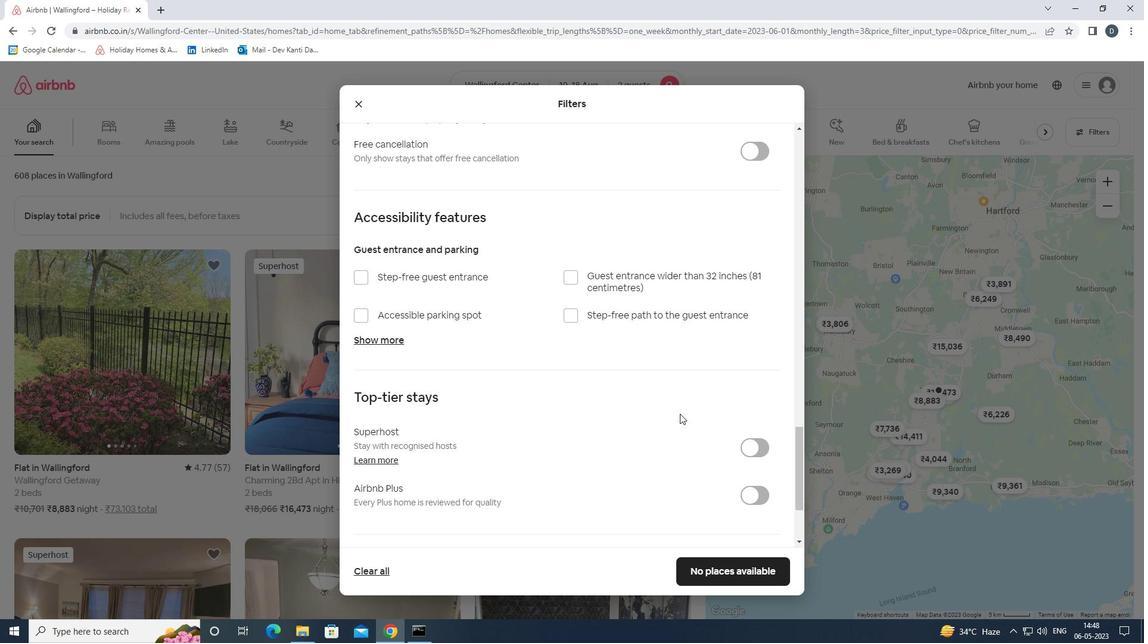 
Action: Mouse scrolled (679, 413) with delta (0, 0)
Screenshot: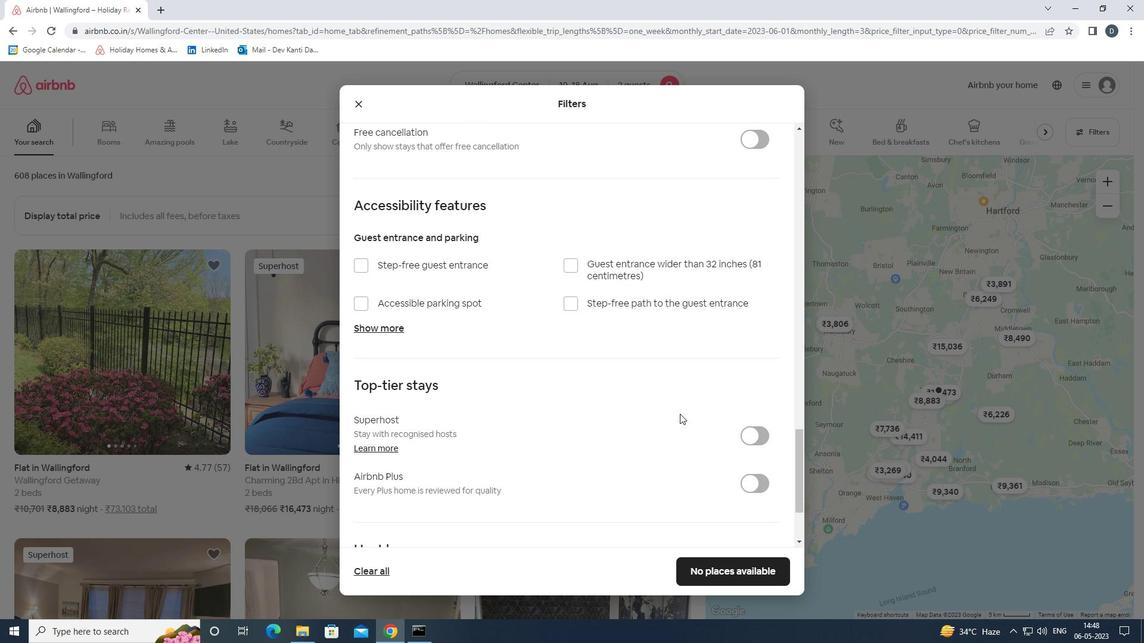 
Action: Mouse scrolled (679, 413) with delta (0, 0)
Screenshot: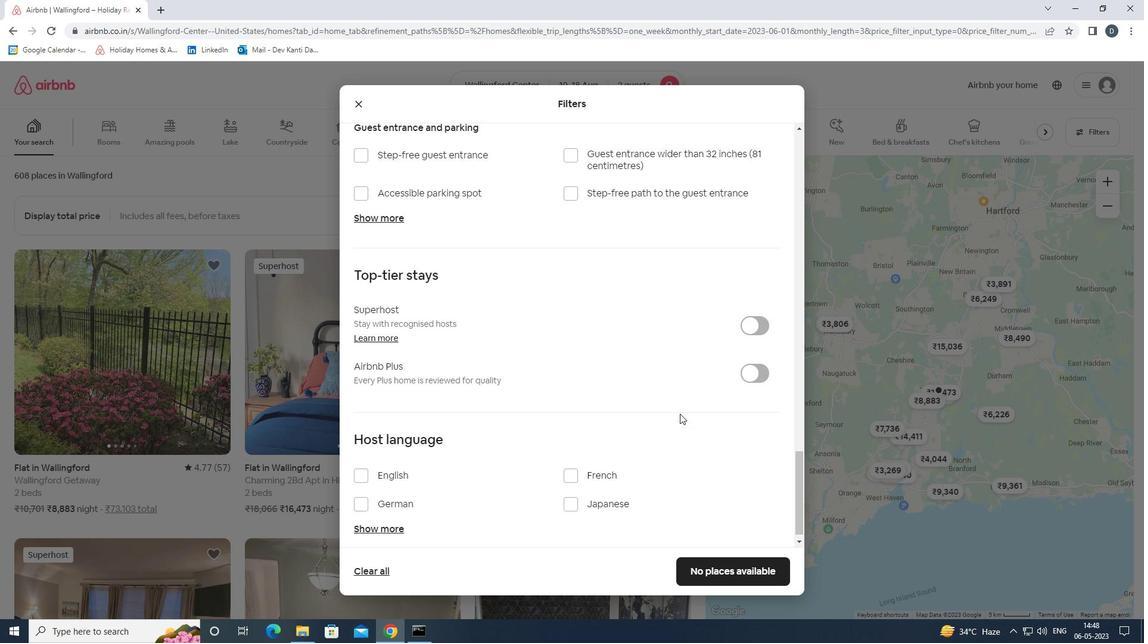 
Action: Mouse moved to (383, 462)
Screenshot: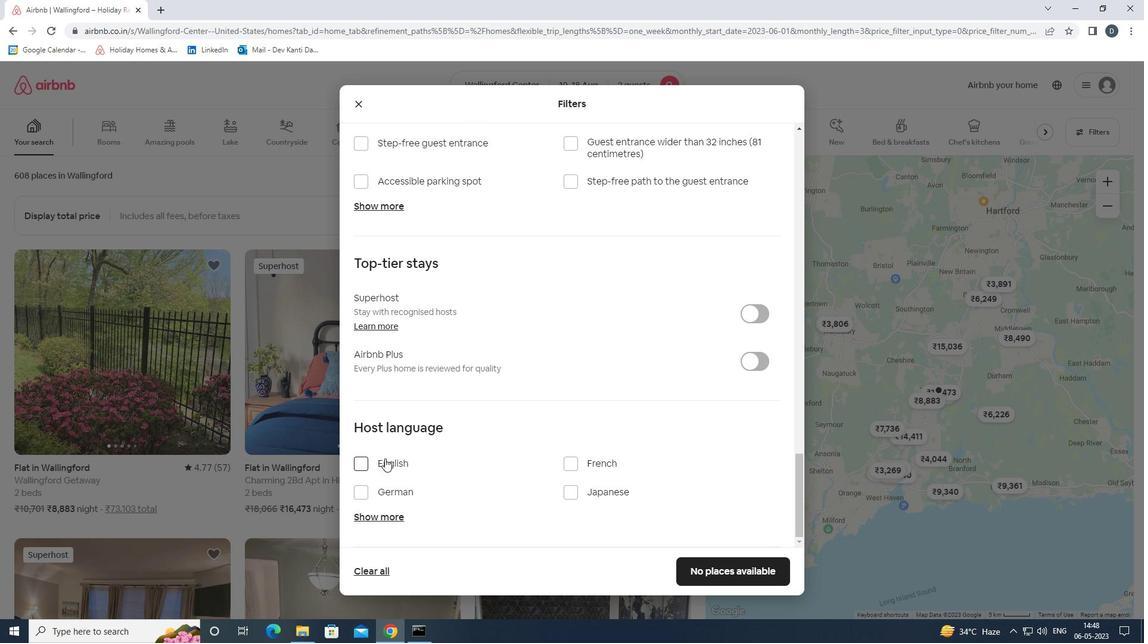 
Action: Mouse pressed left at (383, 462)
Screenshot: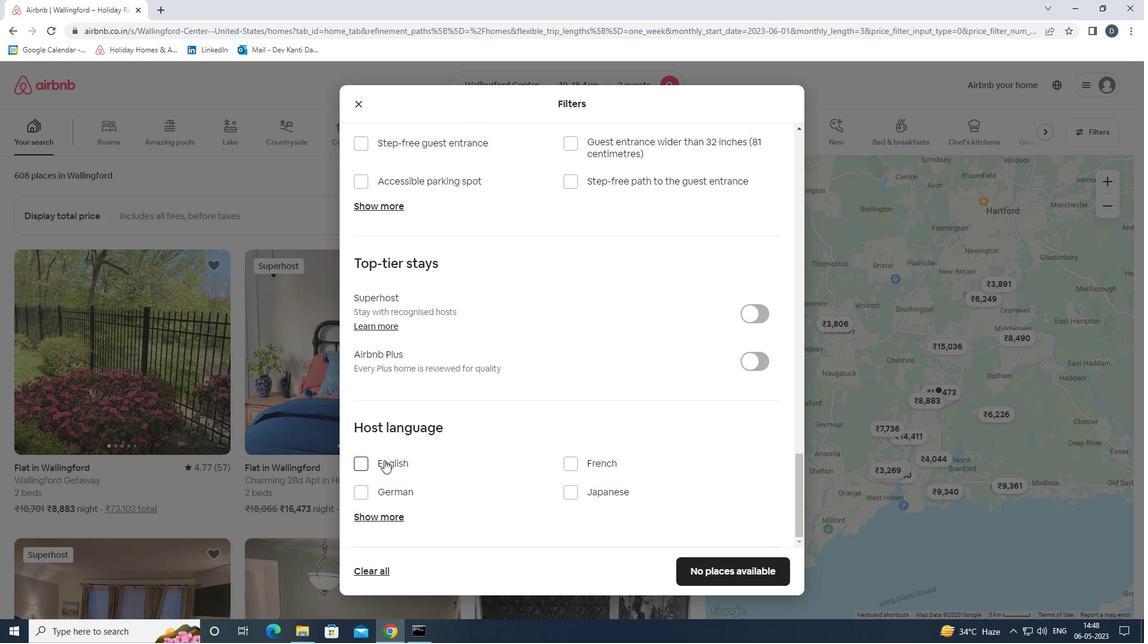 
Action: Mouse moved to (707, 569)
Screenshot: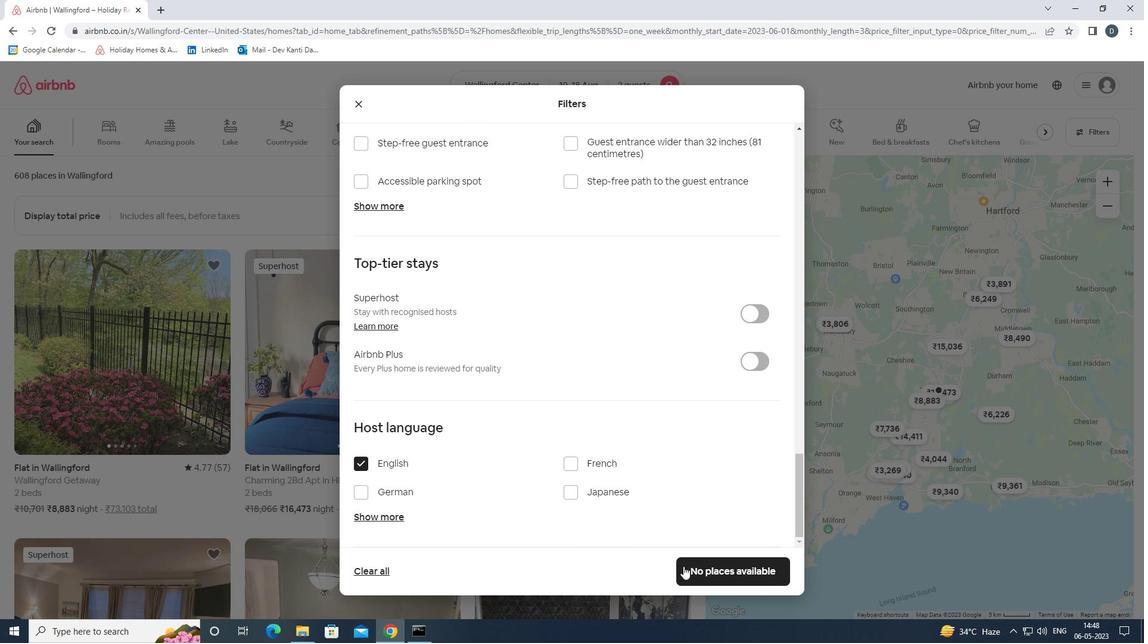 
Action: Mouse pressed left at (707, 569)
Screenshot: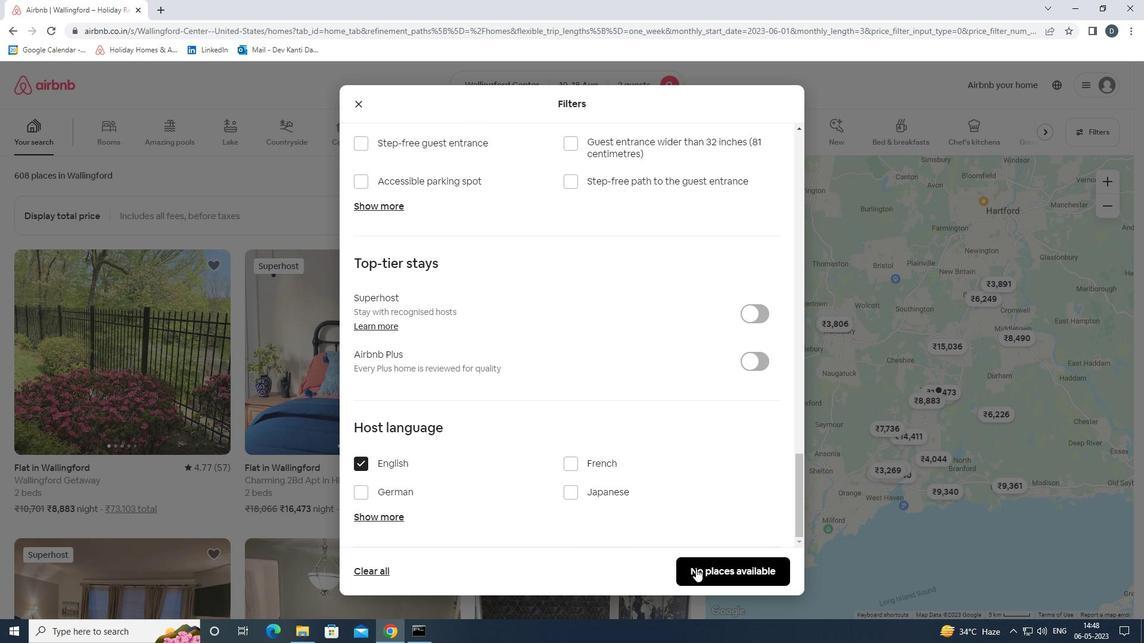 
Action: Mouse moved to (681, 477)
Screenshot: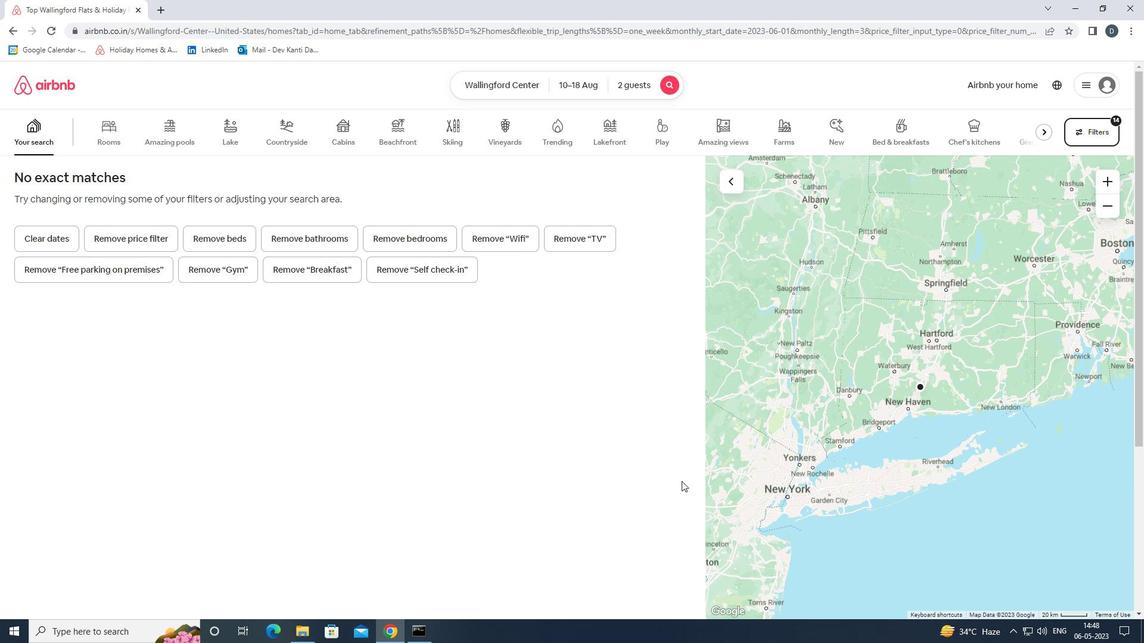 
